 Task: Open a blank google sheet and write heading  Budget GuruAdd Categories in a column and its values below  'Housing, Transportation, Groceries, Utilities, Entertainment, Dining Out, Health, Miscellaneous, Savings & Total. 'Add Budgeted amount in next column and its values below  $1,500, $300, $400, $200, $150, $250, $100, $200, $500 & $4,600. Add Actual amountin next column and its values below   $1,400, $280, $420, $180, $170, $230, $120, $180, $520 & $4,500. Add Difference  in next column and its values below   -$100, -$20, +$20, -$20, +$20, -$20, +$20, -$20, +$20 & -$100Save page Data Analysis Template
Action: Mouse moved to (311, 136)
Screenshot: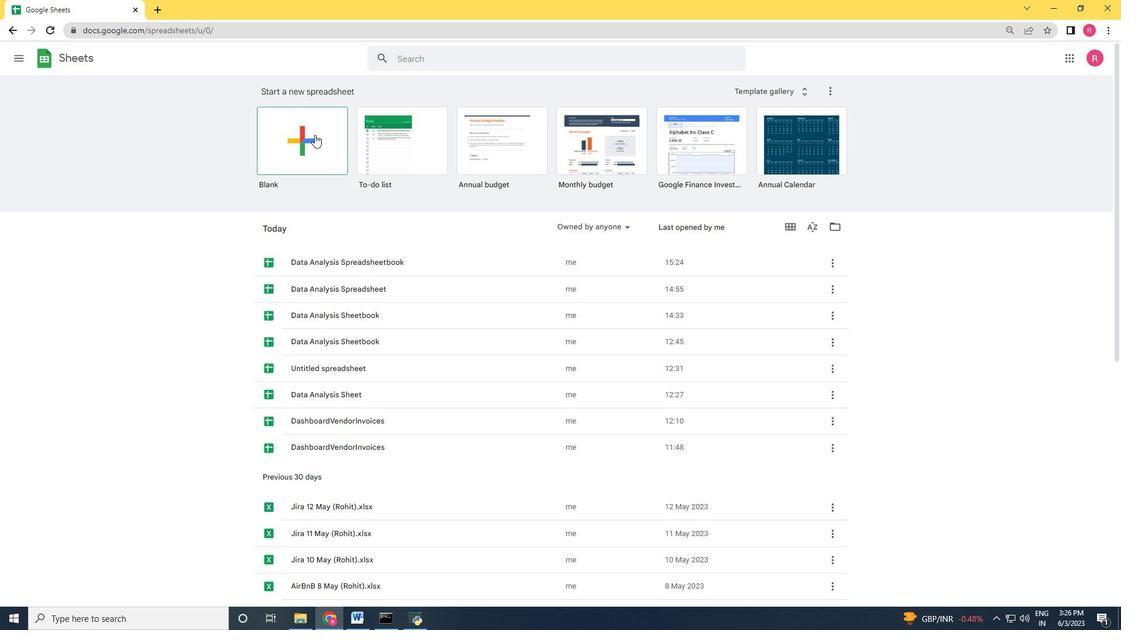 
Action: Mouse pressed left at (311, 136)
Screenshot: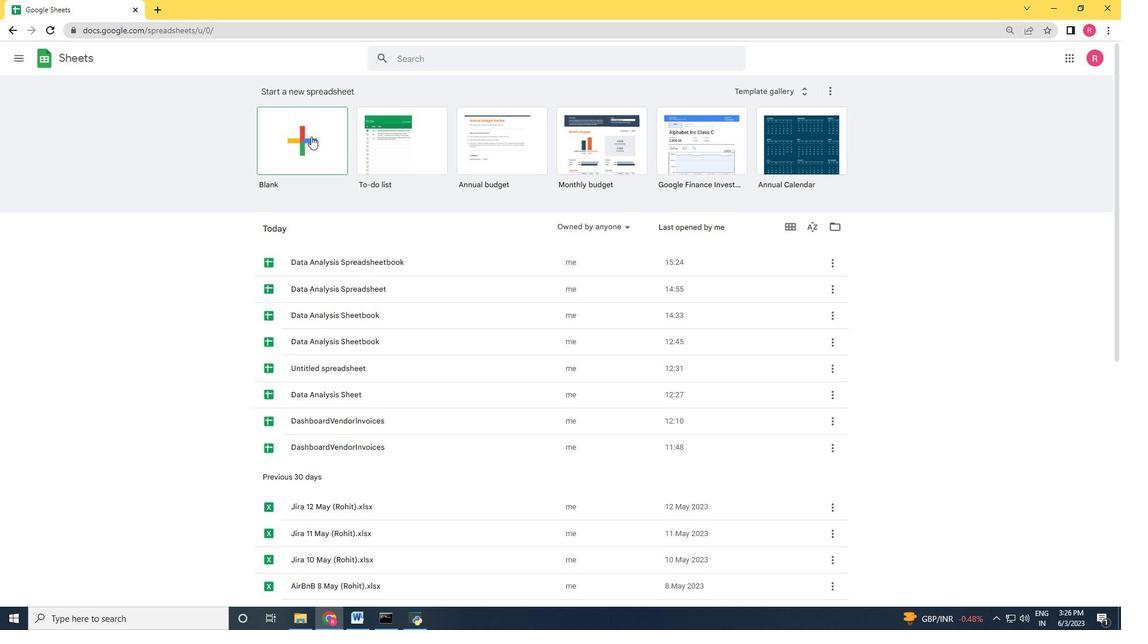 
Action: Mouse moved to (46, 137)
Screenshot: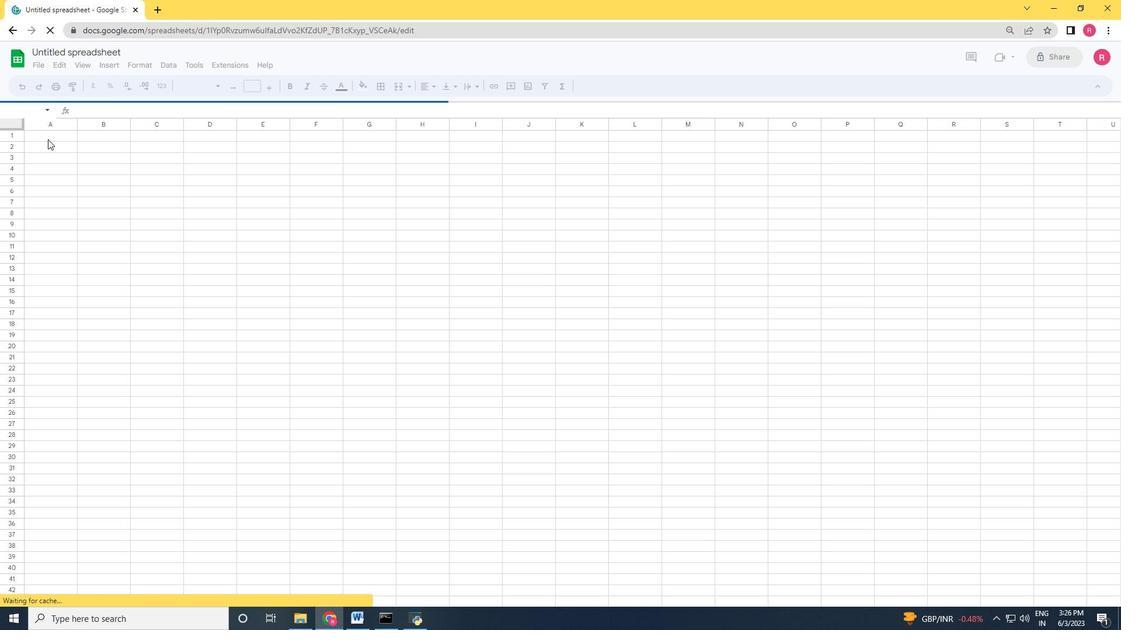 
Action: Mouse pressed left at (46, 137)
Screenshot: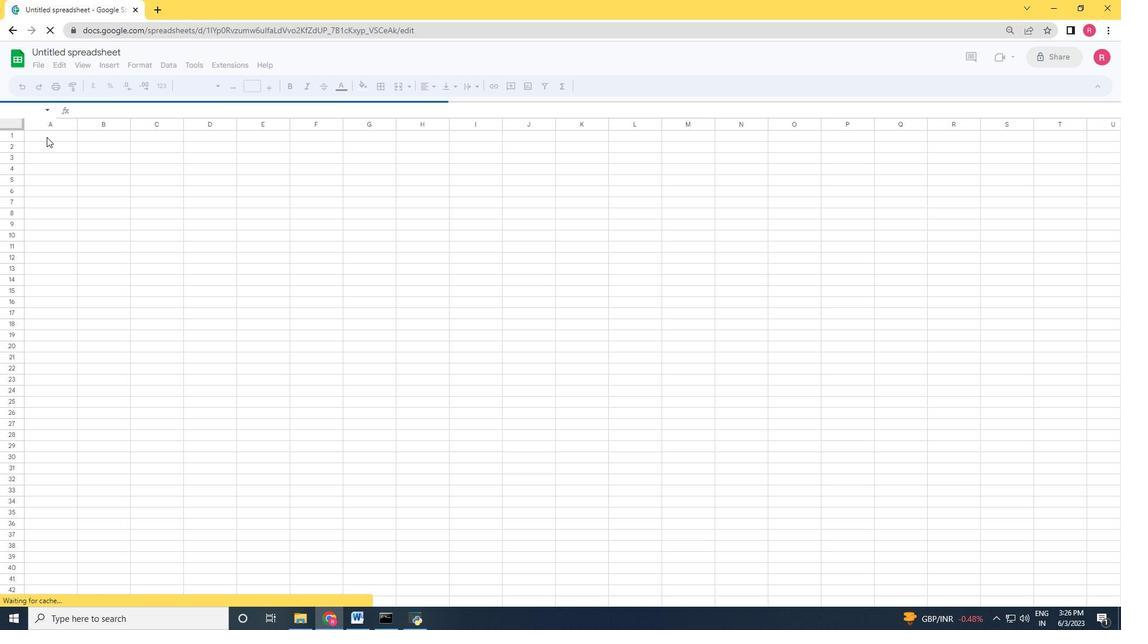 
Action: Key pressed <Key.shift>Budget<Key.space><Key.shift>Guru
Screenshot: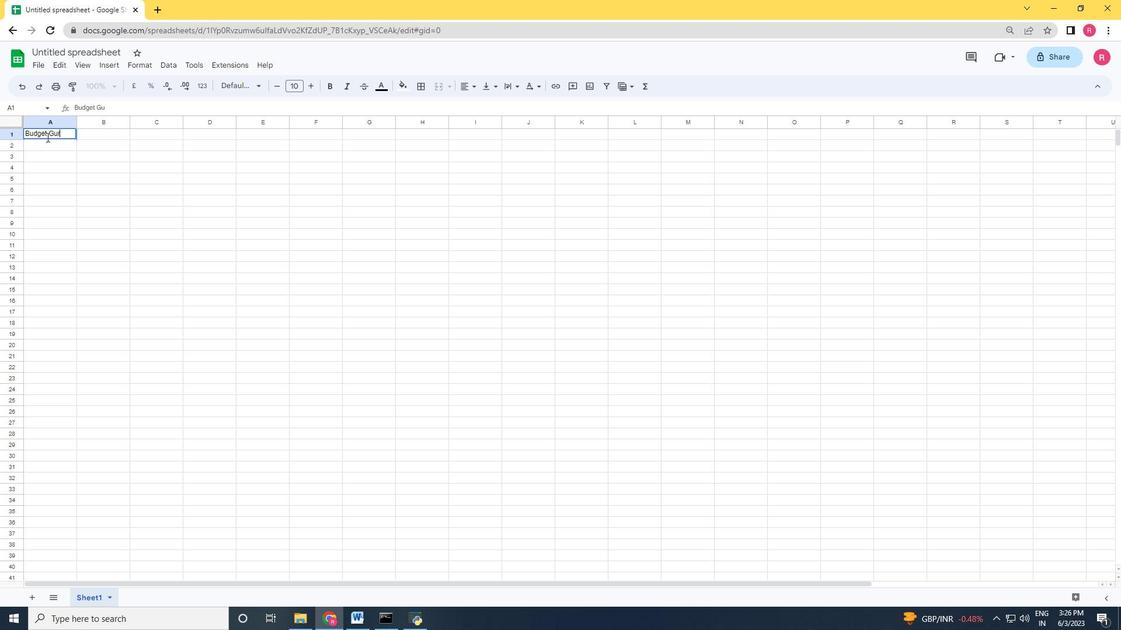 
Action: Mouse moved to (59, 145)
Screenshot: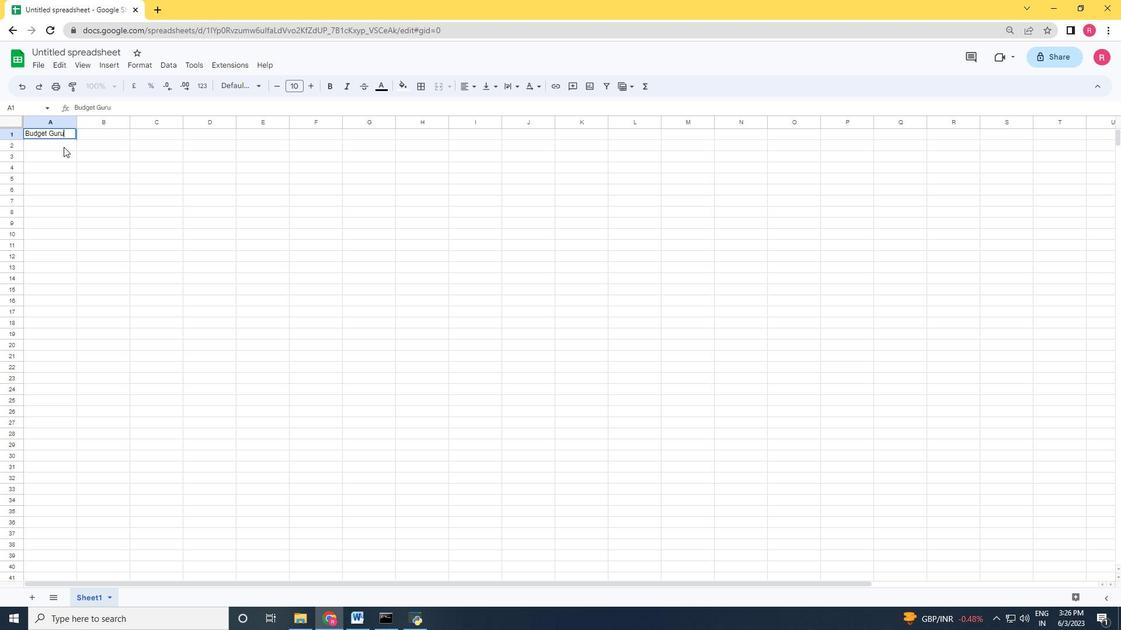 
Action: Mouse pressed left at (59, 145)
Screenshot: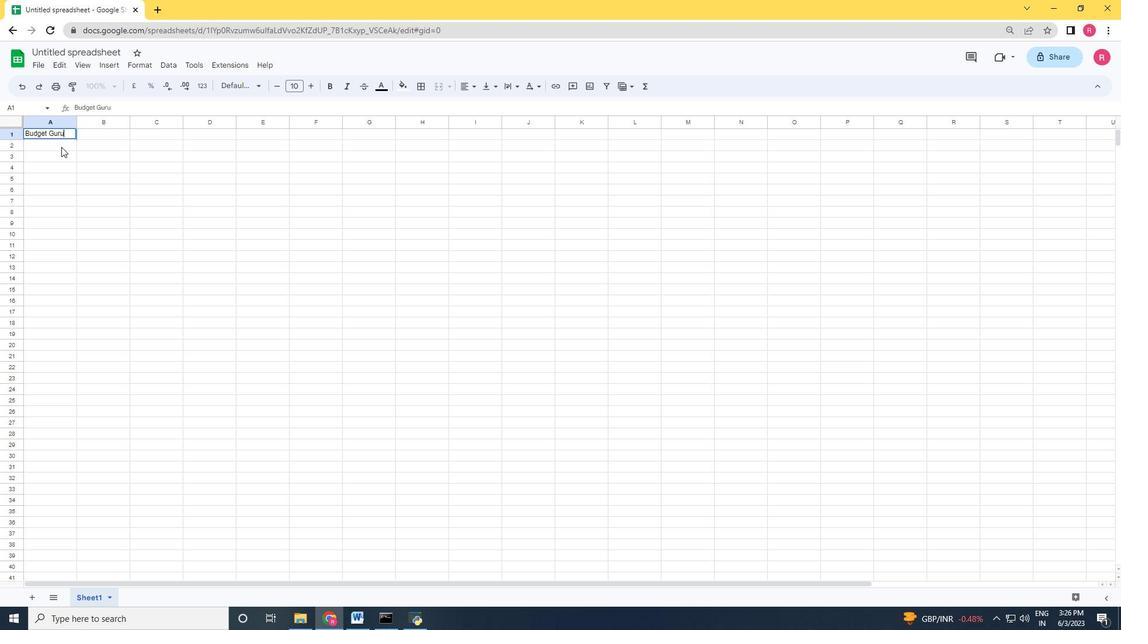 
Action: Mouse moved to (57, 164)
Screenshot: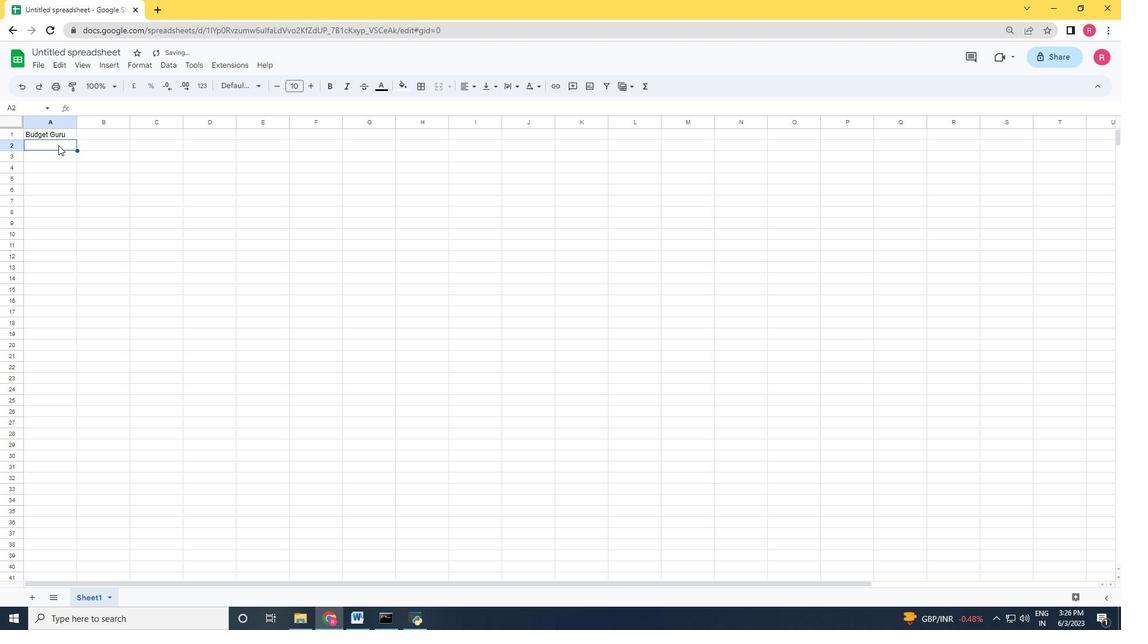 
Action: Key pressed <Key.shift><Key.shift><Key.shift><Key.shift><Key.shift><Key.shift><Key.shift><Key.shift><Key.shift><Key.shift>Categories<Key.enter><Key.shift>Housing<Key.space><Key.enter><Key.shift>Transportation<Key.enter><Key.shift>groceries<Key.left><Key.left><Key.left><Key.left><Key.left><Key.left><Key.left><Key.left><Key.left><Key.left><Key.left>
Screenshot: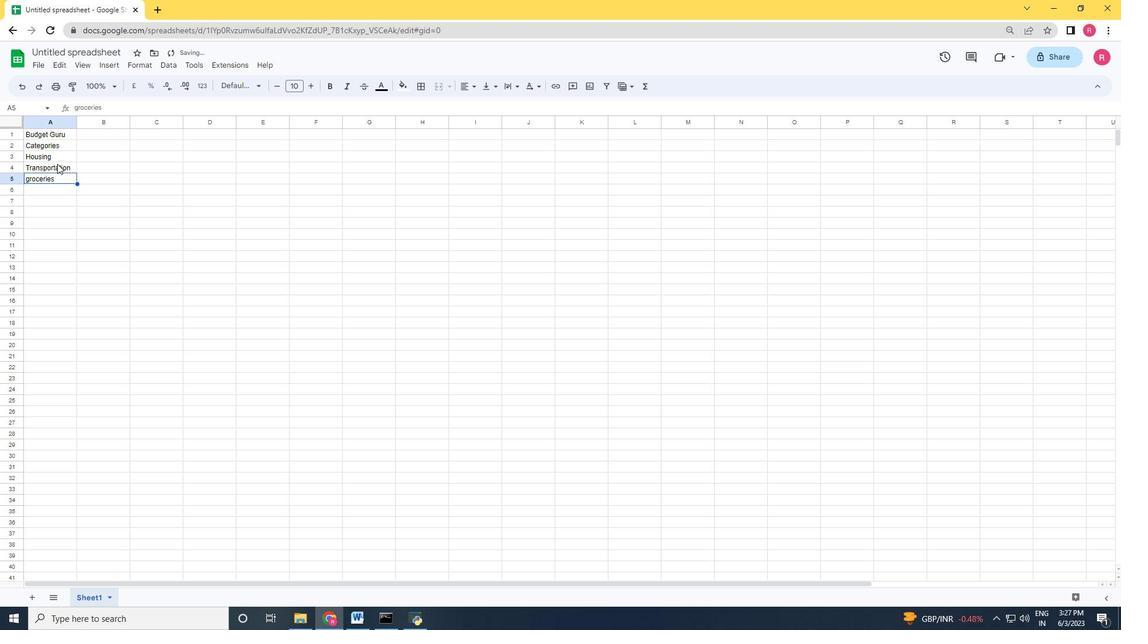 
Action: Mouse moved to (32, 178)
Screenshot: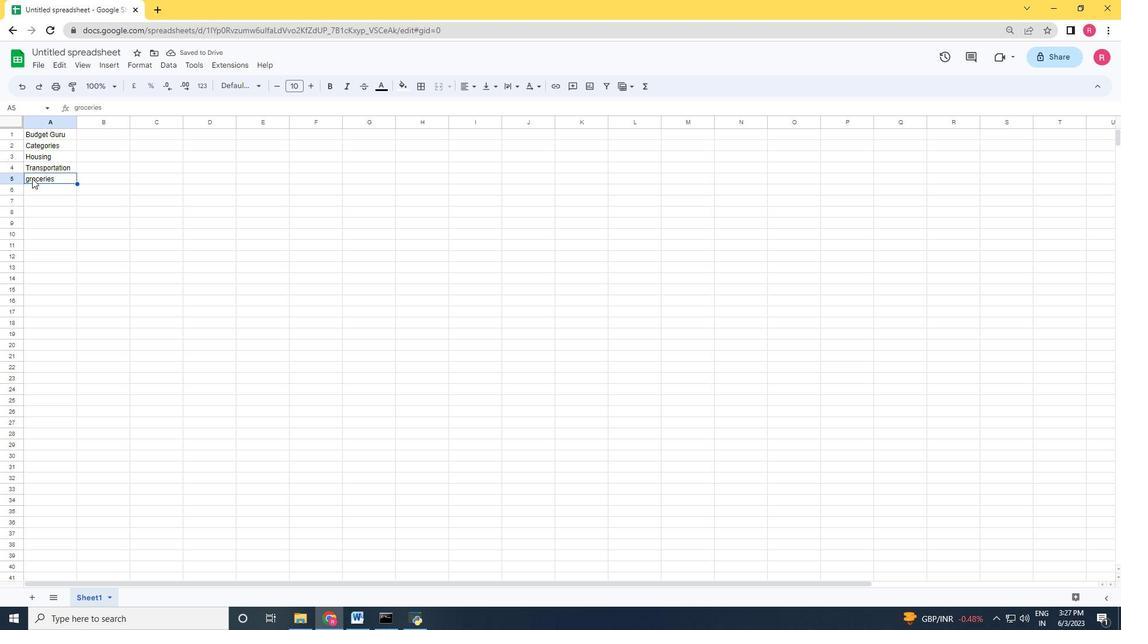 
Action: Mouse pressed left at (32, 178)
Screenshot: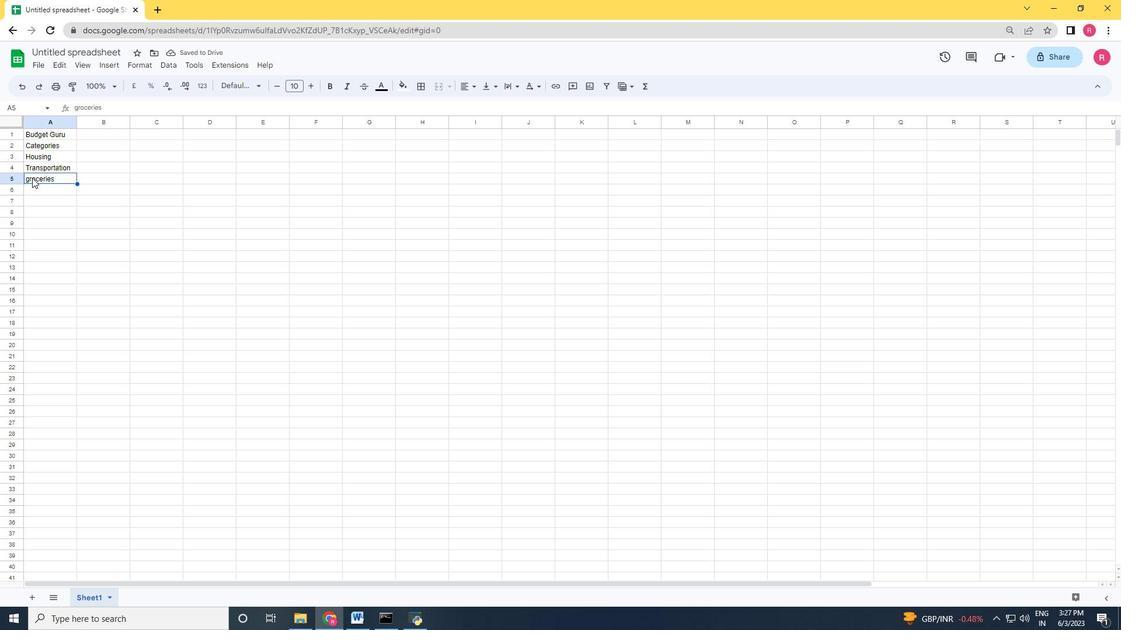 
Action: Mouse pressed left at (32, 178)
Screenshot: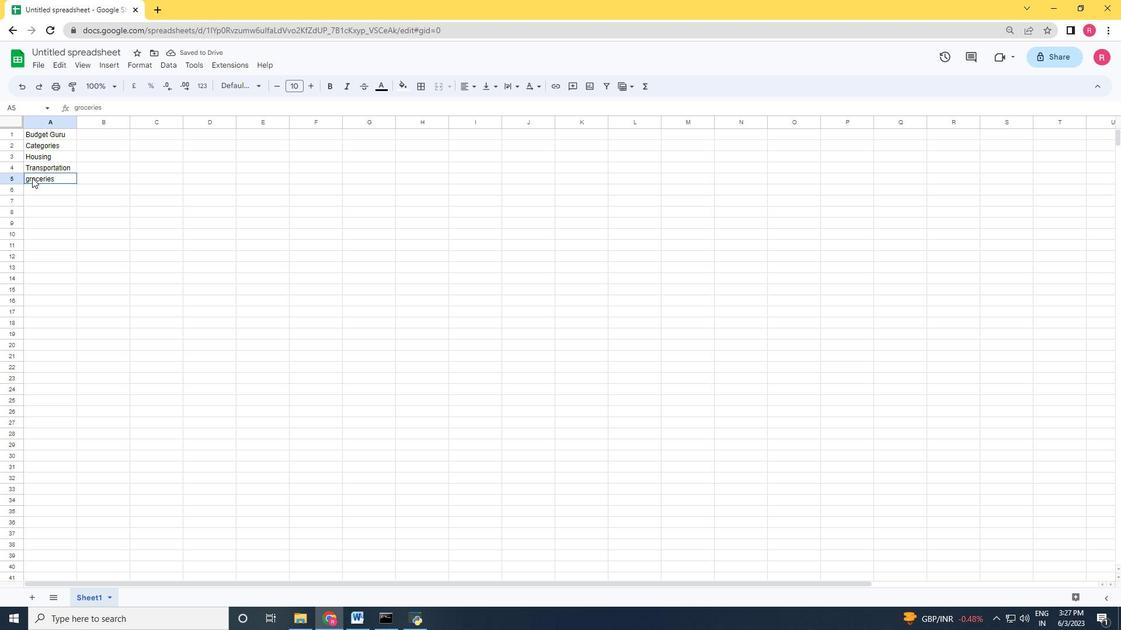 
Action: Mouse moved to (28, 178)
Screenshot: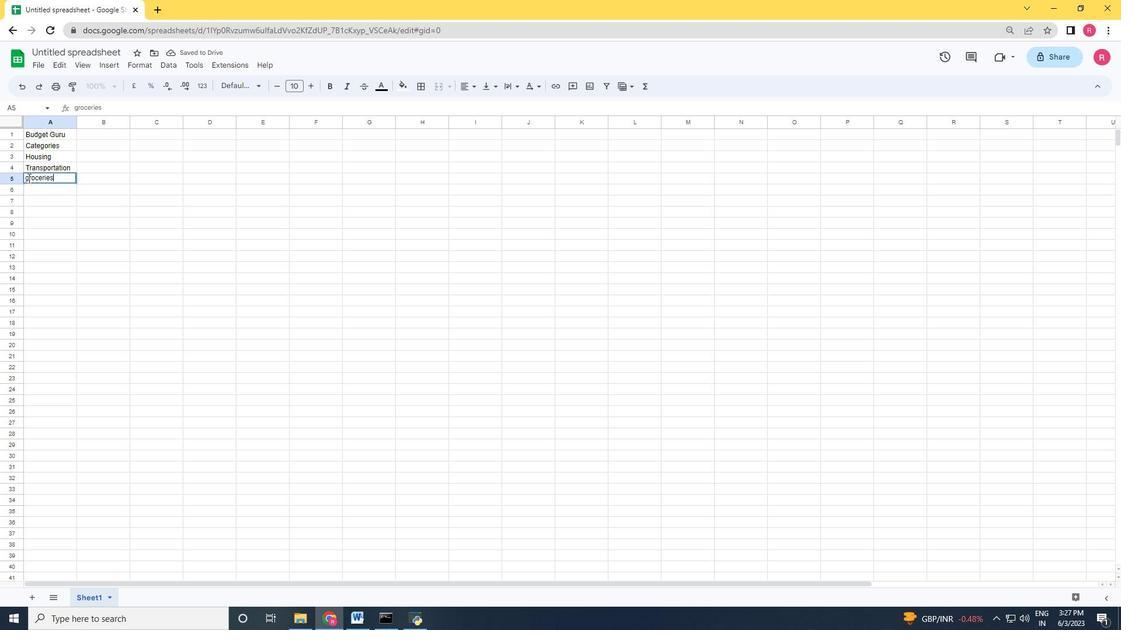 
Action: Mouse pressed left at (28, 178)
Screenshot: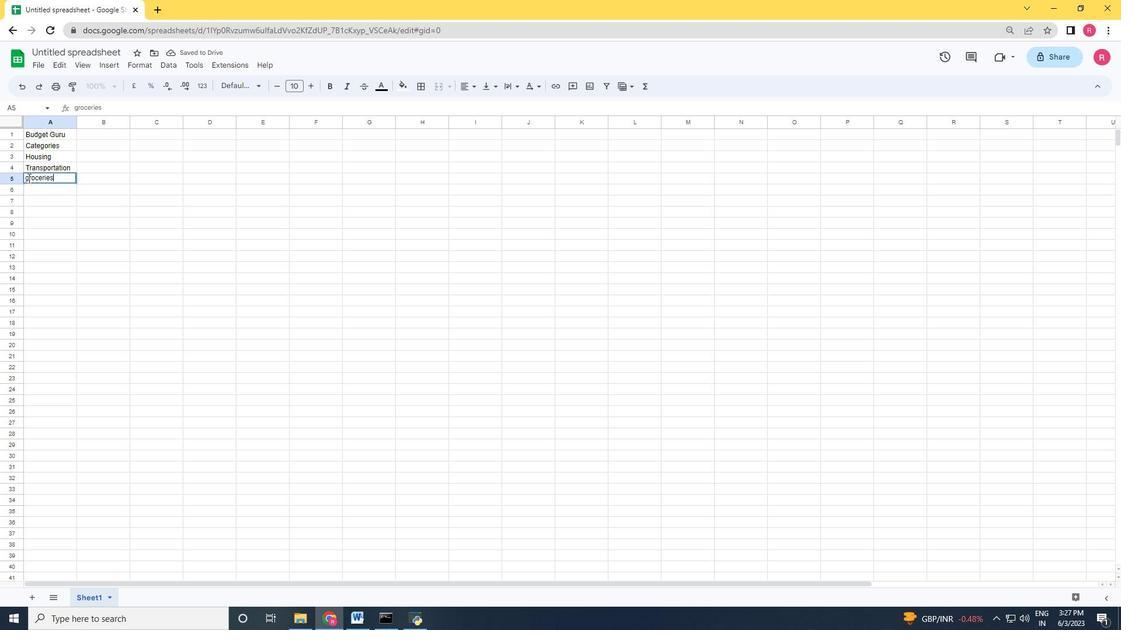 
Action: Key pressed <Key.backspace><Key.shift>G<Key.enter>
Screenshot: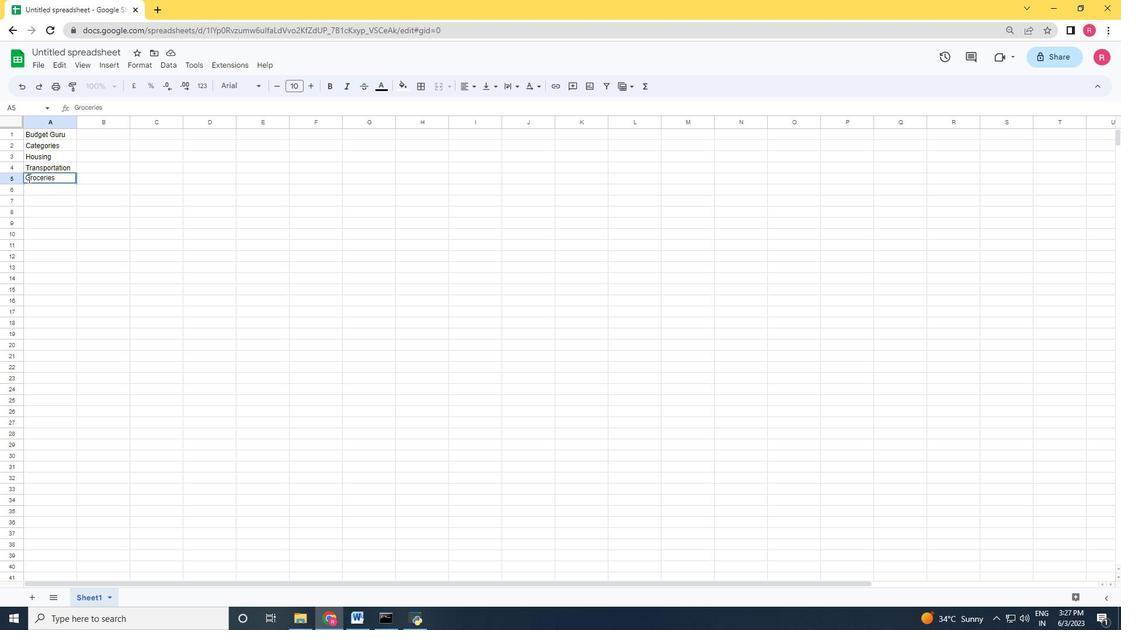 
Action: Mouse moved to (261, 231)
Screenshot: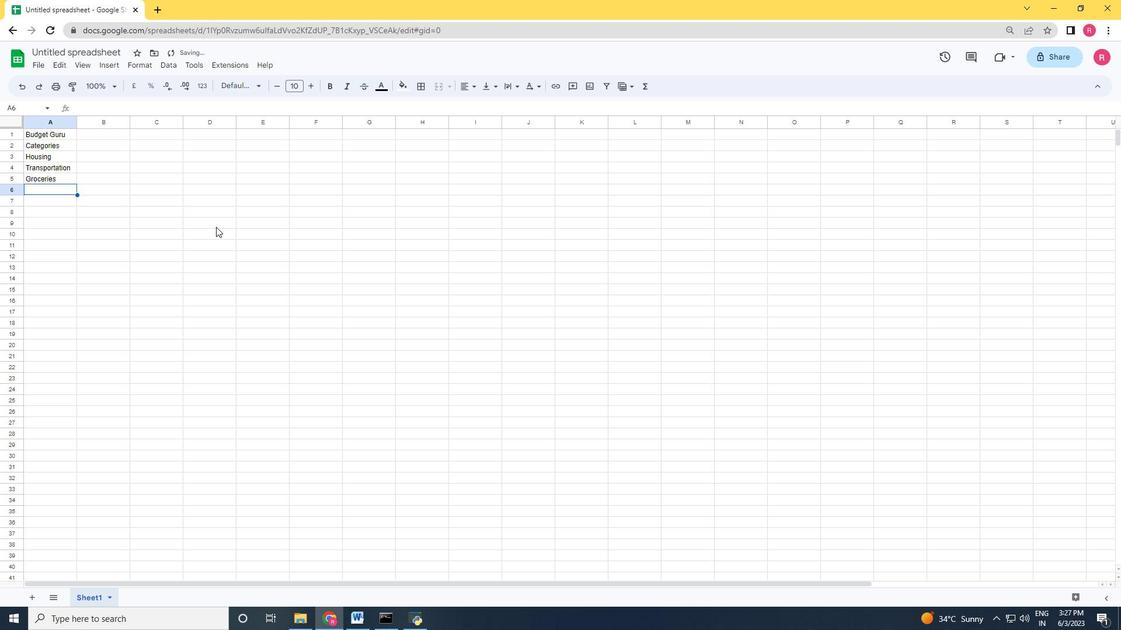 
Action: Key pressed <Key.shift>Utilities<Key.enter><Key.shift><Key.shift><Key.shift><Key.shift><Key.shift><Key.shift><Key.shift>Entertainment<Key.enter><Key.shift>Dining<Key.space><Key.shift>Out<Key.enter><Key.shift>Health<Key.enter><Key.shift>Miscellaneous\<Key.enter><Key.up>
Screenshot: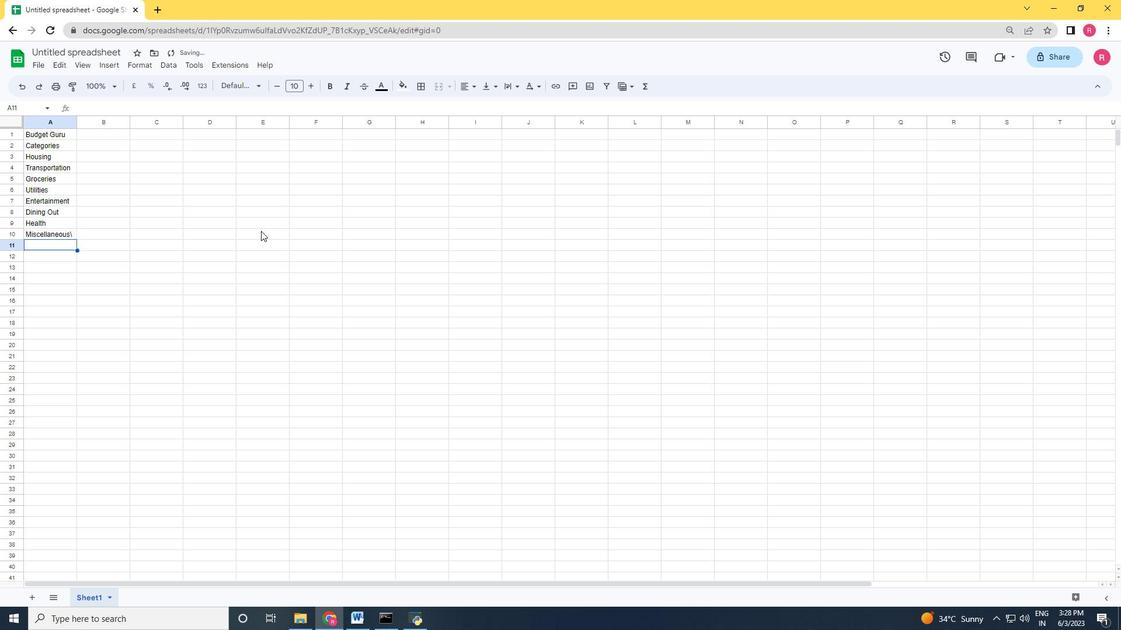 
Action: Mouse moved to (68, 233)
Screenshot: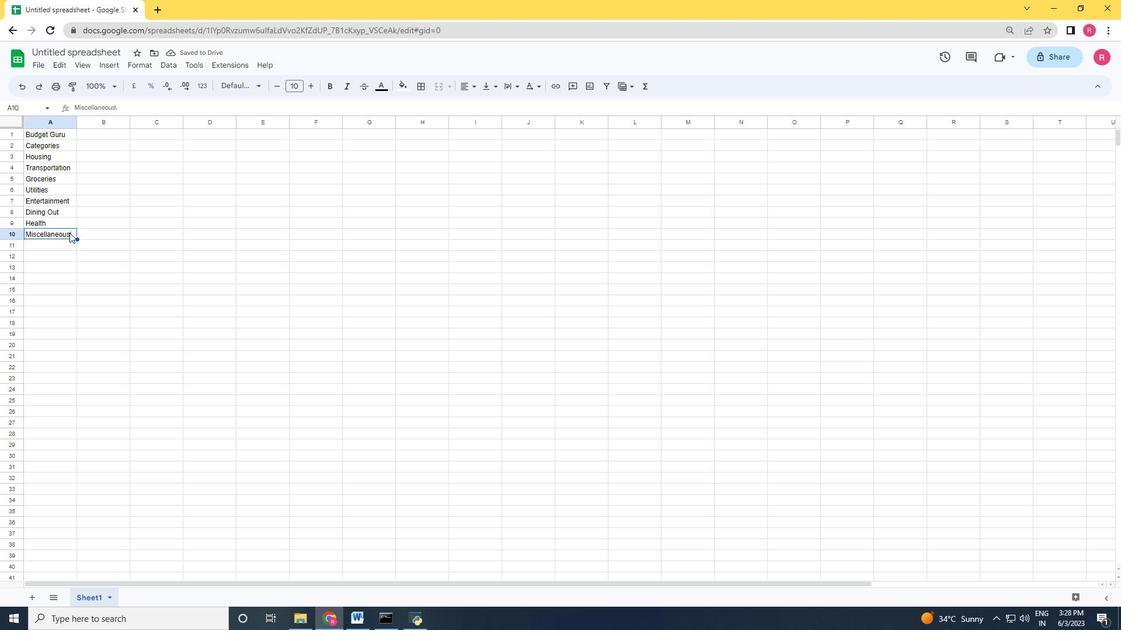 
Action: Mouse pressed left at (68, 233)
Screenshot: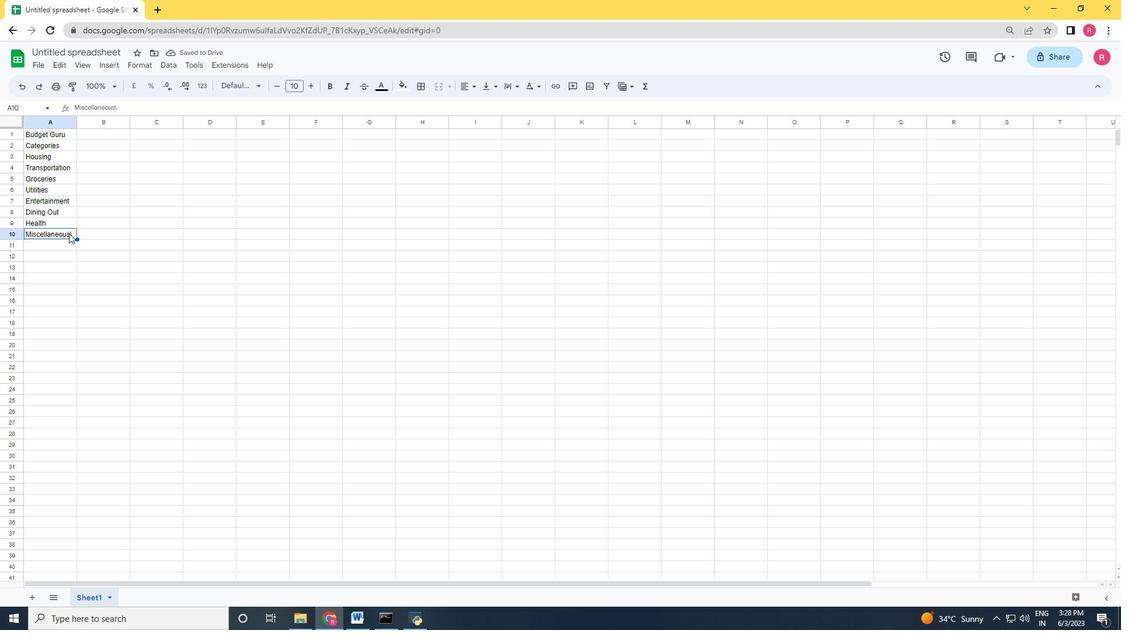 
Action: Mouse moved to (68, 233)
Screenshot: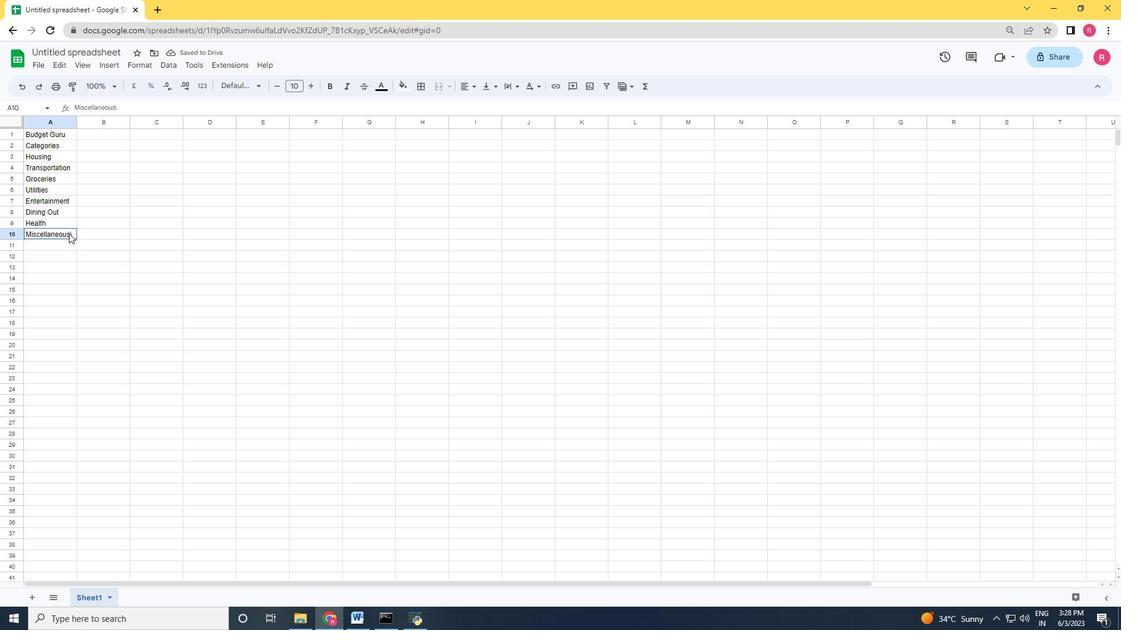 
Action: Mouse pressed left at (68, 233)
Screenshot: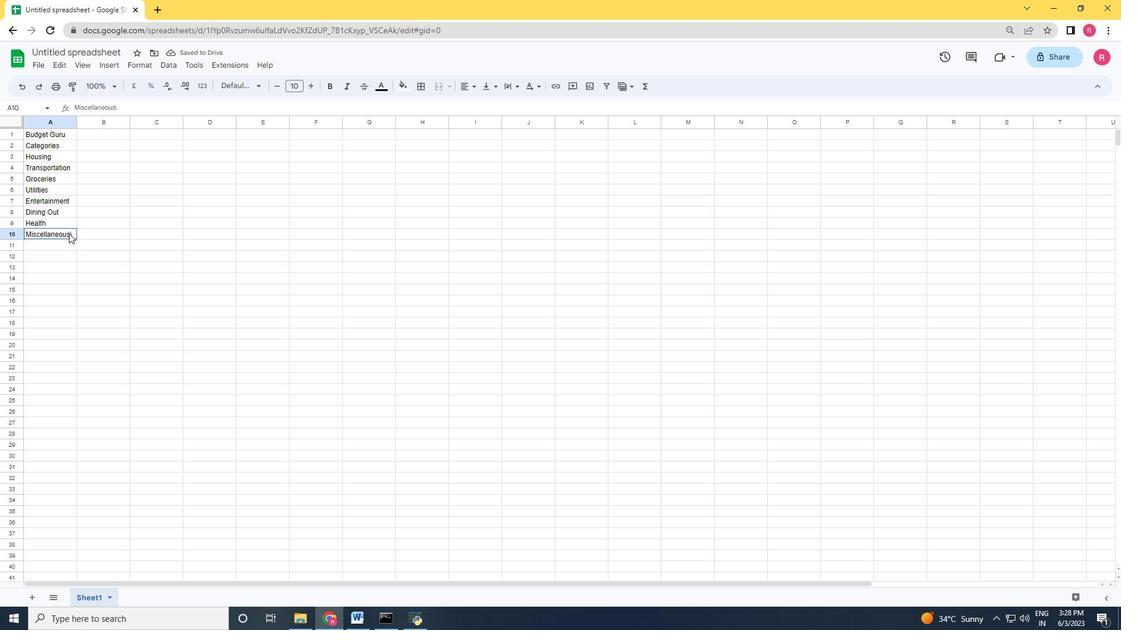 
Action: Mouse moved to (70, 233)
Screenshot: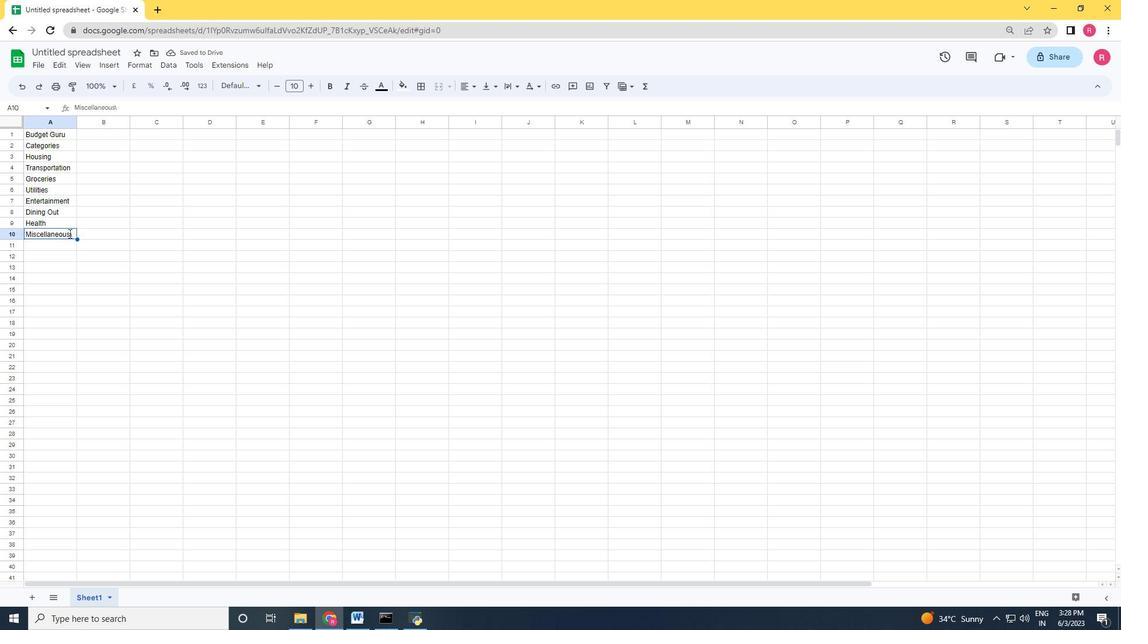 
Action: Mouse pressed left at (70, 233)
Screenshot: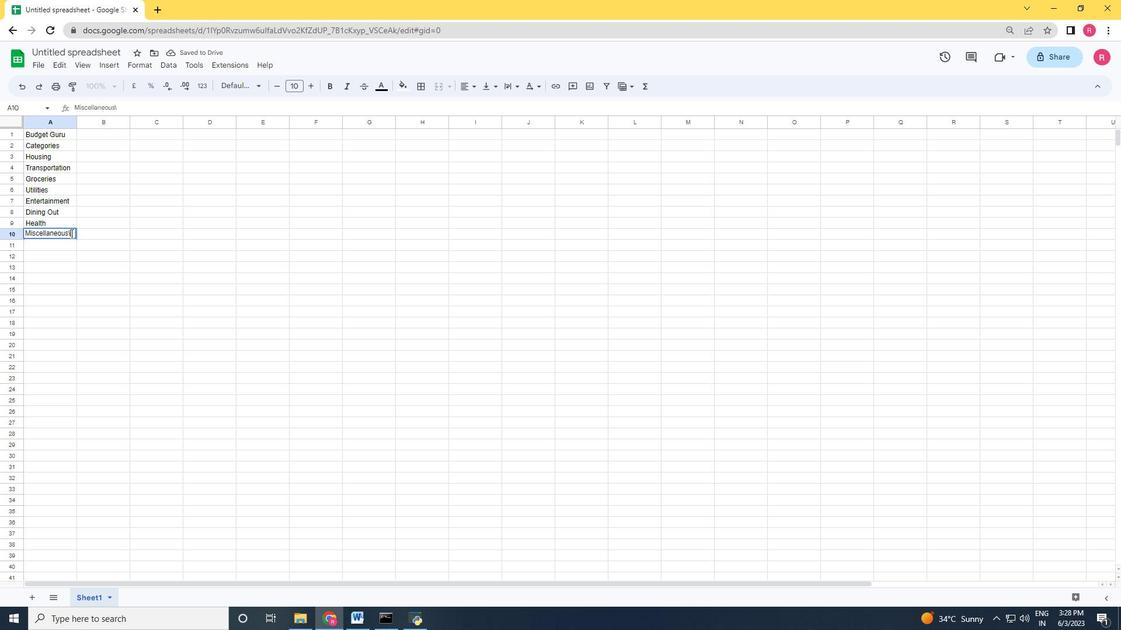 
Action: Key pressed <Key.backspace><Key.enter><Key.shift><Key.shift><Key.shift><Key.shift><Key.shift><Key.shift><Key.shift><Key.shift><Key.shift><Key.shift><Key.shift><Key.shift><Key.shift><Key.shift><Key.shift><Key.shift><Key.shift><Key.shift><Key.shift><Key.shift><Key.shift><Key.shift><Key.shift>Saving<Key.enter><Key.shift>Total
Screenshot: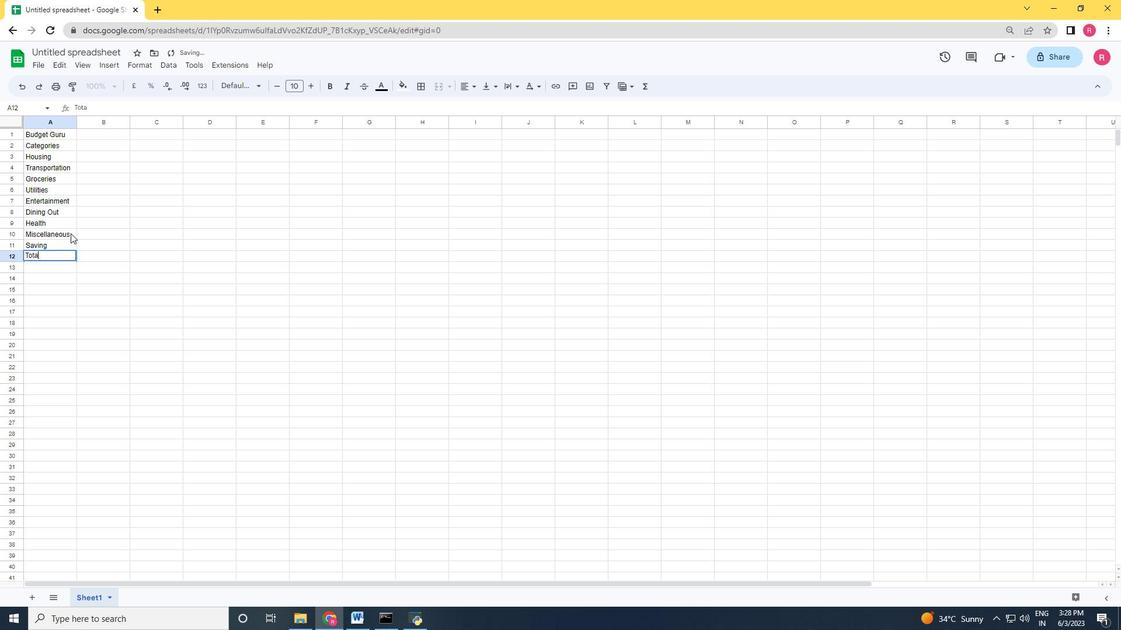 
Action: Mouse moved to (96, 138)
Screenshot: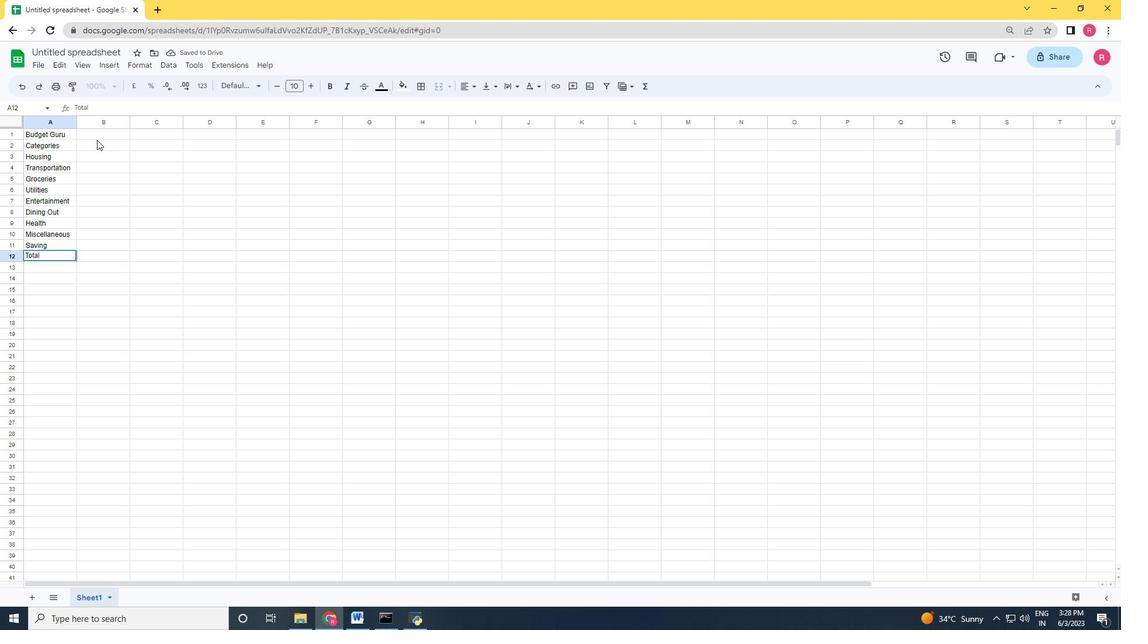 
Action: Mouse pressed left at (96, 138)
Screenshot: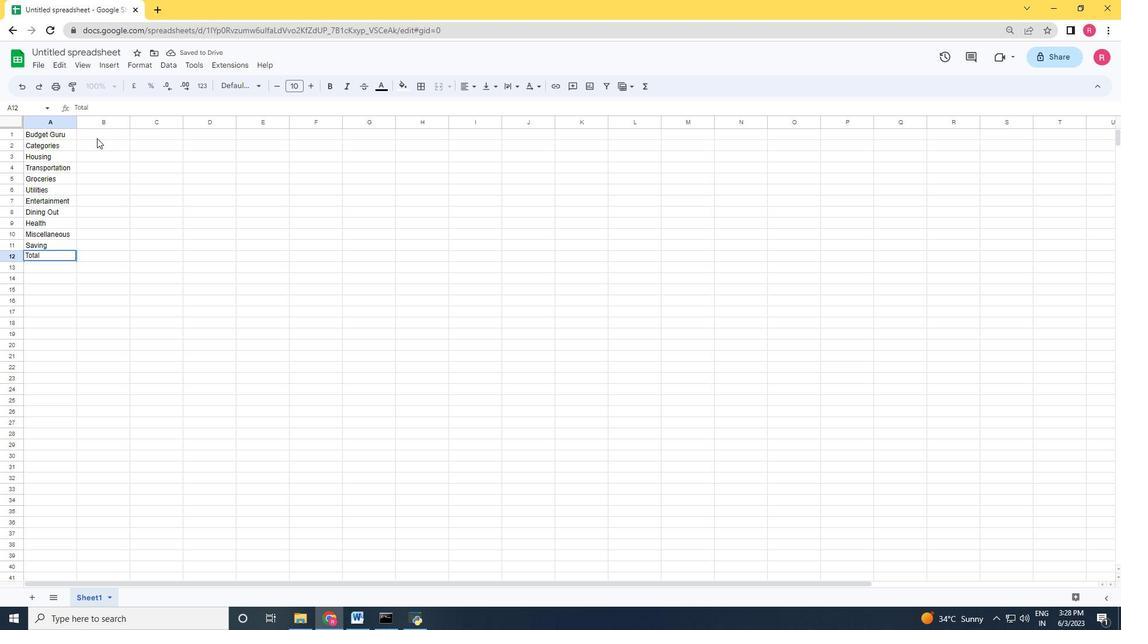 
Action: Mouse scrolled (96, 139) with delta (0, 0)
Screenshot: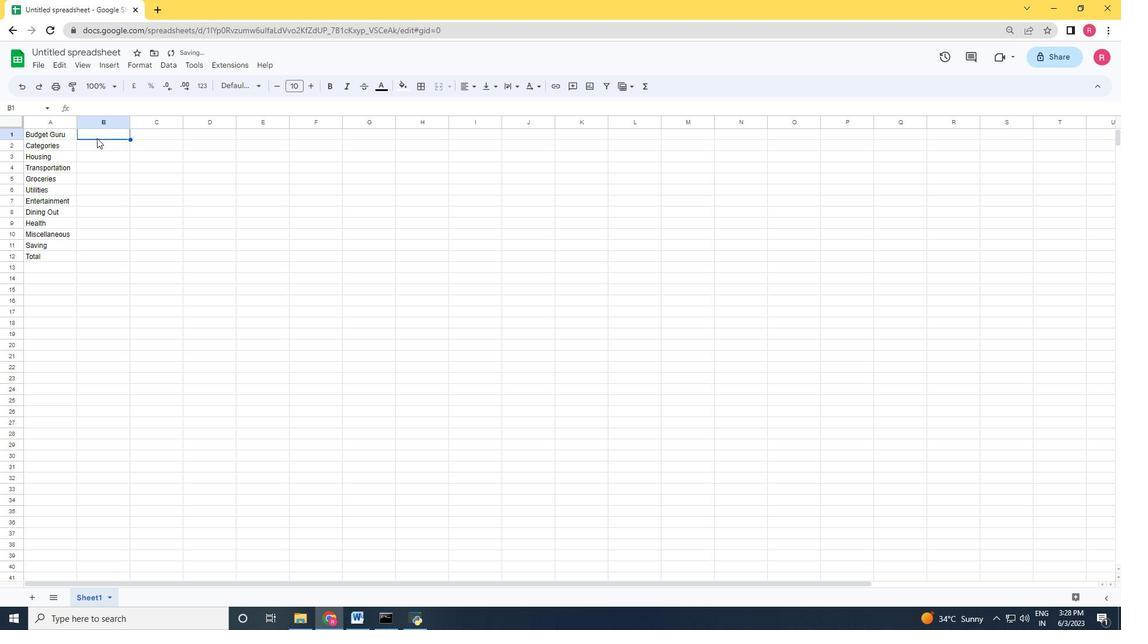 
Action: Mouse scrolled (96, 139) with delta (0, 0)
Screenshot: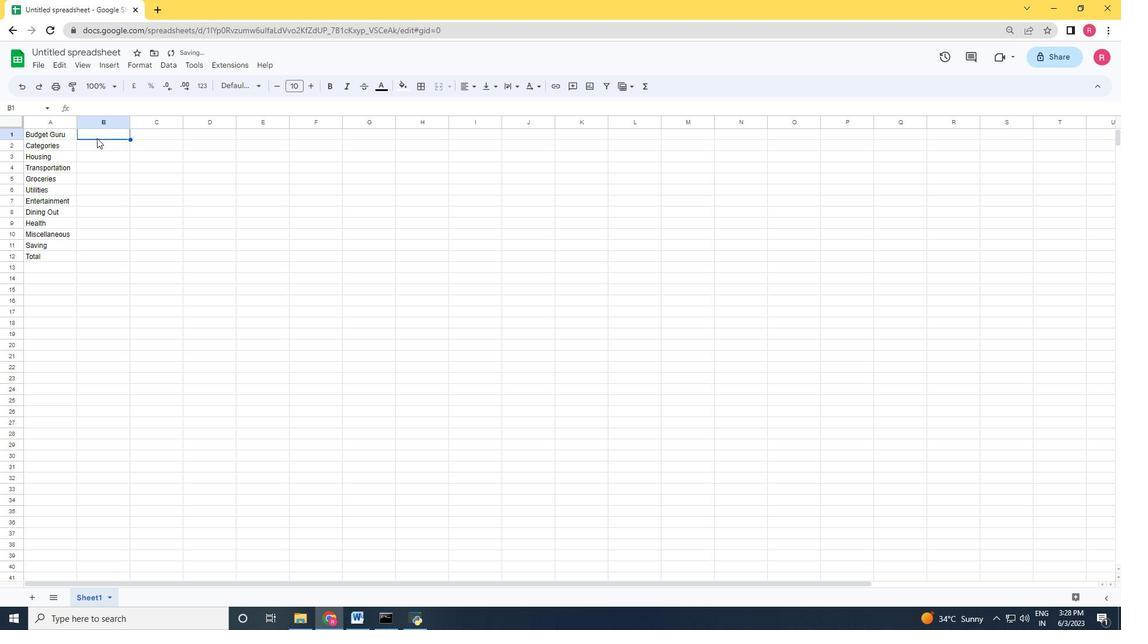 
Action: Mouse moved to (96, 149)
Screenshot: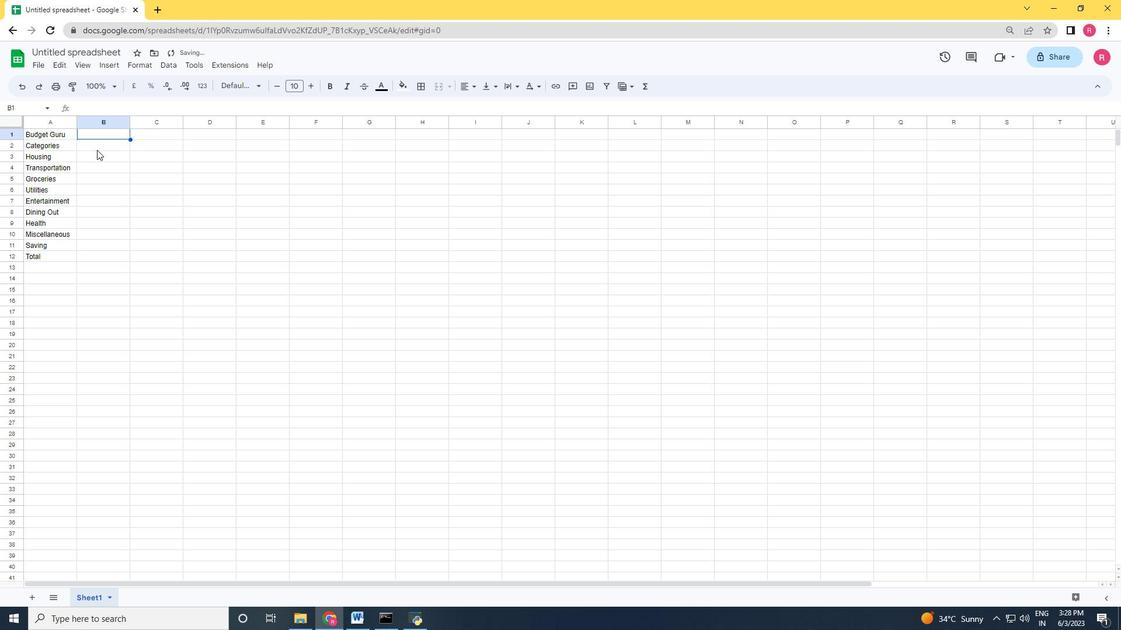 
Action: Mouse pressed left at (96, 149)
Screenshot: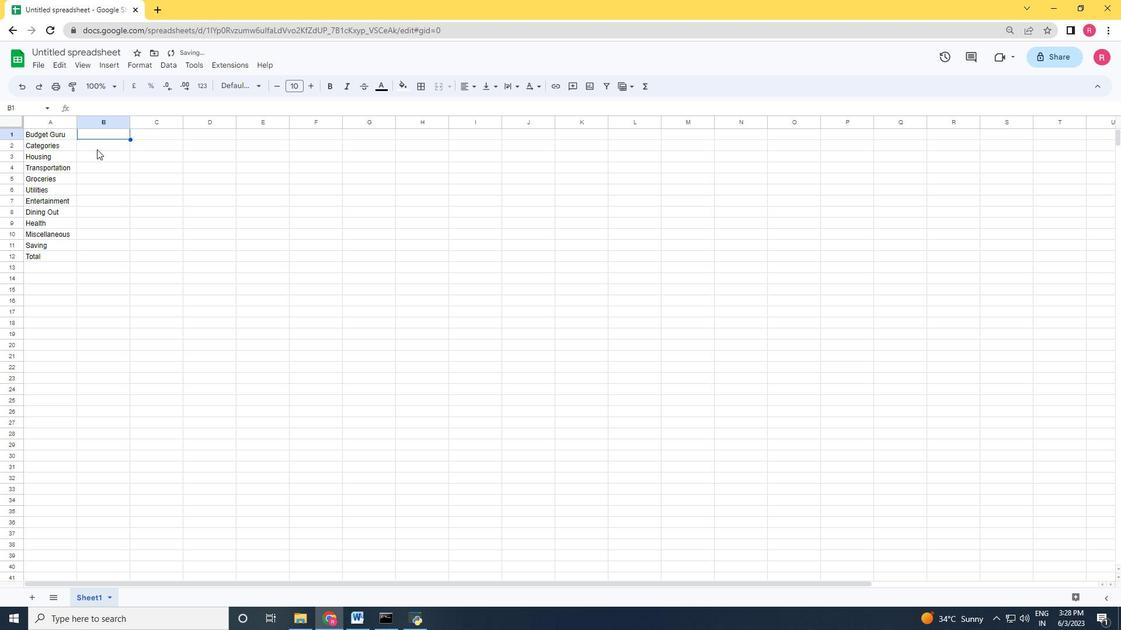 
Action: Key pressed <Key.shift>Budgeted<Key.enter><Key.shift><Key.shift><Key.shift><Key.shift><Key.shift><Key.shift><Key.shift><Key.shift><Key.shift><Key.shift><Key.shift><Key.shift><Key.shift><Key.shift><Key.shift><Key.shift><Key.shift><Key.shift><Key.shift><Key.shift><Key.shift><Key.shift>$1500
Screenshot: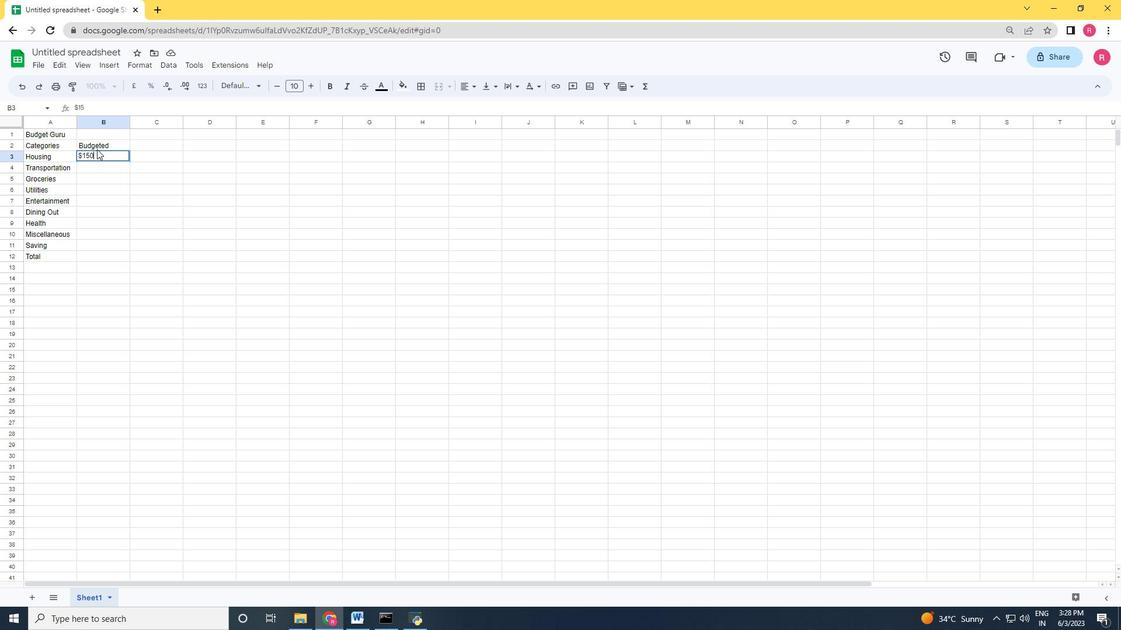 
Action: Mouse moved to (287, 228)
Screenshot: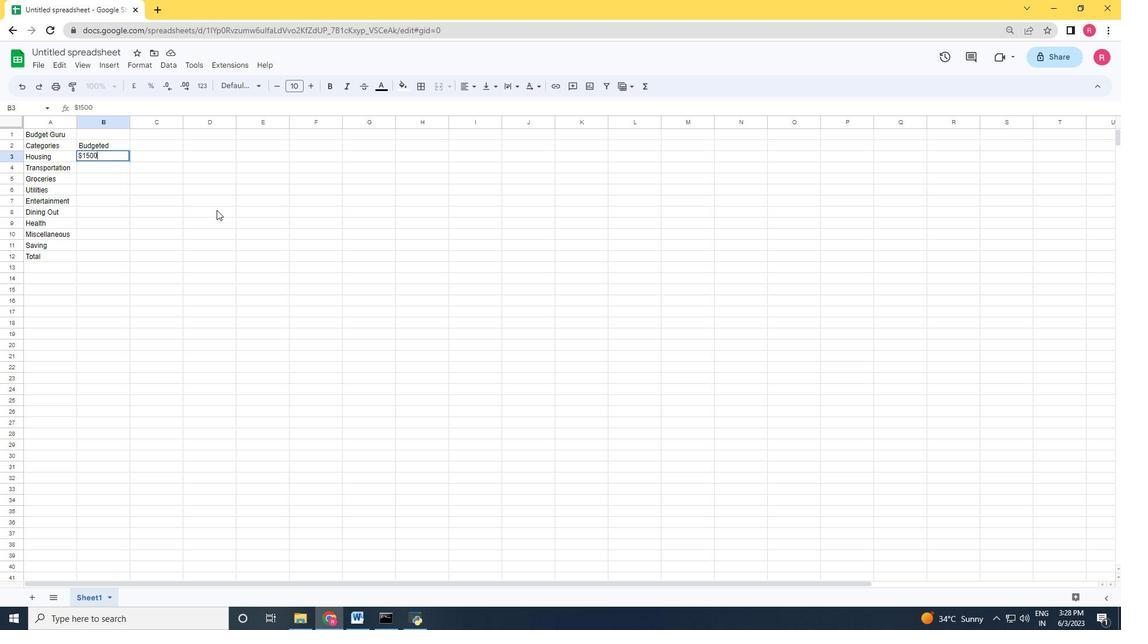 
Action: Key pressed <Key.enter><Key.shift>$300<Key.enter><Key.shift>$400<Key.enter><Key.shift><Key.shift><Key.shift>$200<Key.enter><Key.shift>$150
Screenshot: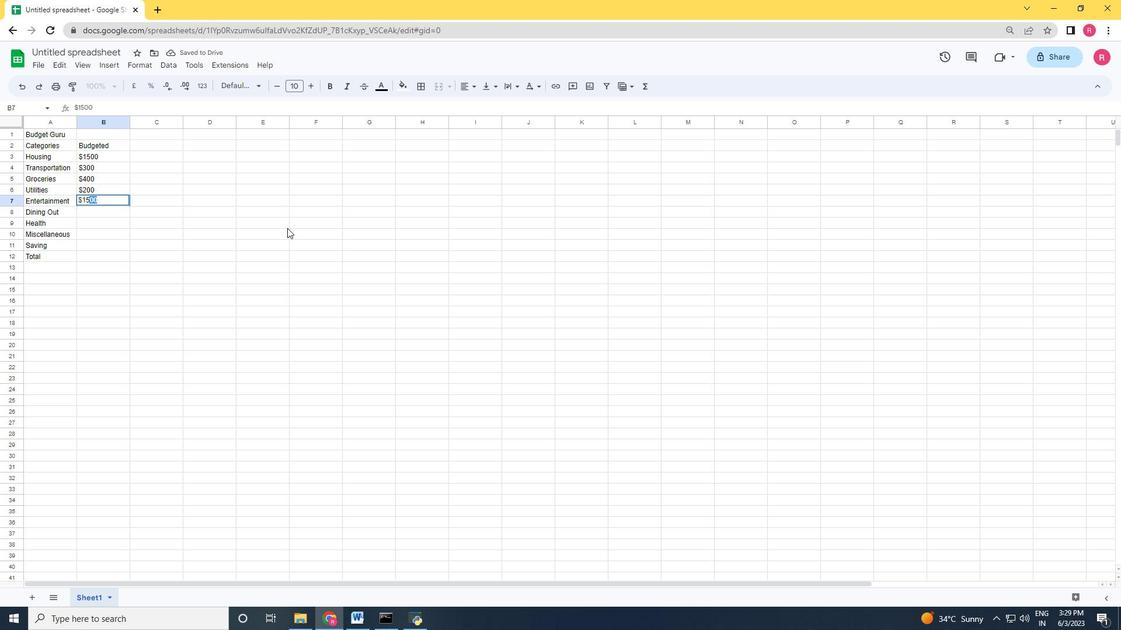 
Action: Mouse moved to (109, 195)
Screenshot: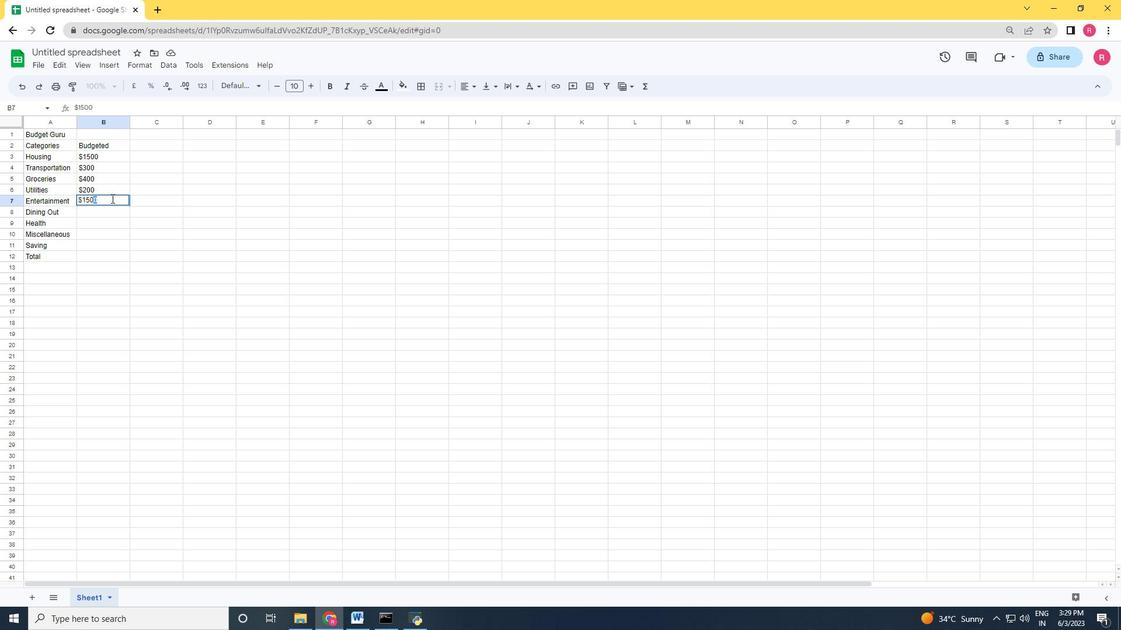 
Action: Mouse pressed left at (109, 195)
Screenshot: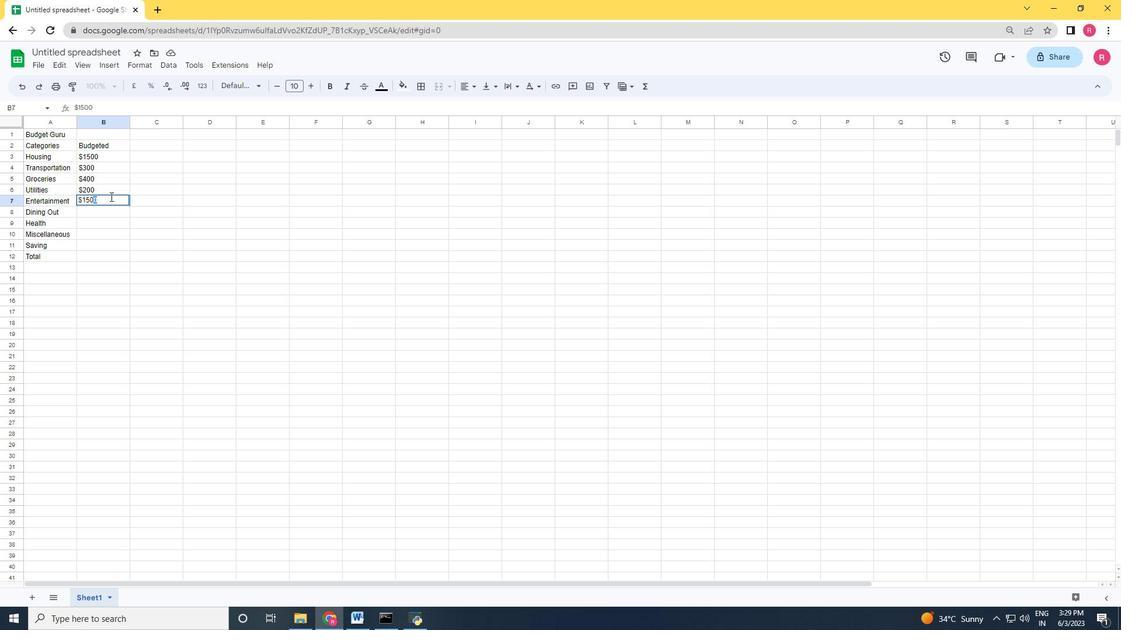 
Action: Mouse pressed left at (109, 195)
Screenshot: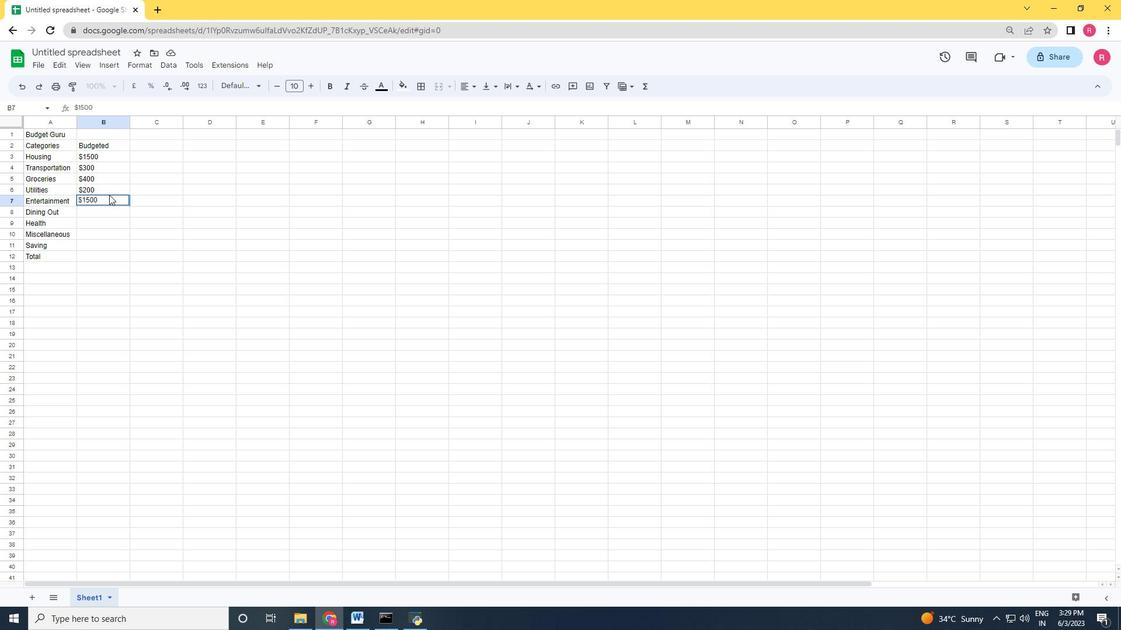
Action: Mouse moved to (109, 198)
Screenshot: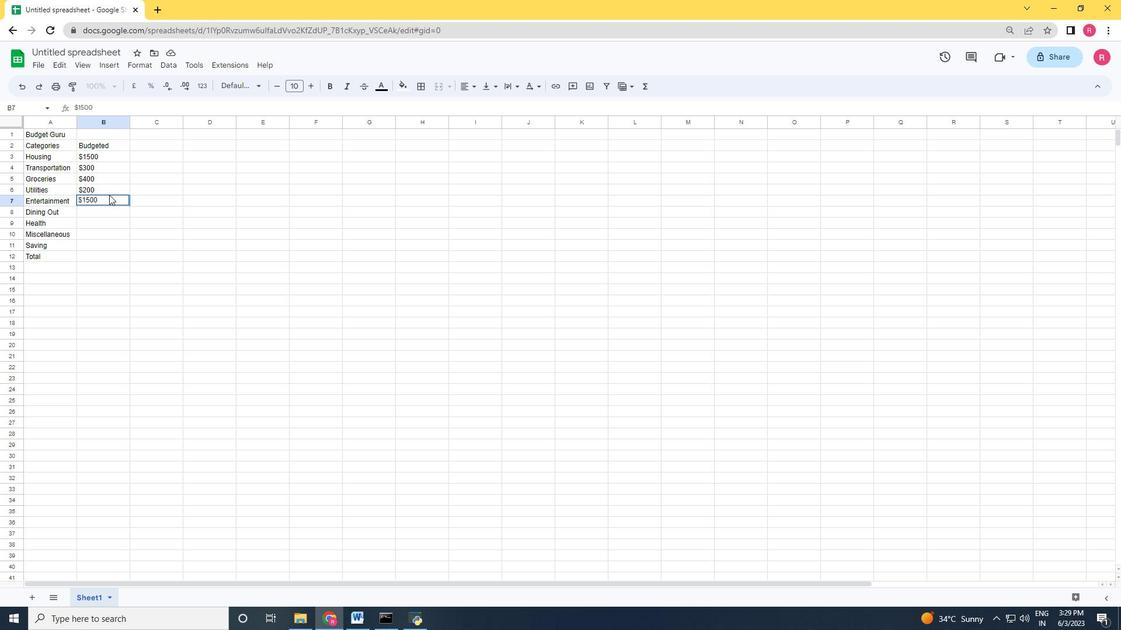 
Action: Mouse pressed left at (109, 198)
Screenshot: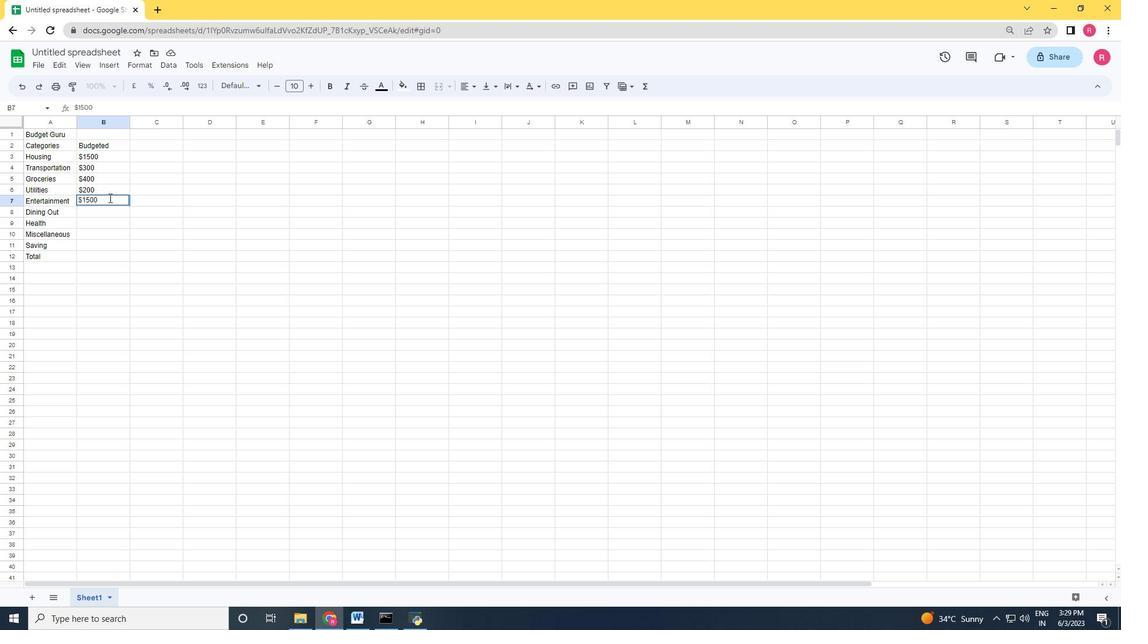 
Action: Mouse moved to (112, 198)
Screenshot: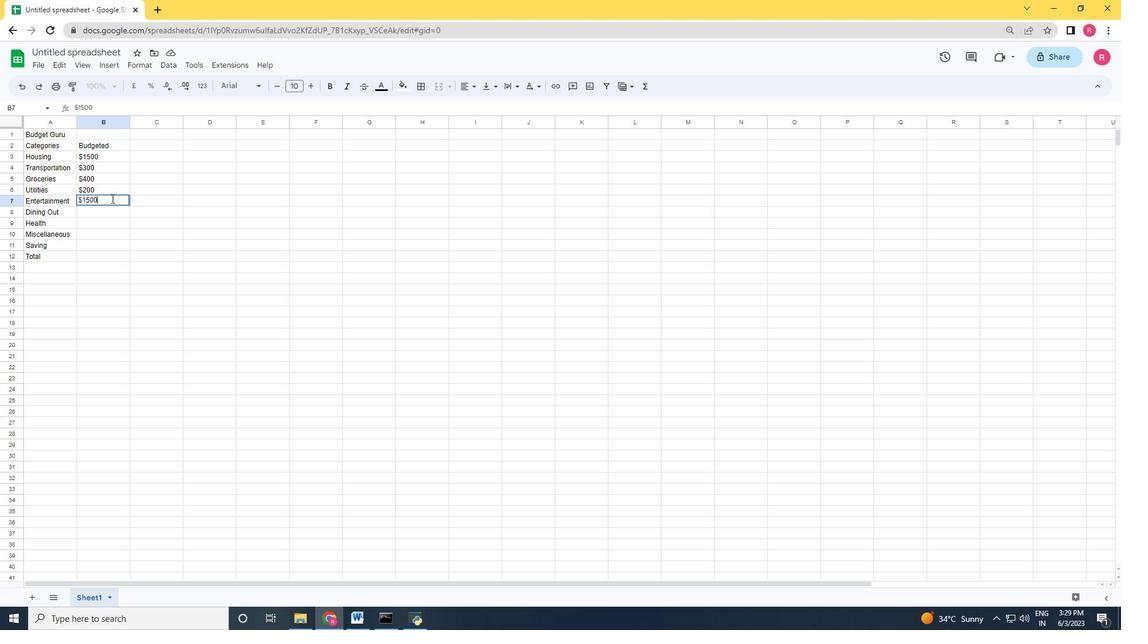 
Action: Key pressed <Key.backspace>
Screenshot: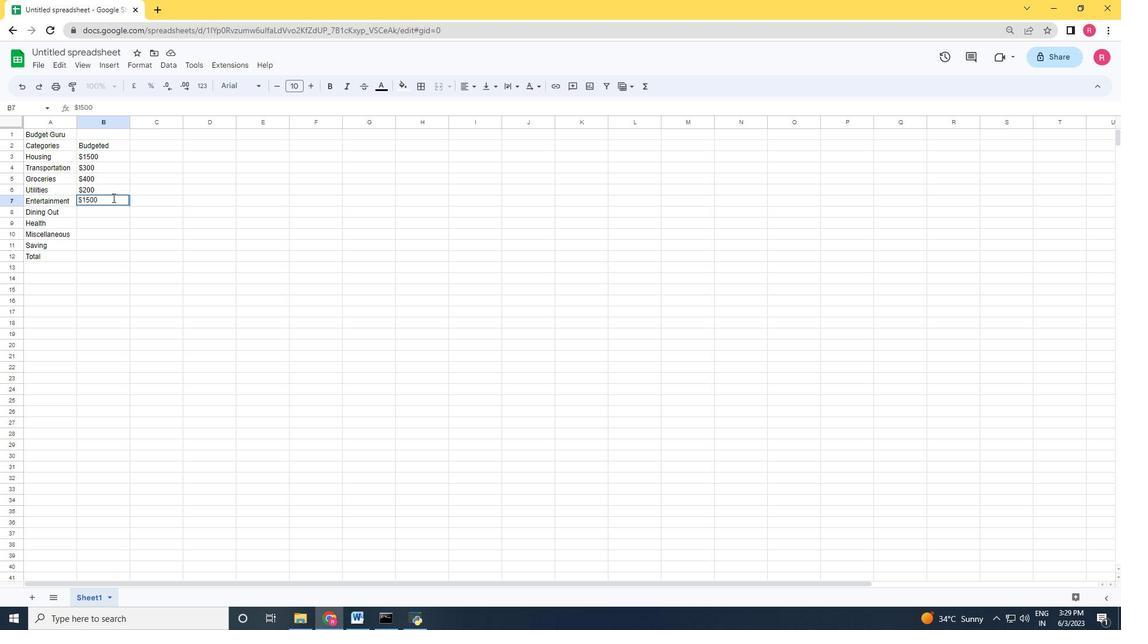 
Action: Mouse moved to (113, 198)
Screenshot: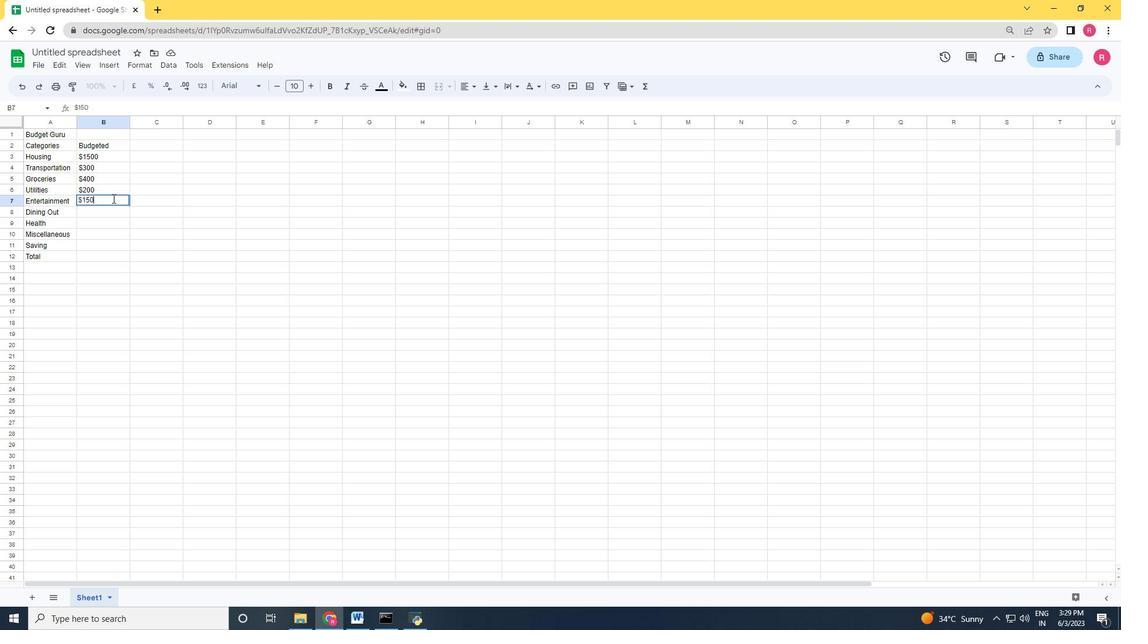 
Action: Key pressed <Key.enter>
Screenshot: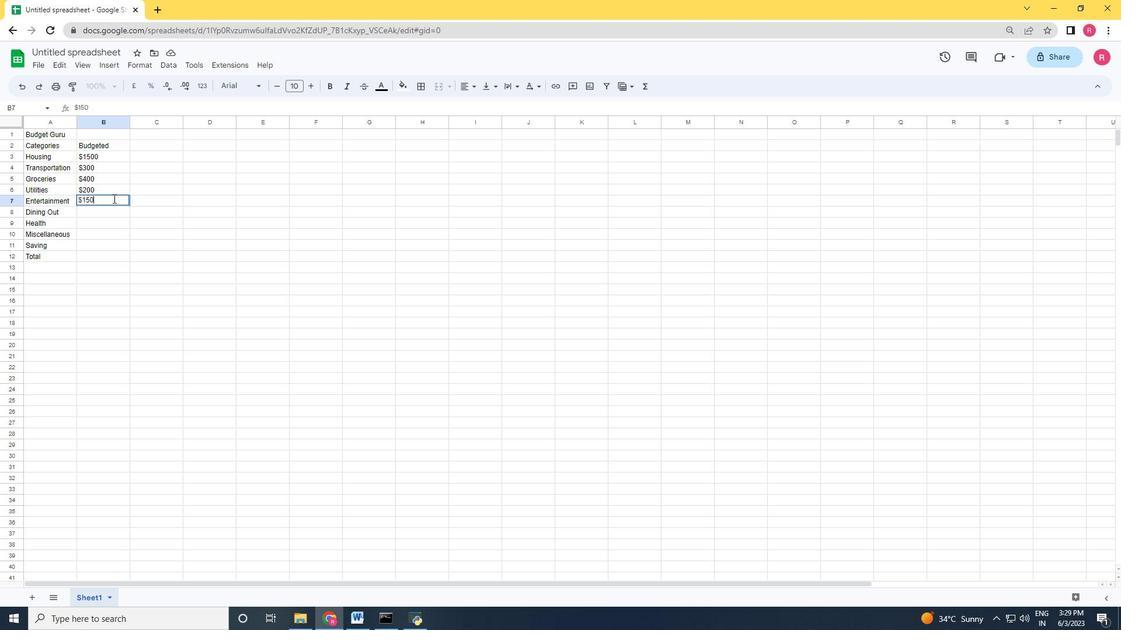 
Action: Mouse moved to (112, 211)
Screenshot: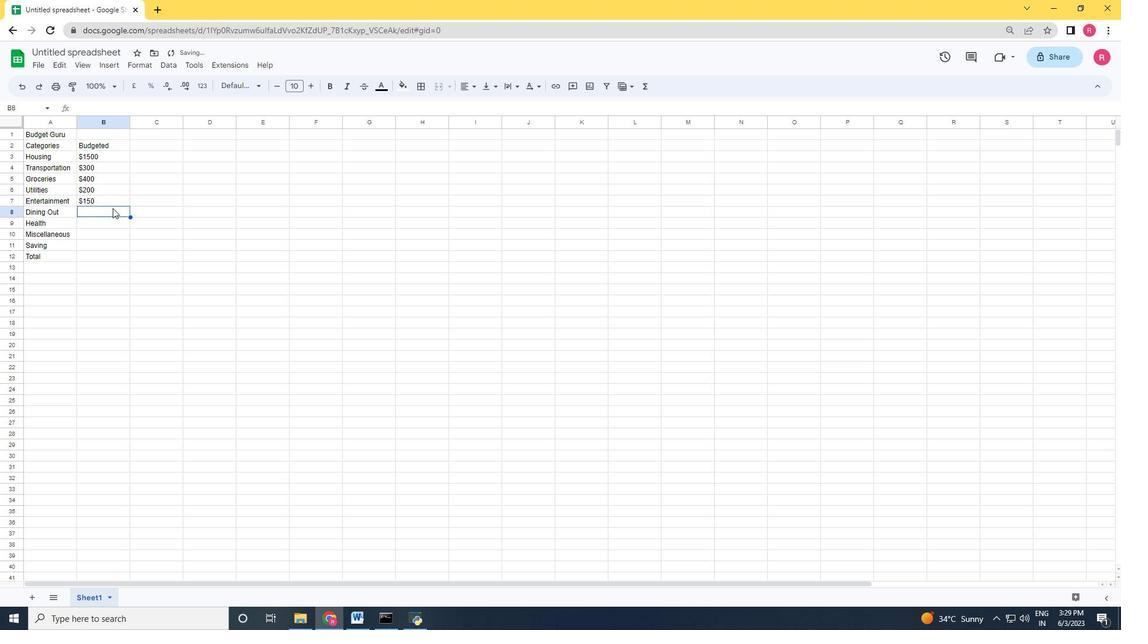 
Action: Key pressed <Key.shift>$200<Key.enter><Key.shift><Key.shift><Key.shift>$500<Key.enter><Key.shift>$
Screenshot: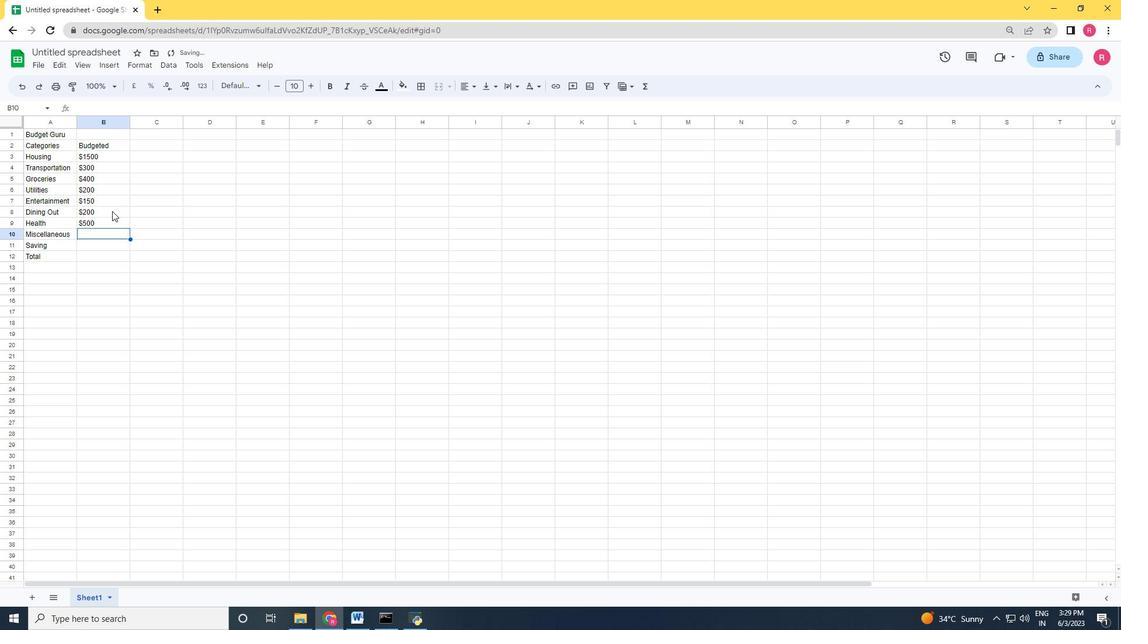 
Action: Mouse moved to (103, 151)
Screenshot: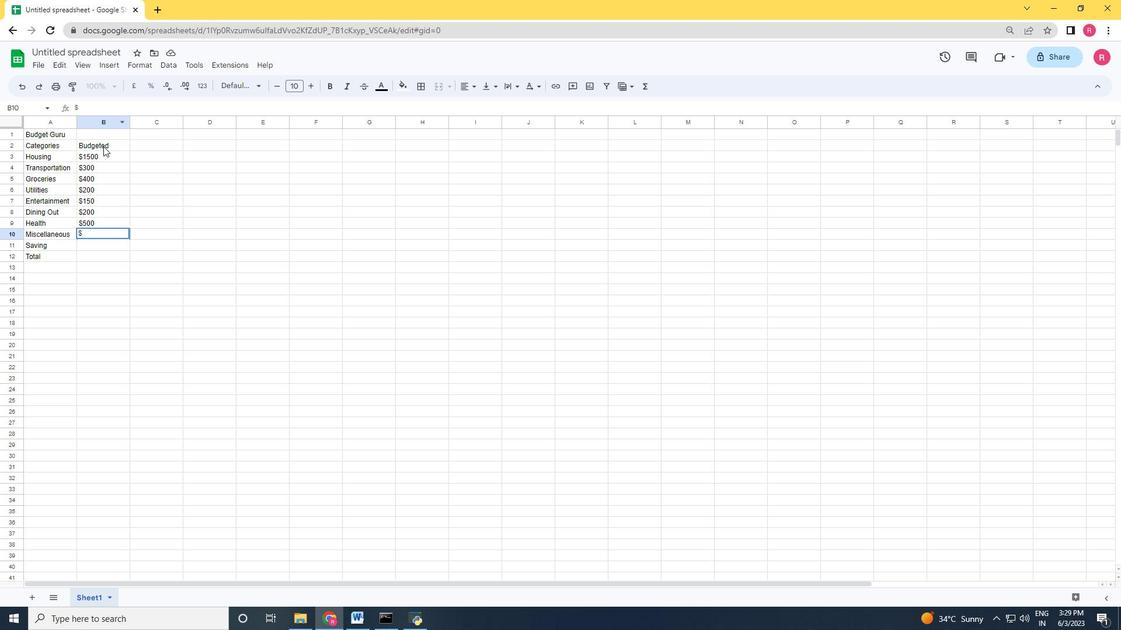 
Action: Mouse pressed left at (103, 151)
Screenshot: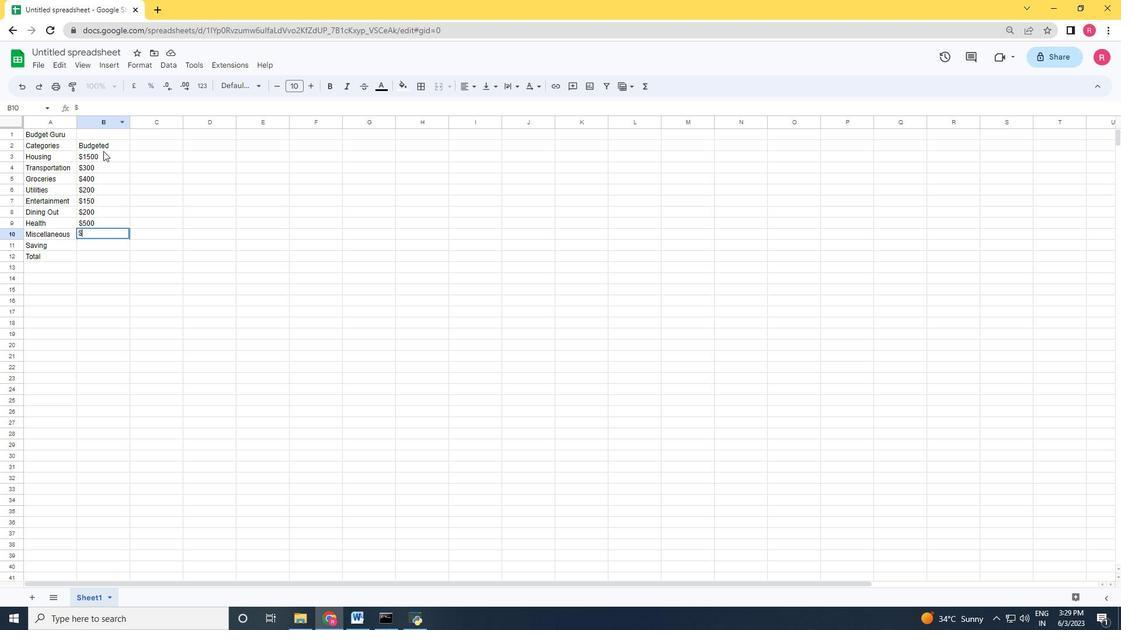 
Action: Mouse moved to (98, 168)
Screenshot: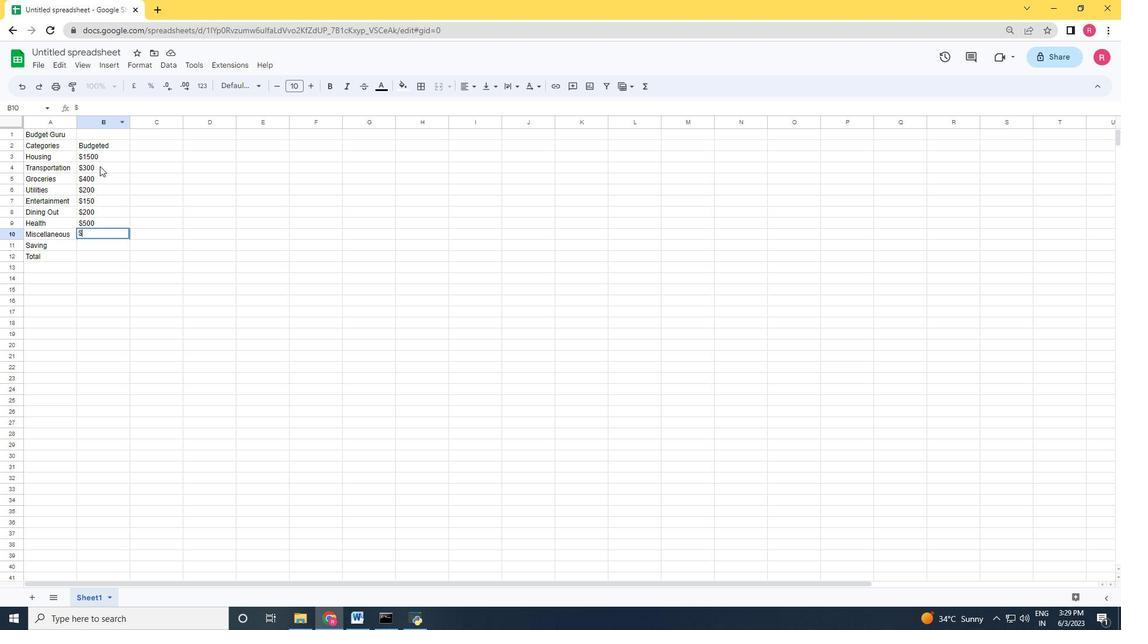 
Action: Mouse pressed left at (98, 168)
Screenshot: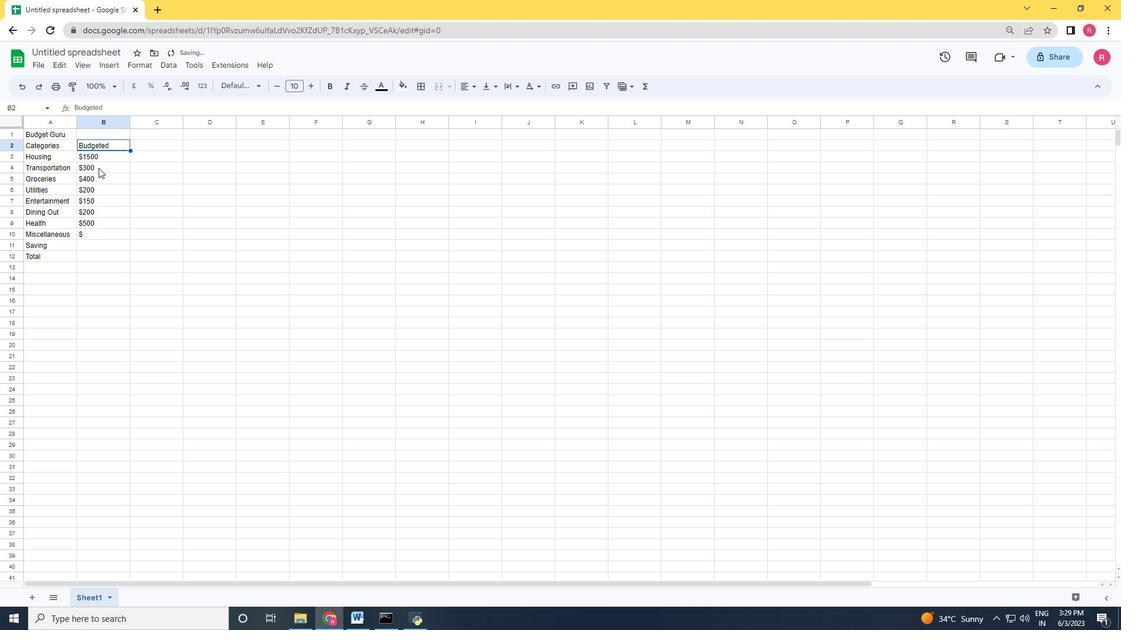 
Action: Mouse moved to (99, 182)
Screenshot: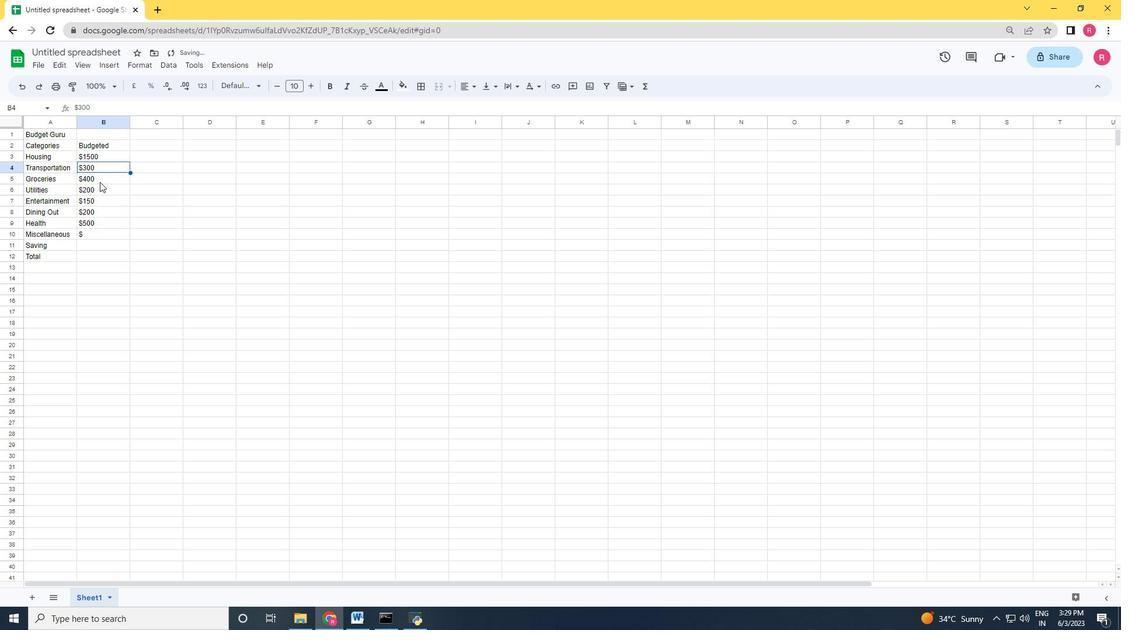 
Action: Mouse pressed left at (99, 182)
Screenshot: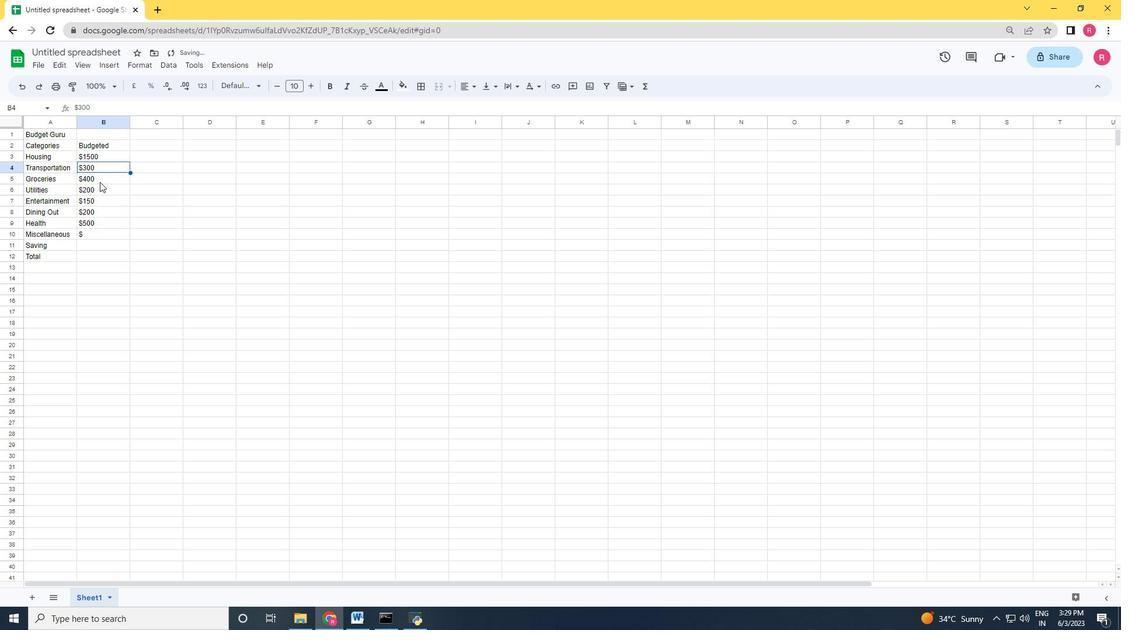 
Action: Mouse moved to (100, 192)
Screenshot: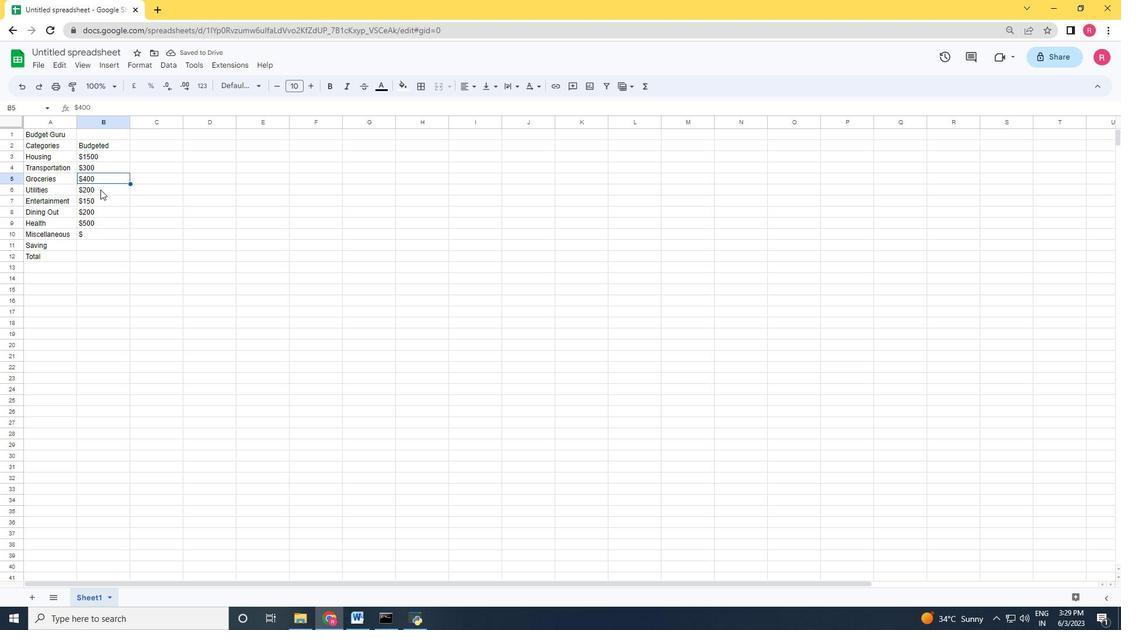 
Action: Mouse pressed left at (100, 192)
Screenshot: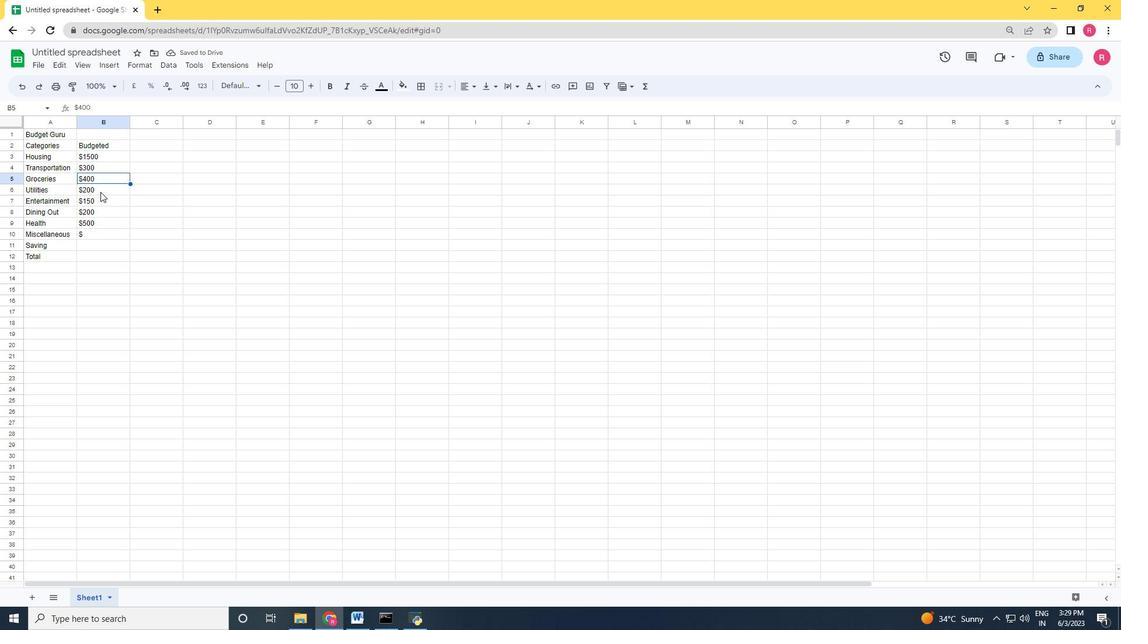 
Action: Mouse moved to (98, 203)
Screenshot: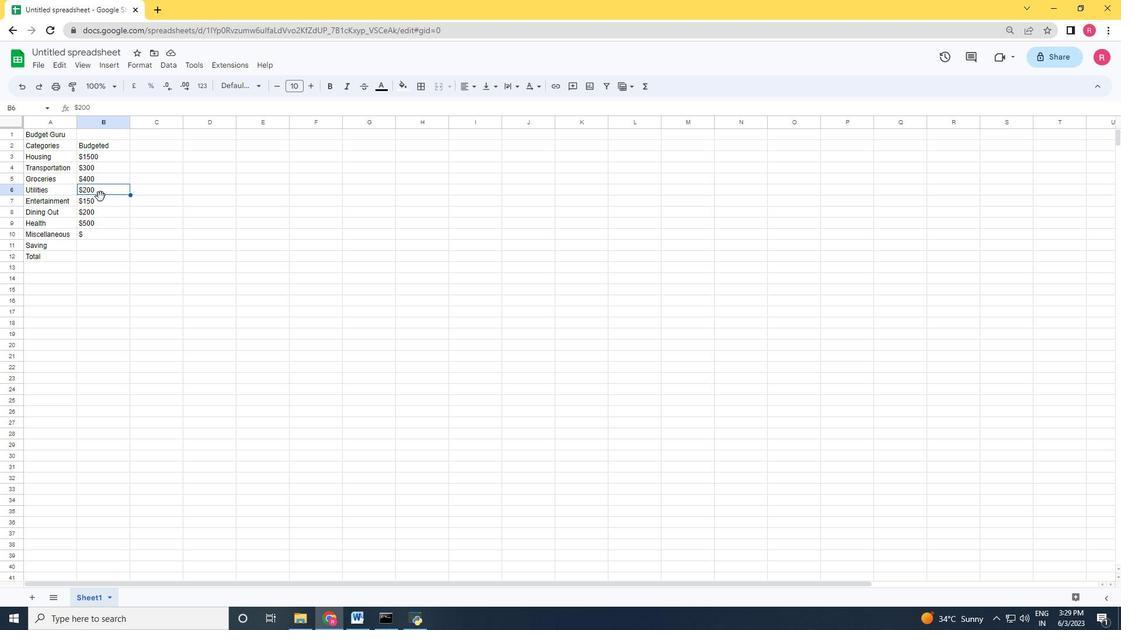 
Action: Mouse pressed left at (98, 203)
Screenshot: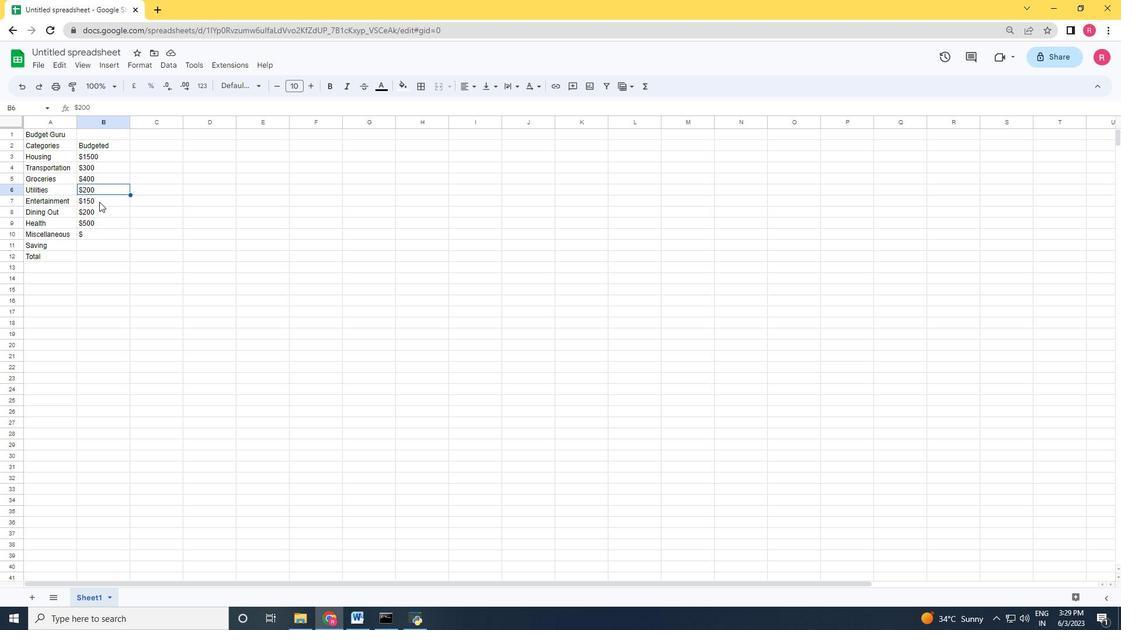 
Action: Mouse moved to (96, 210)
Screenshot: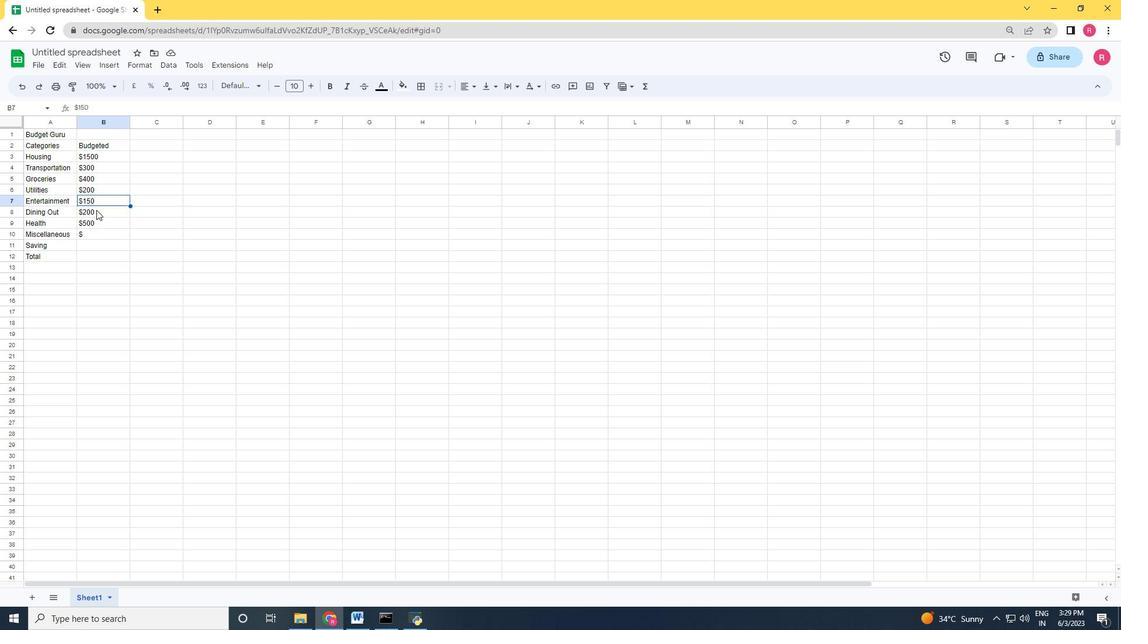 
Action: Mouse pressed left at (96, 210)
Screenshot: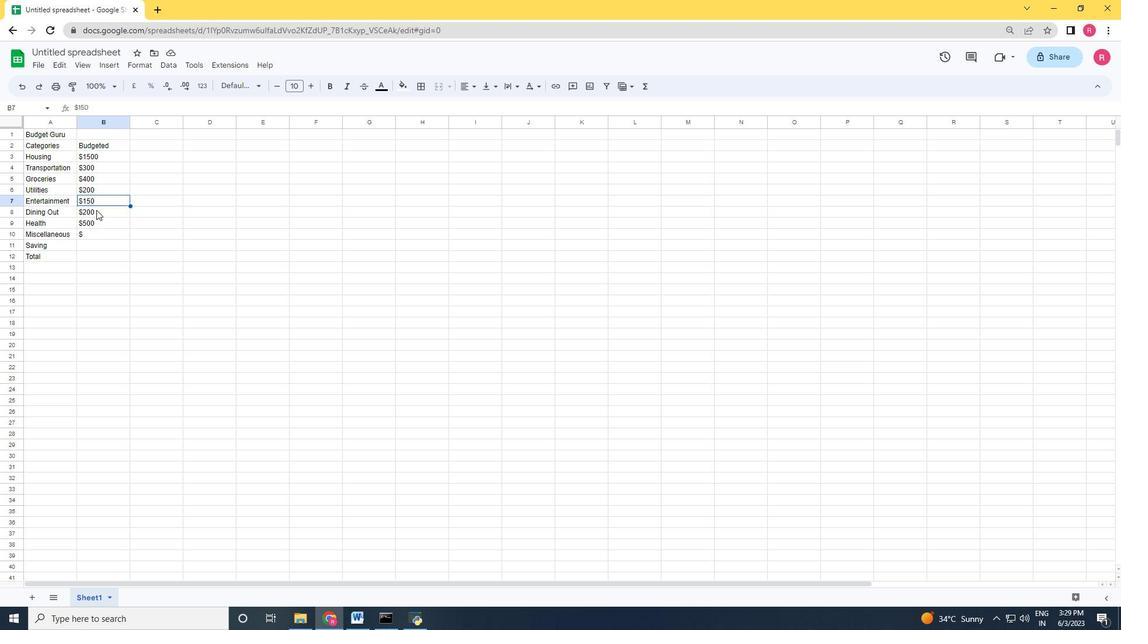 
Action: Mouse moved to (104, 214)
Screenshot: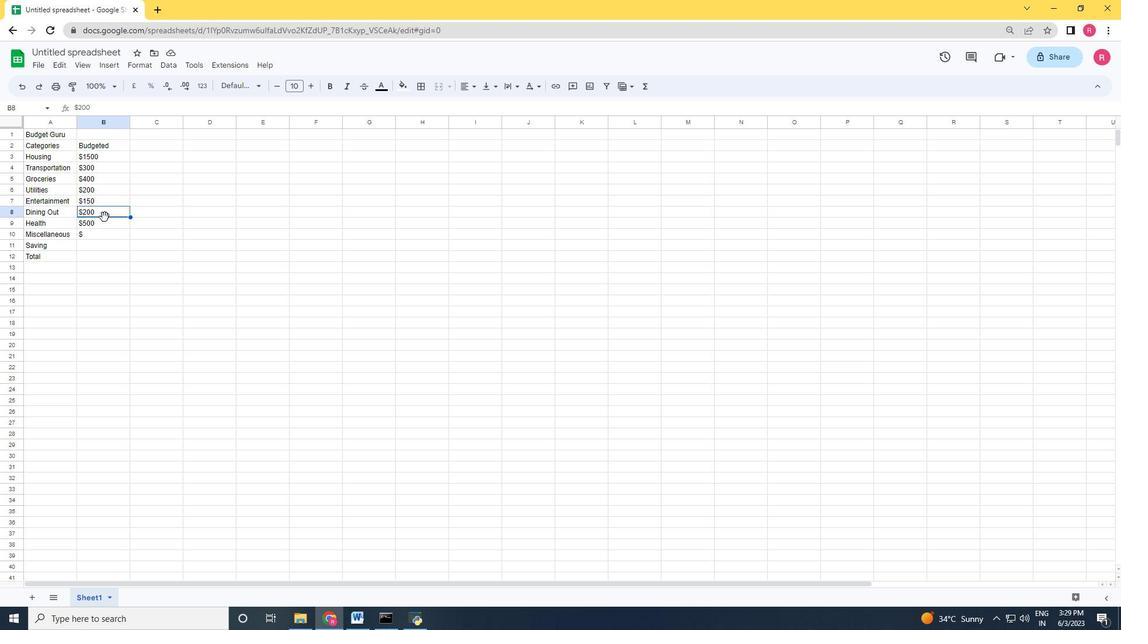 
Action: Mouse pressed left at (104, 214)
Screenshot: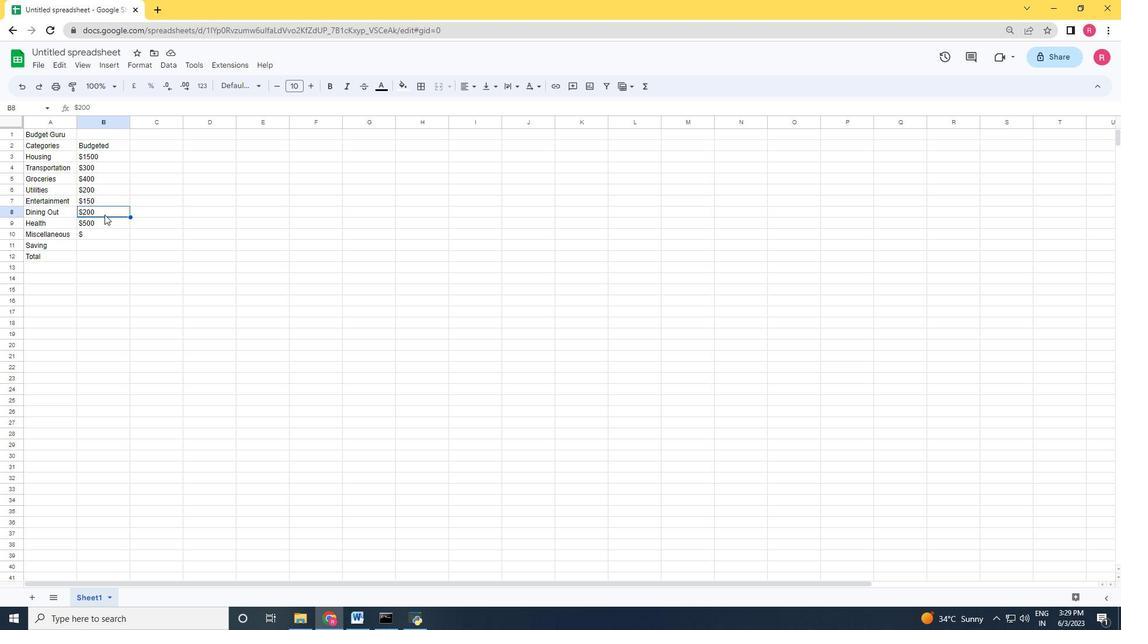 
Action: Mouse moved to (103, 214)
Screenshot: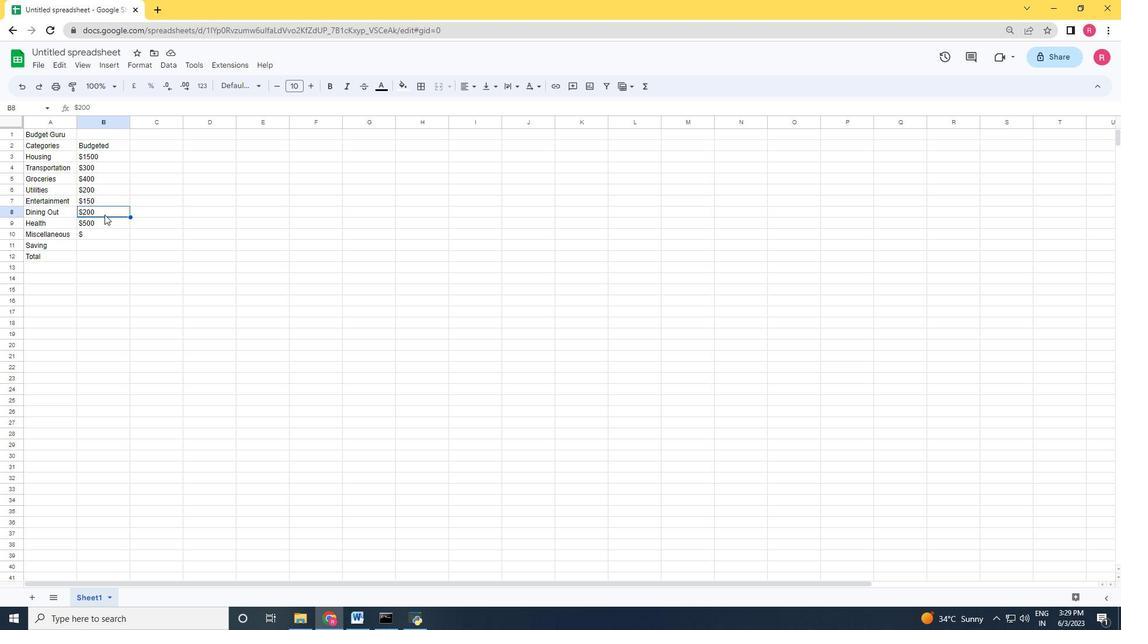 
Action: Mouse pressed left at (103, 214)
Screenshot: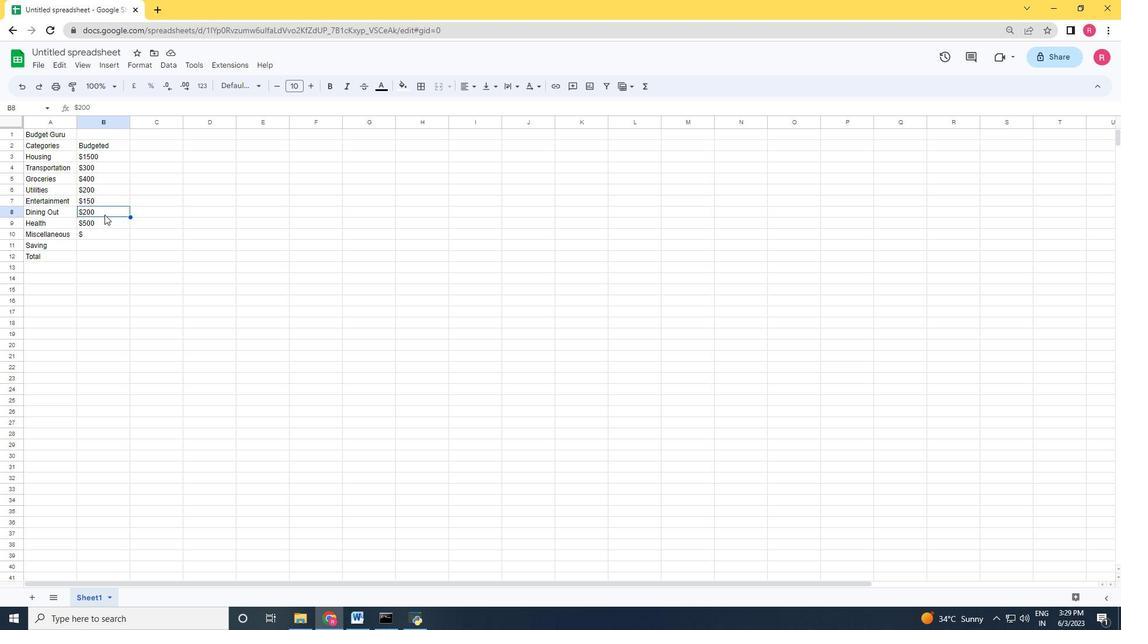 
Action: Key pressed <Key.backspace><Key.backspace>50
Screenshot: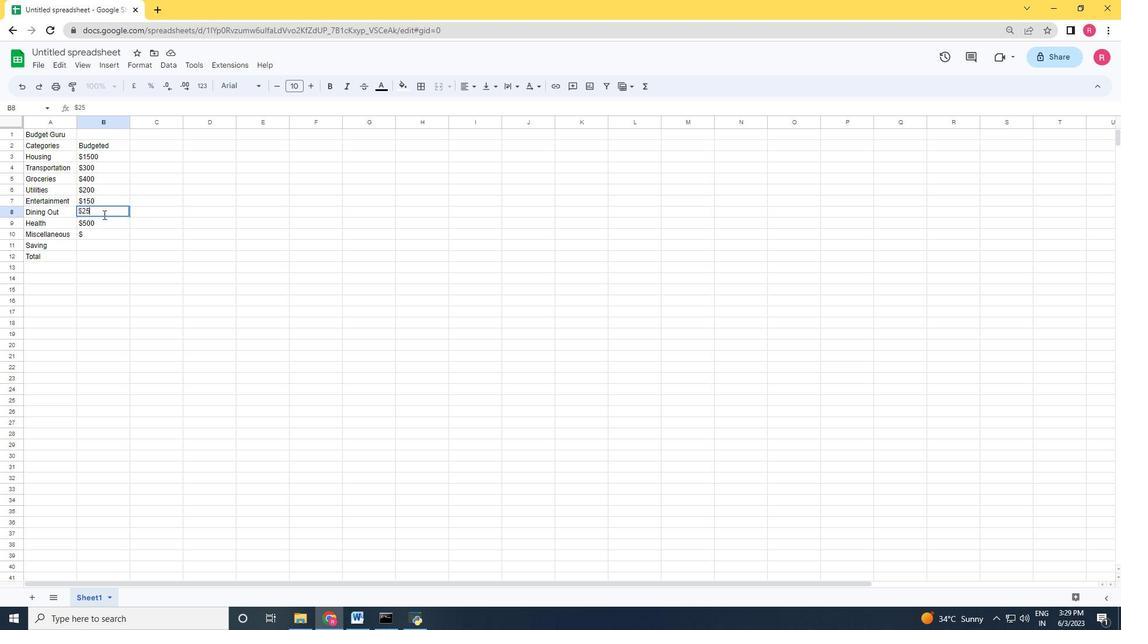 
Action: Mouse moved to (100, 222)
Screenshot: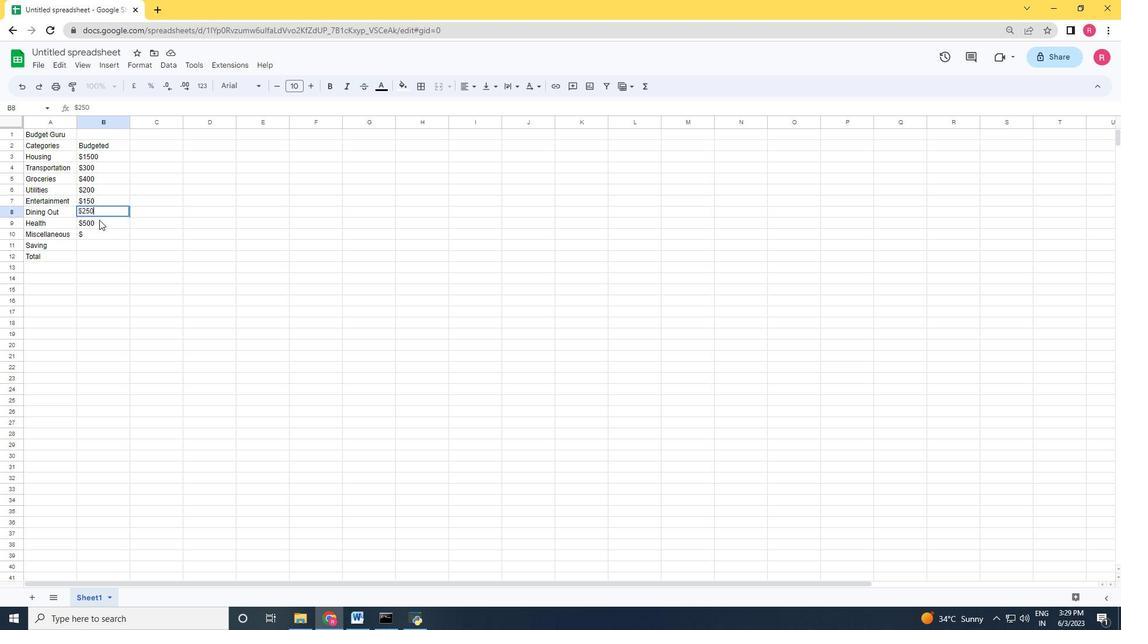 
Action: Mouse pressed left at (100, 222)
Screenshot: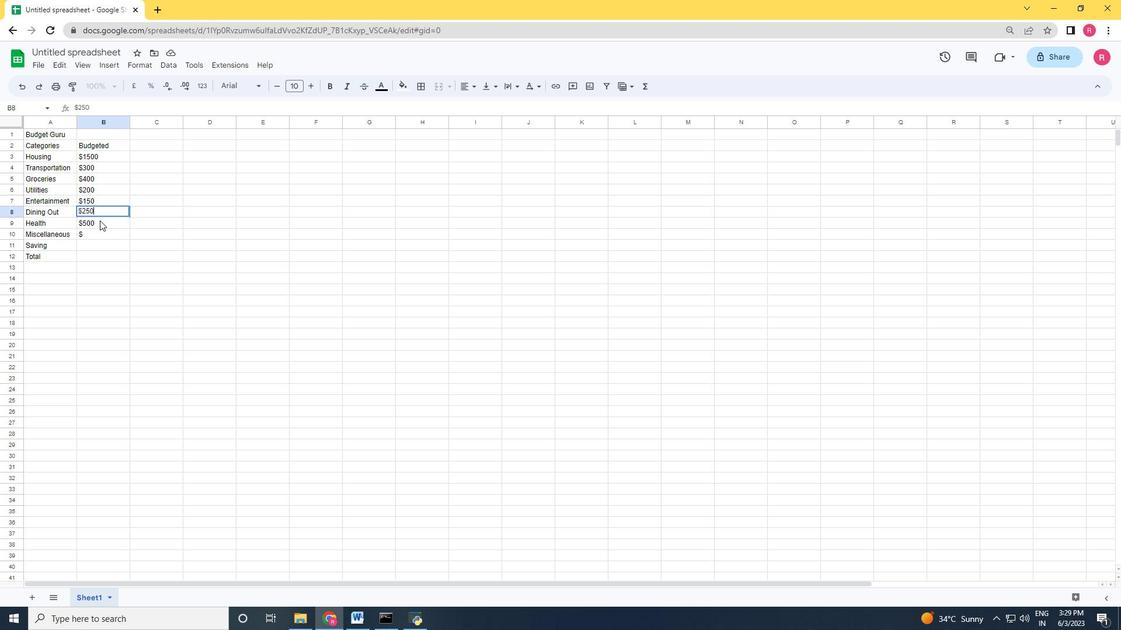 
Action: Mouse pressed left at (100, 222)
Screenshot: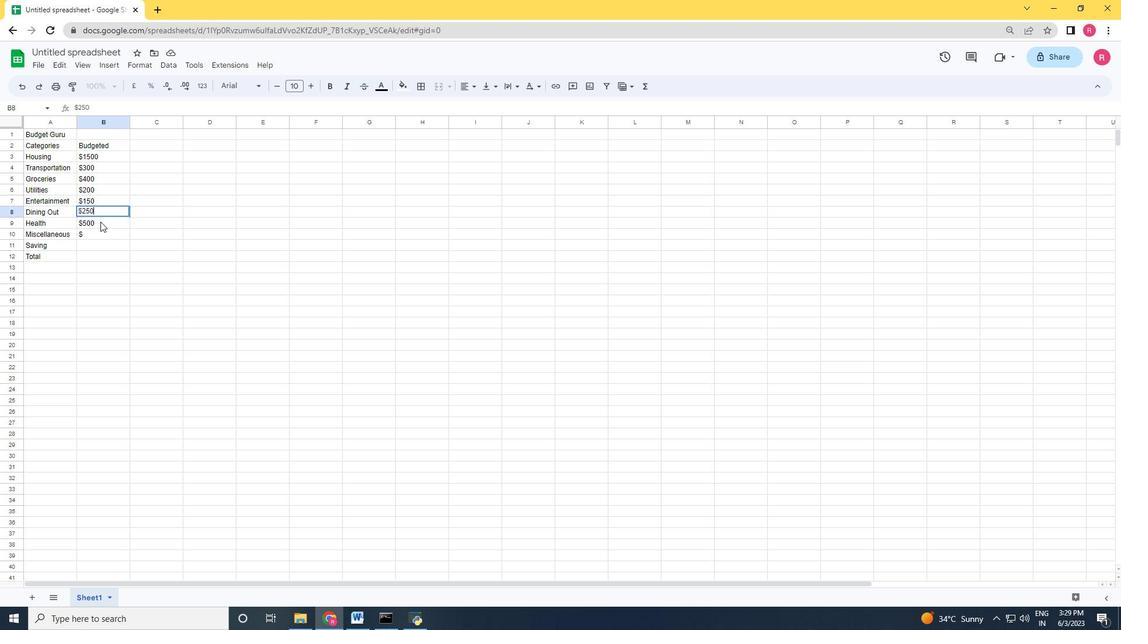 
Action: Mouse moved to (101, 224)
Screenshot: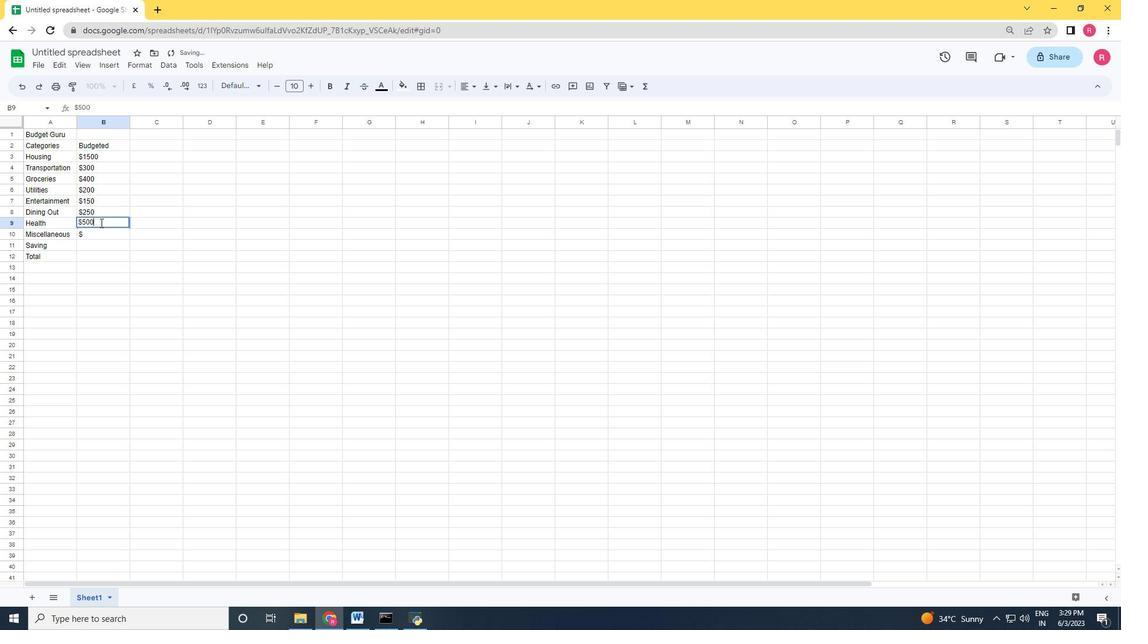 
Action: Key pressed <Key.backspace><Key.backspace><Key.backspace>100
Screenshot: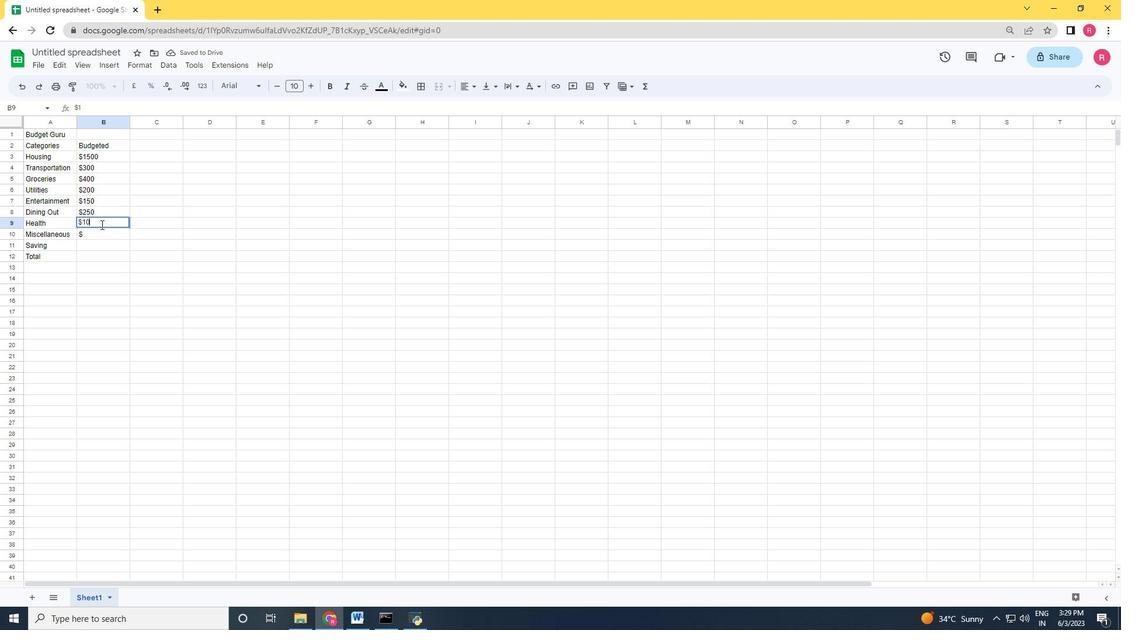
Action: Mouse moved to (103, 230)
Screenshot: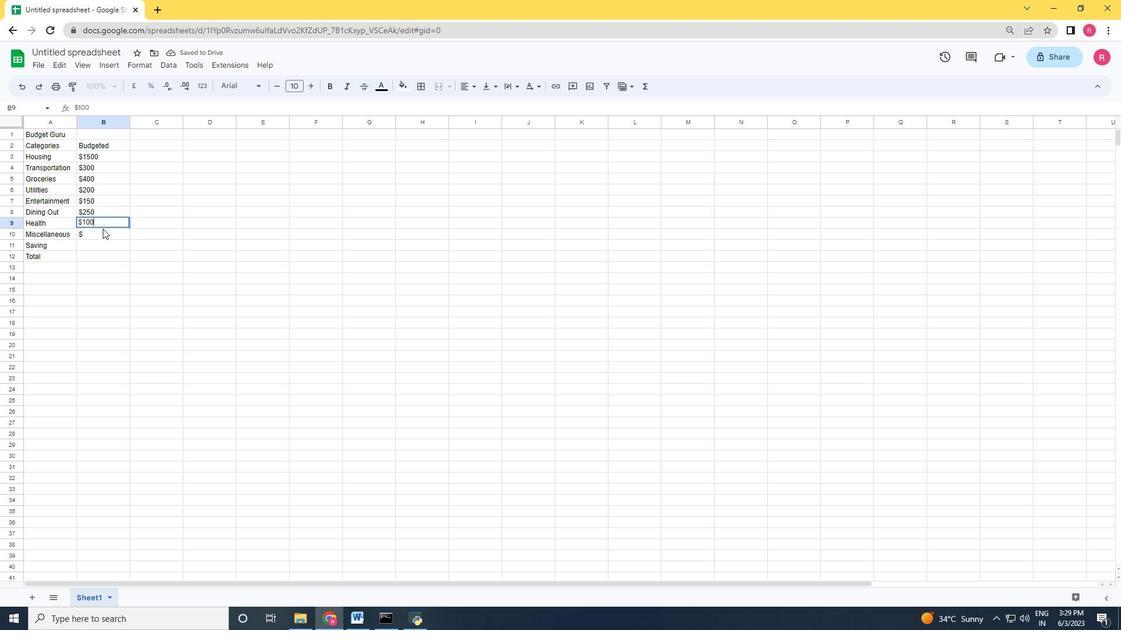 
Action: Mouse pressed left at (103, 230)
Screenshot: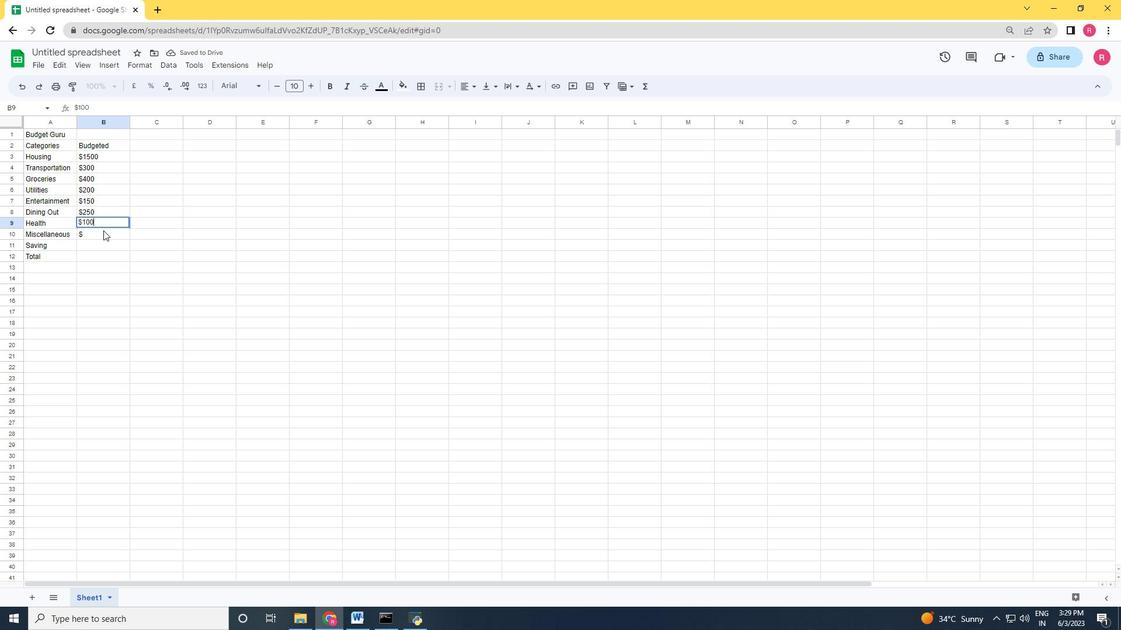 
Action: Mouse pressed left at (103, 230)
Screenshot: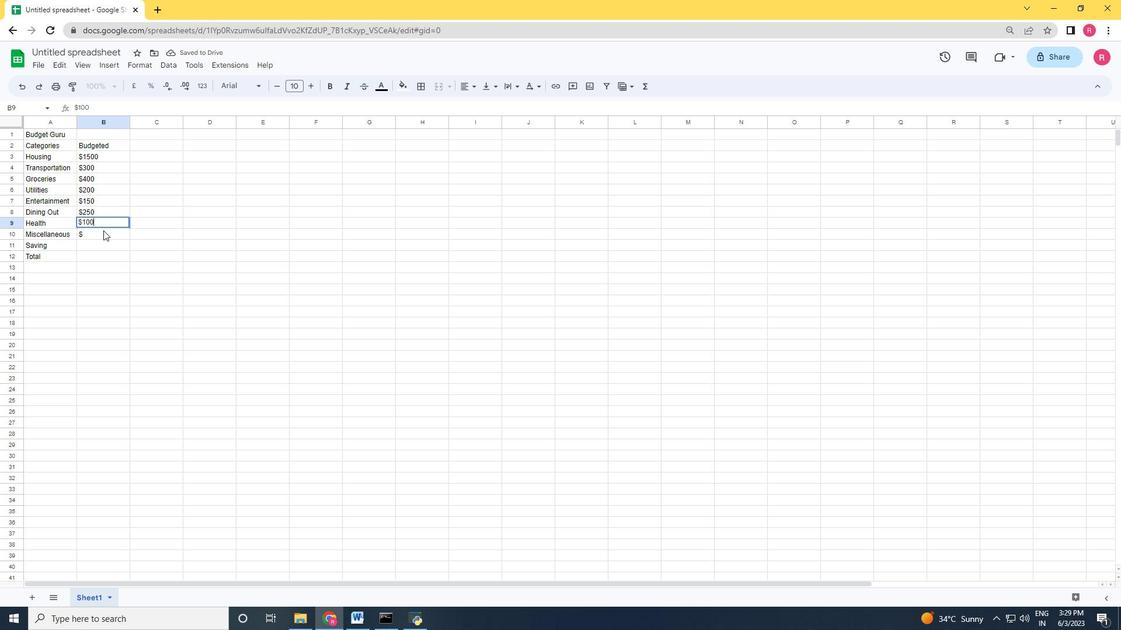 
Action: Key pressed 200
Screenshot: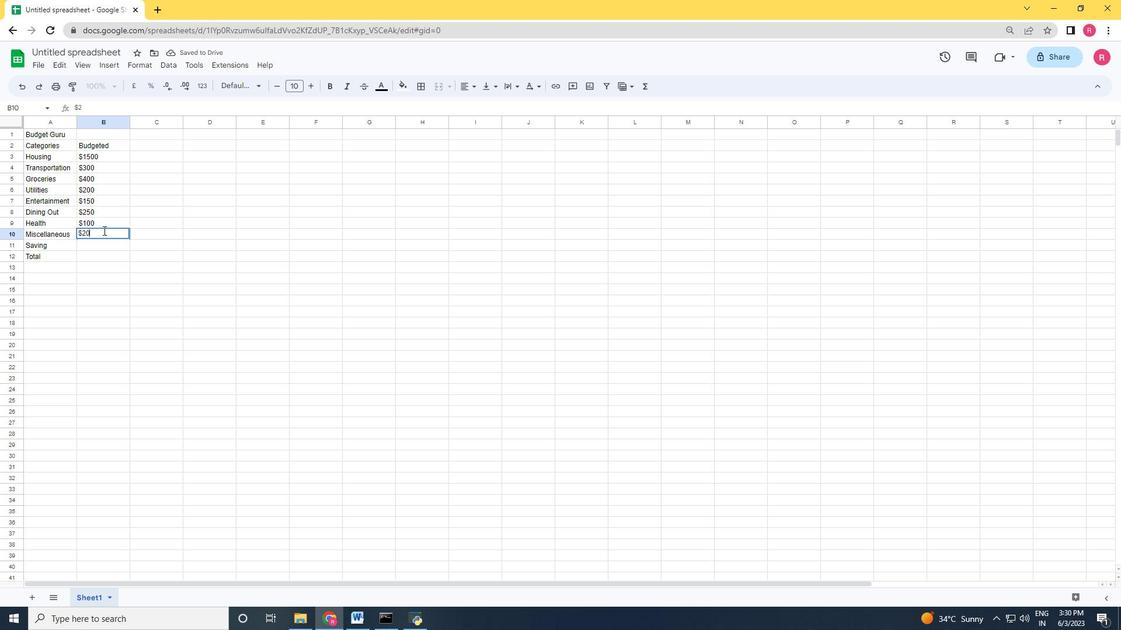 
Action: Mouse moved to (101, 243)
Screenshot: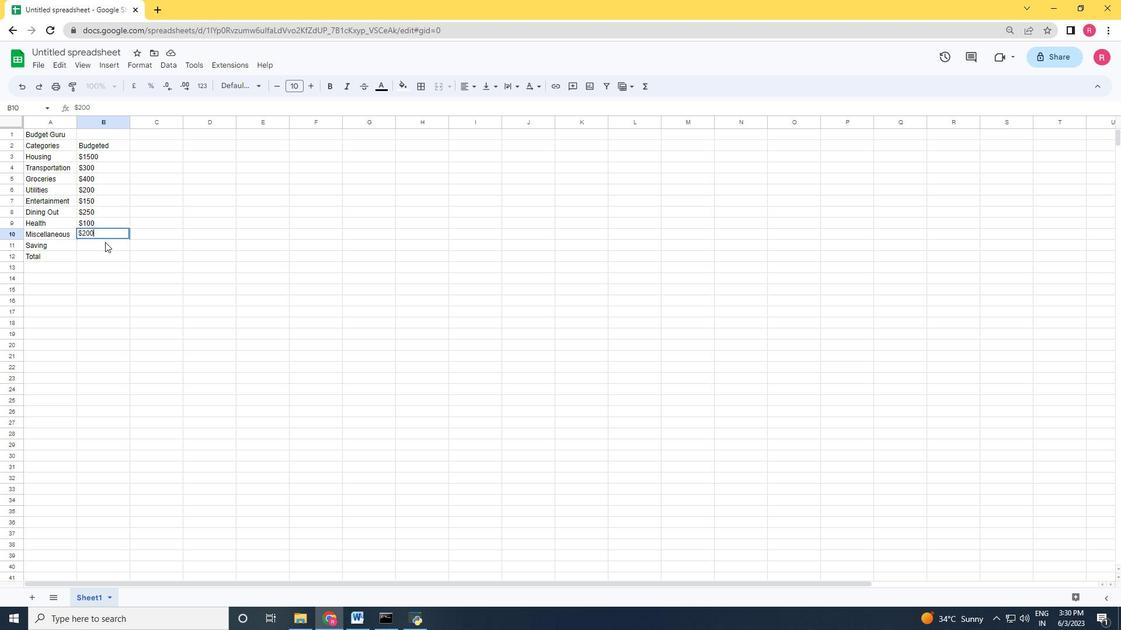 
Action: Mouse pressed left at (101, 243)
Screenshot: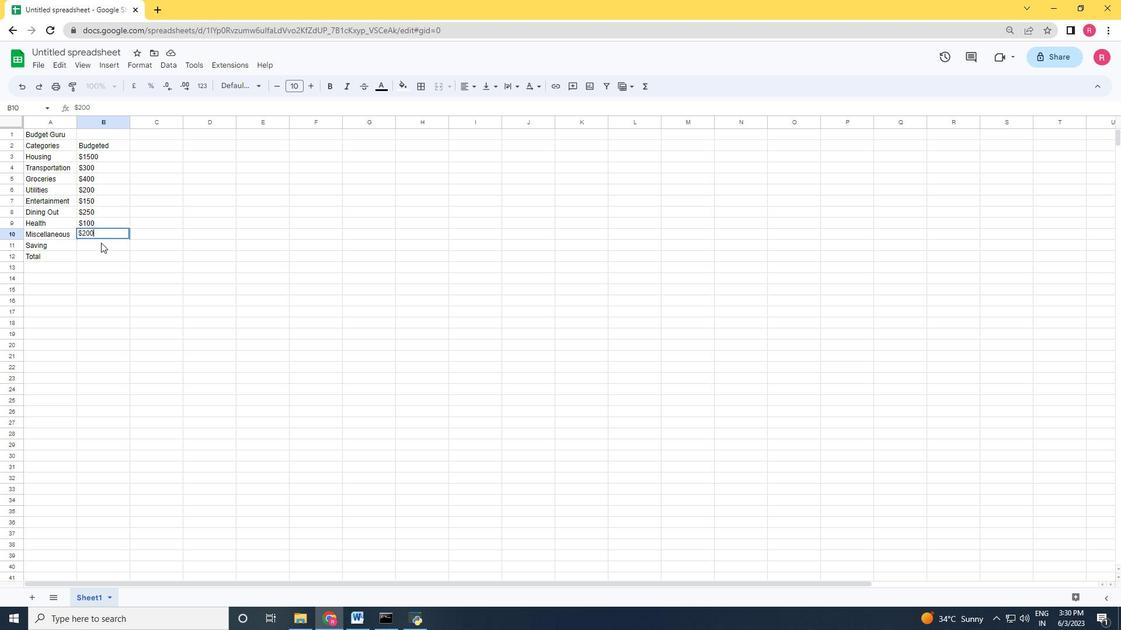 
Action: Mouse pressed left at (101, 243)
Screenshot: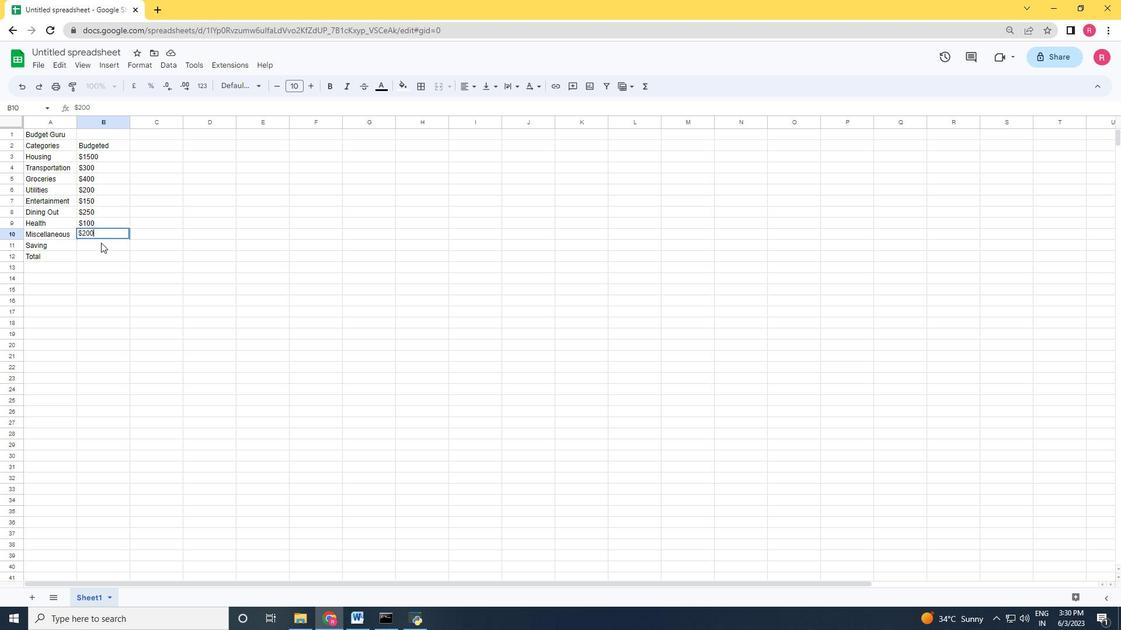 
Action: Key pressed <Key.shift><Key.shift>$500<Key.enter><Key.shift>$4600
Screenshot: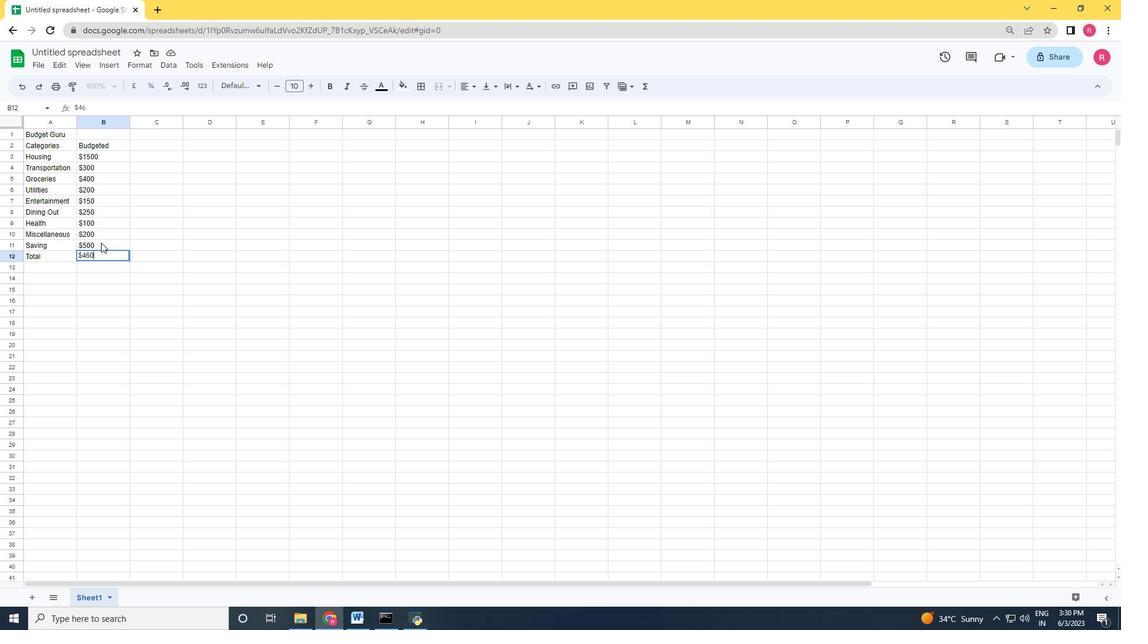 
Action: Mouse moved to (152, 146)
Screenshot: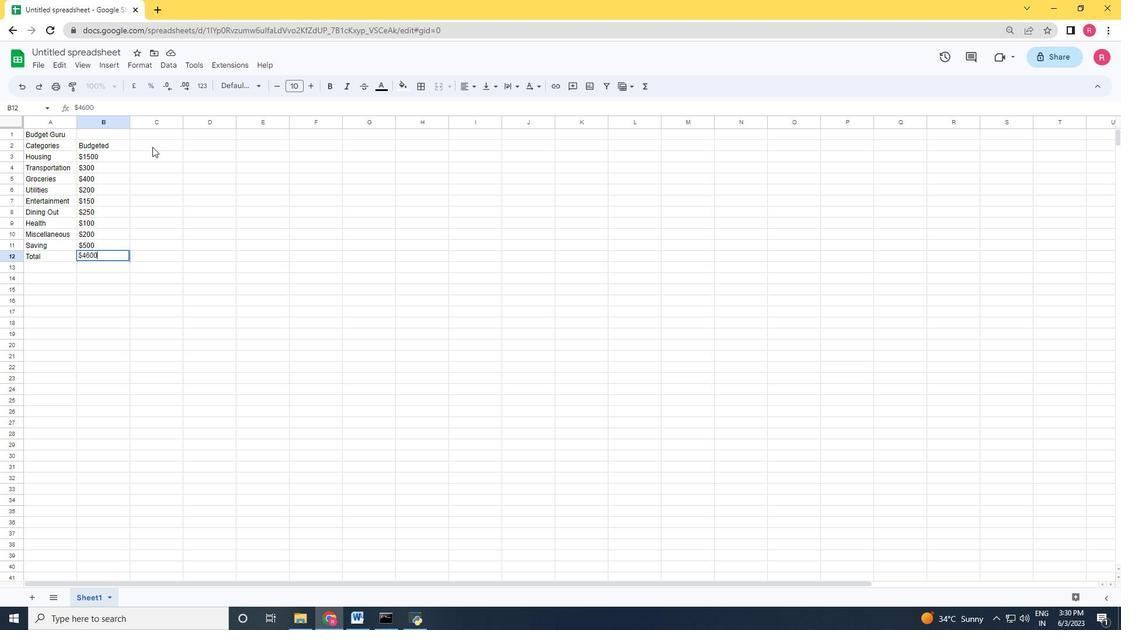 
Action: Mouse pressed left at (152, 146)
Screenshot: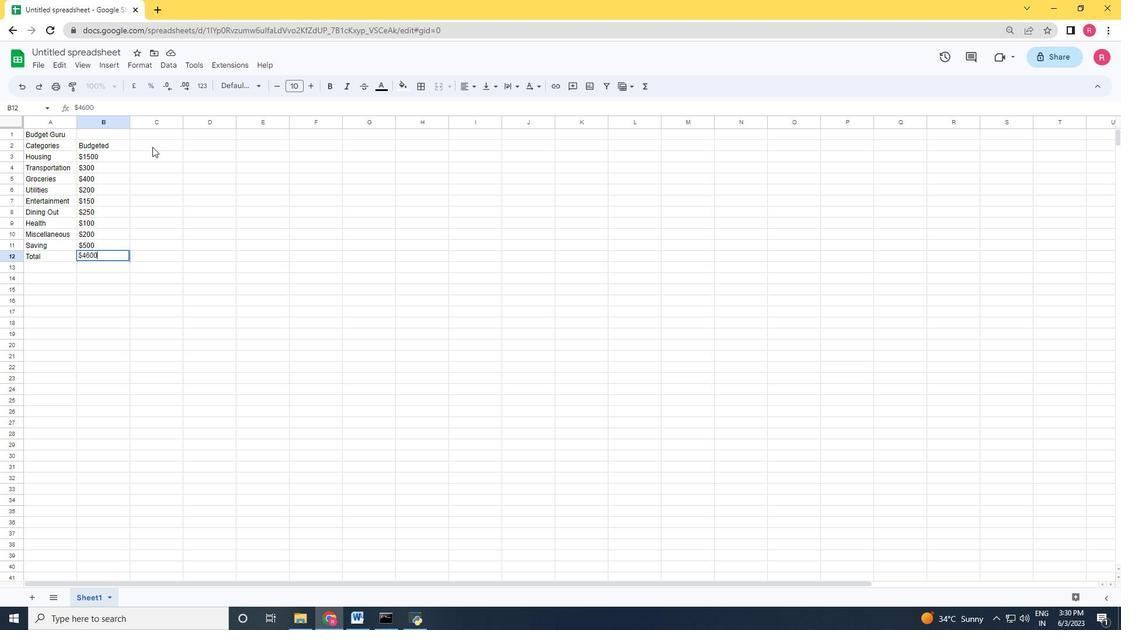 
Action: Mouse moved to (153, 158)
Screenshot: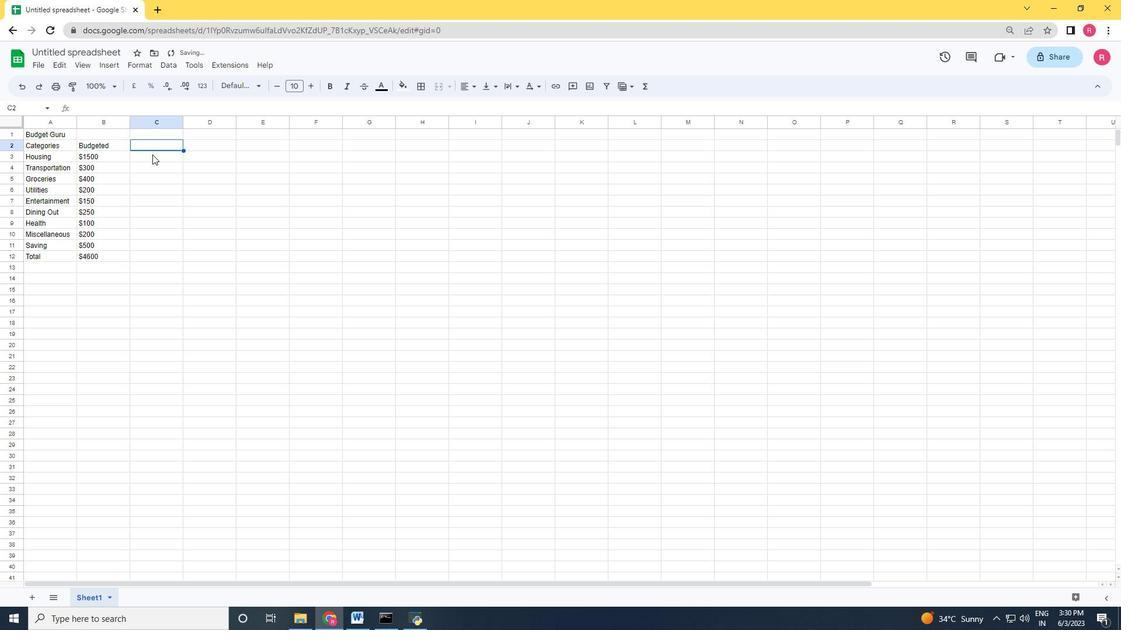 
Action: Key pressed <Key.shift>Actual<Key.space><Key.shift>Amount
Screenshot: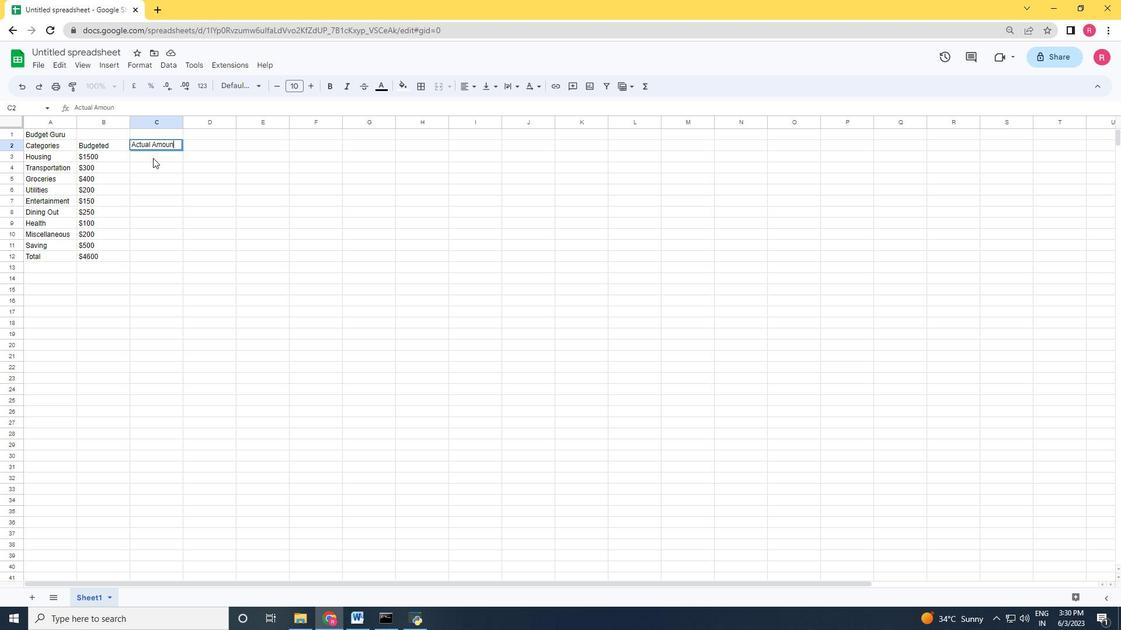 
Action: Mouse moved to (141, 150)
Screenshot: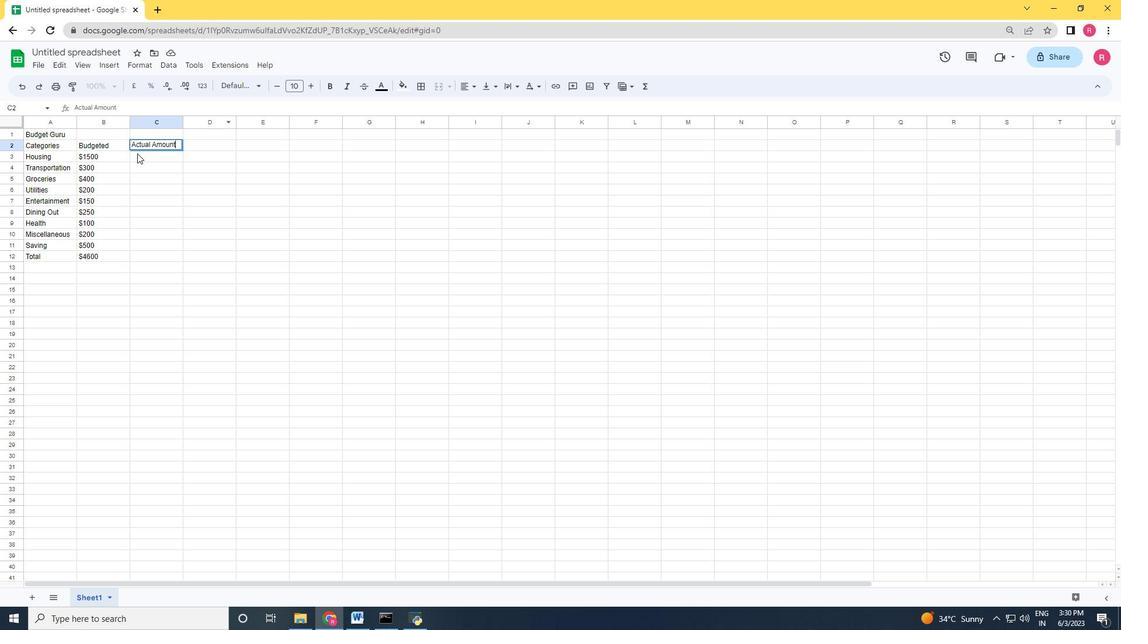 
Action: Mouse pressed left at (141, 150)
Screenshot: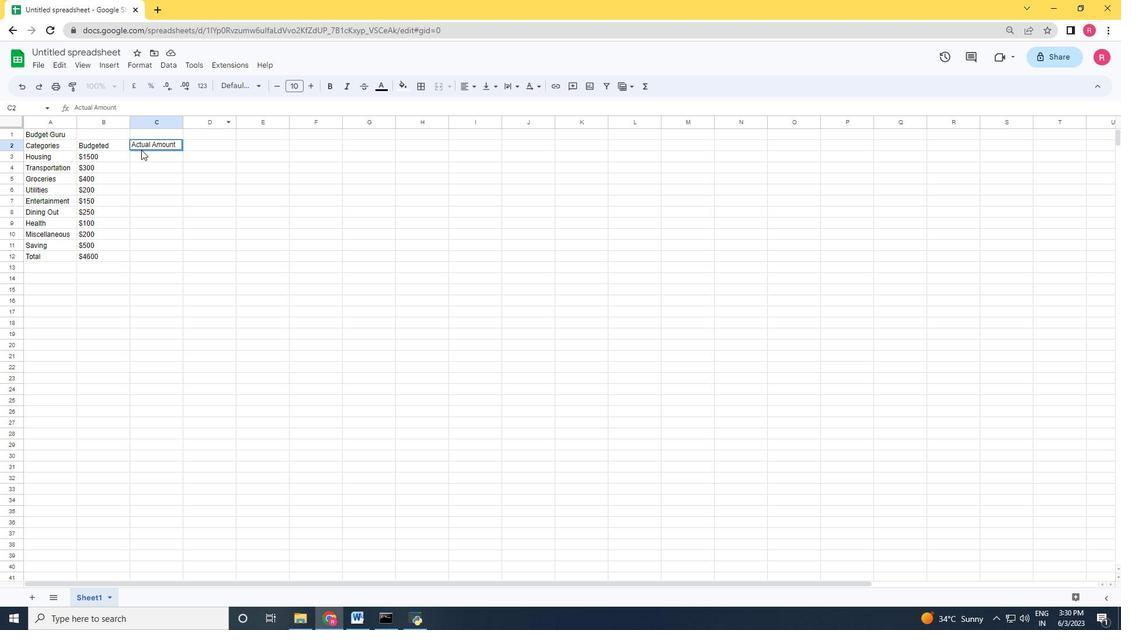 
Action: Mouse moved to (143, 154)
Screenshot: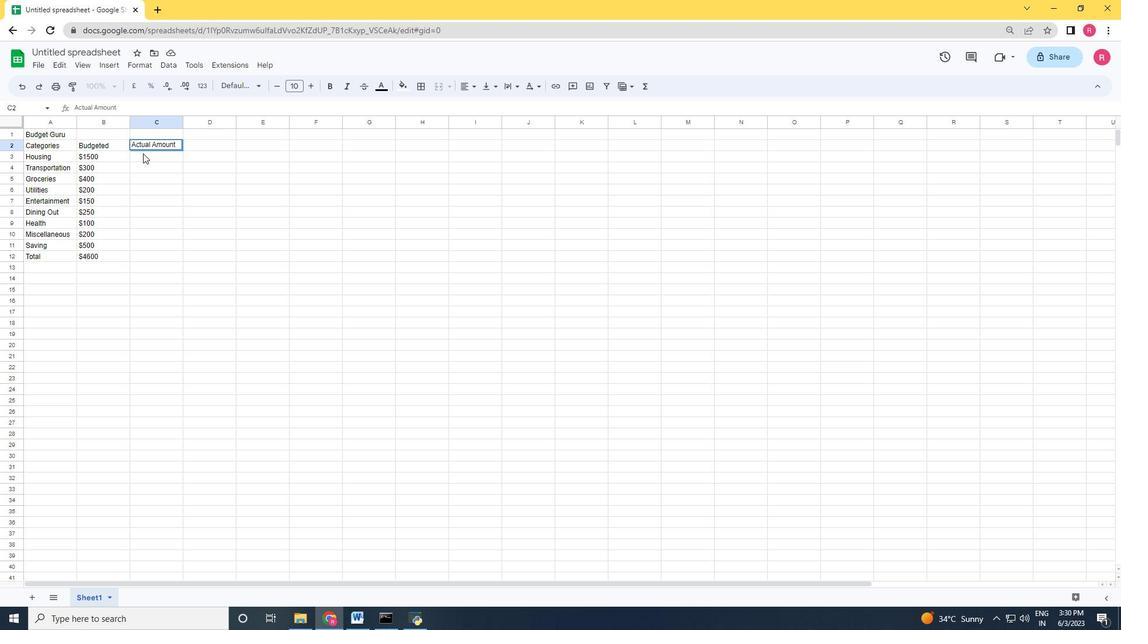 
Action: Mouse pressed left at (143, 154)
Screenshot: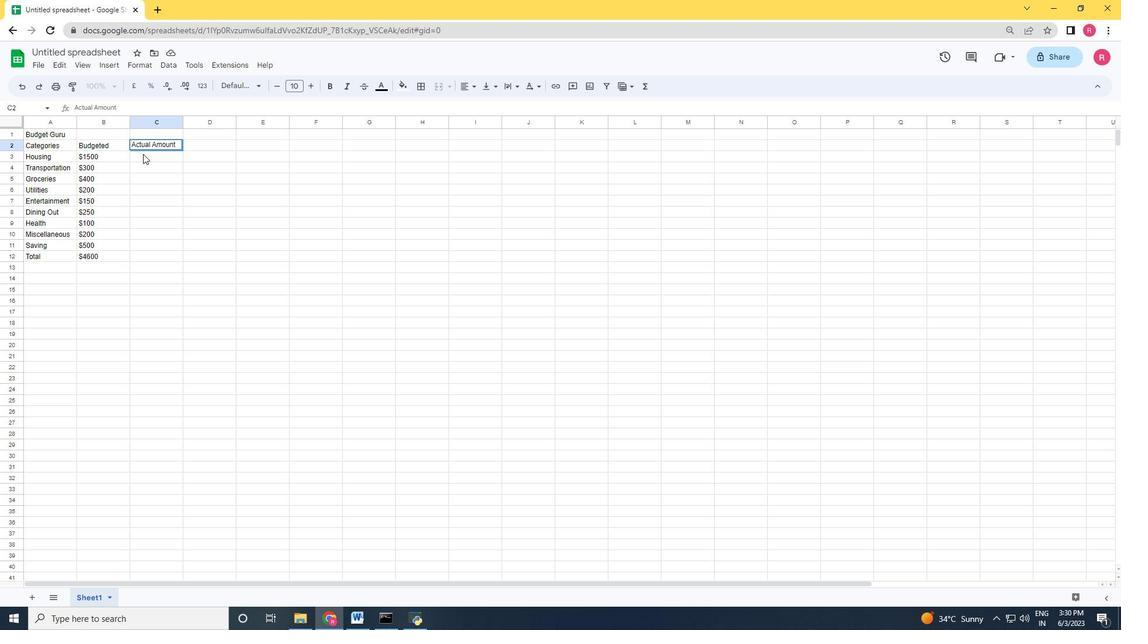 
Action: Mouse moved to (127, 147)
Screenshot: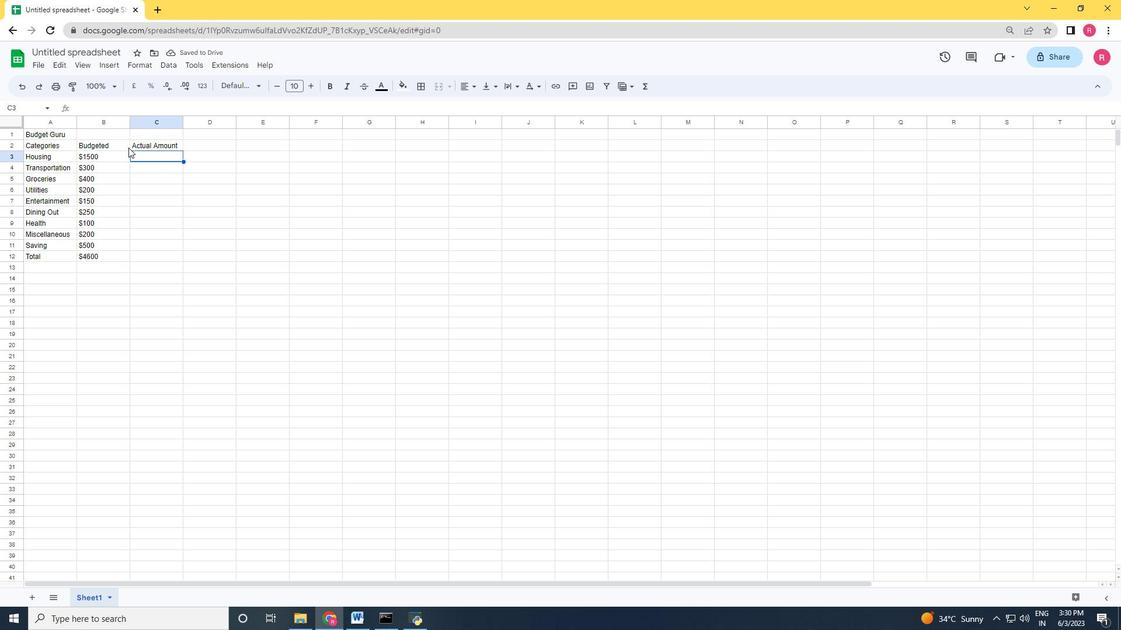 
Action: Key pressed <Key.shift>$1400
Screenshot: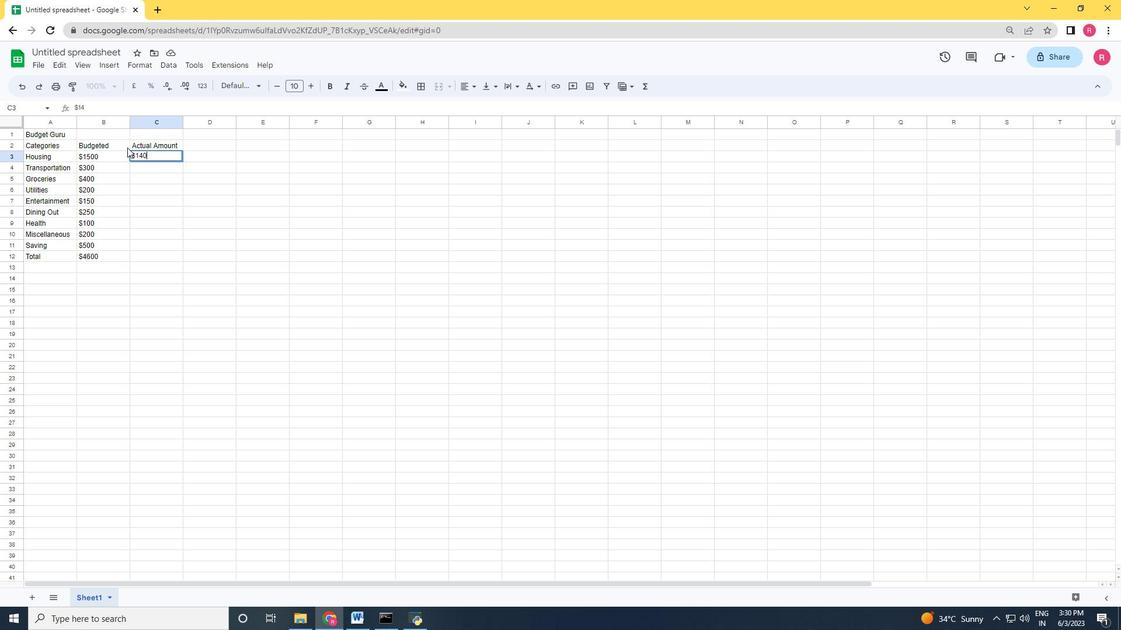 
Action: Mouse moved to (220, 191)
Screenshot: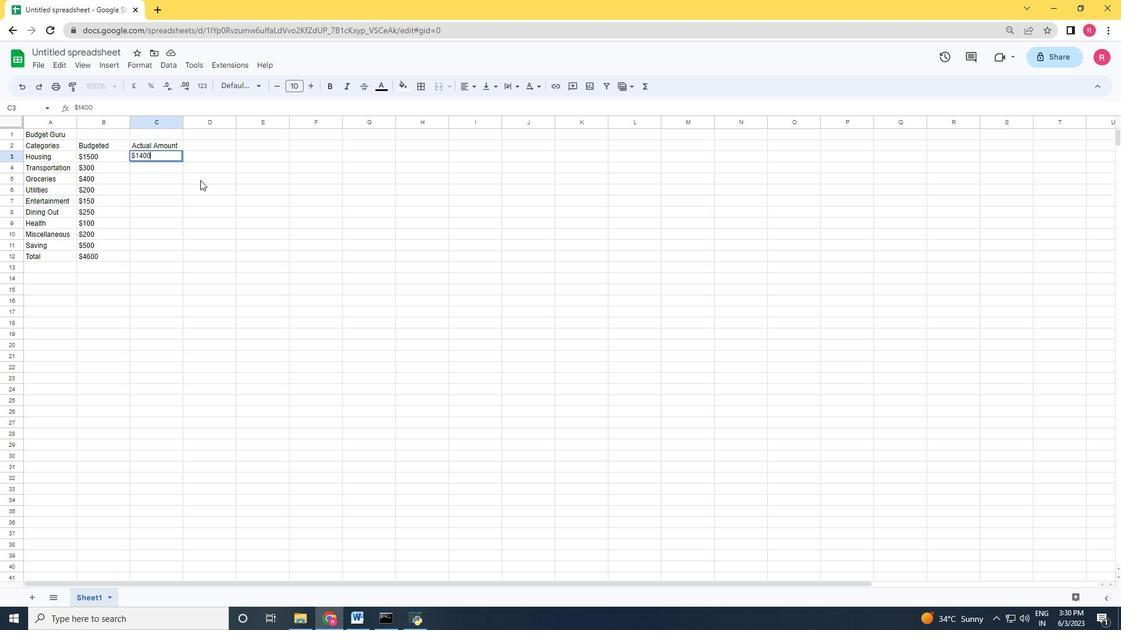 
Action: Key pressed <Key.enter><Key.shift>$280<Key.enter><Key.shift><Key.shift><Key.shift><Key.shift><Key.shift><Key.shift><Key.shift><Key.shift><Key.shift><Key.shift><Key.shift><Key.shift><Key.shift><Key.shift><Key.shift><Key.shift><Key.shift><Key.shift>$420<Key.enter><Key.shift><Key.shift><Key.shift><Key.shift><Key.shift><Key.shift><Key.shift><Key.shift><Key.shift><Key.shift><Key.shift><Key.shift><Key.shift><Key.shift><Key.shift>$180<Key.enter><Key.shift>$170<Key.enter><Key.shift><Key.shift><Key.shift><Key.shift><Key.shift><Key.shift><Key.shift><Key.shift><Key.shift><Key.shift><Key.shift><Key.shift><Key.shift><Key.shift><Key.shift><Key.shift>$3<Key.backspace>230<Key.enter><Key.shift><Key.shift><Key.shift><Key.shift><Key.shift><Key.shift><Key.shift><Key.shift><Key.shift><Key.shift><Key.shift><Key.shift><Key.shift>$120<Key.enter><Key.shift><Key.shift><Key.shift><Key.shift><Key.shift><Key.shift><Key.shift><Key.shift><Key.shift><Key.shift><Key.shift><Key.shift><Key.shift><Key.shift>$180<Key.enter><Key.shift><Key.shift><Key.shift><Key.shift><Key.shift><Key.shift><Key.shift><Key.shift><Key.shift><Key.shift>$520<Key.enter><Key.shift><Key.shift><Key.shift><Key.shift><Key.shift><Key.shift><Key.shift><Key.shift><Key.shift><Key.shift><Key.shift><Key.shift><Key.shift><Key.shift><Key.shift><Key.shift><Key.shift><Key.shift><Key.shift><Key.shift><Key.shift><Key.shift><Key.shift><Key.shift><Key.shift><Key.shift><Key.shift><Key.shift><Key.shift><Key.shift><Key.shift><Key.shift><Key.shift><Key.shift><Key.shift><Key.shift><Key.shift><Key.shift><Key.shift><Key.shift><Key.shift><Key.shift>$4500
Screenshot: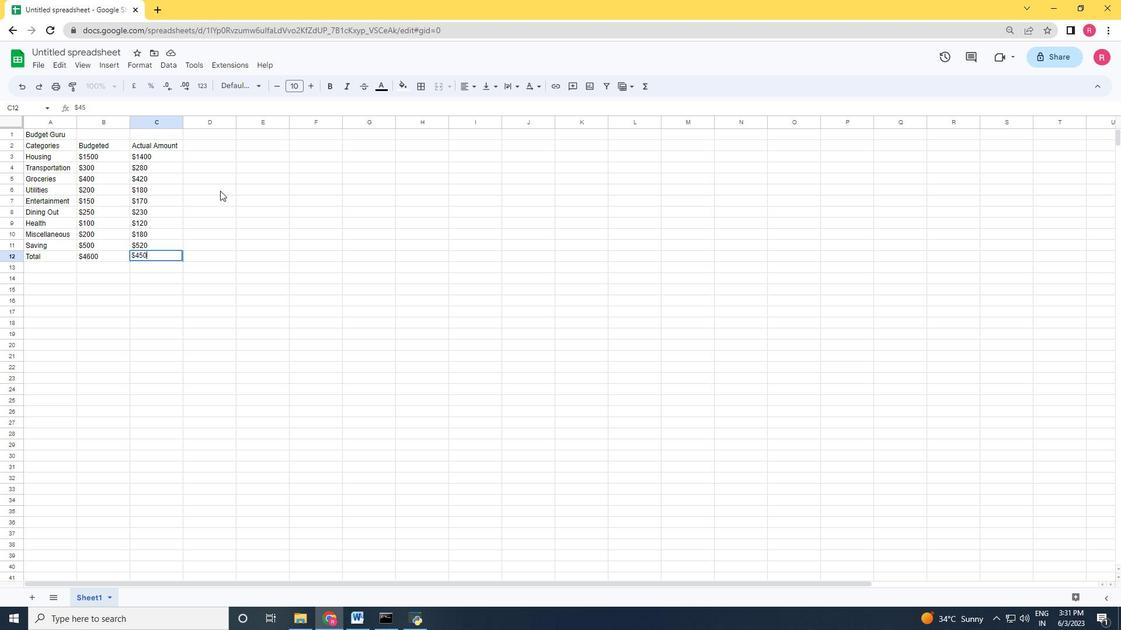 
Action: Mouse moved to (213, 142)
Screenshot: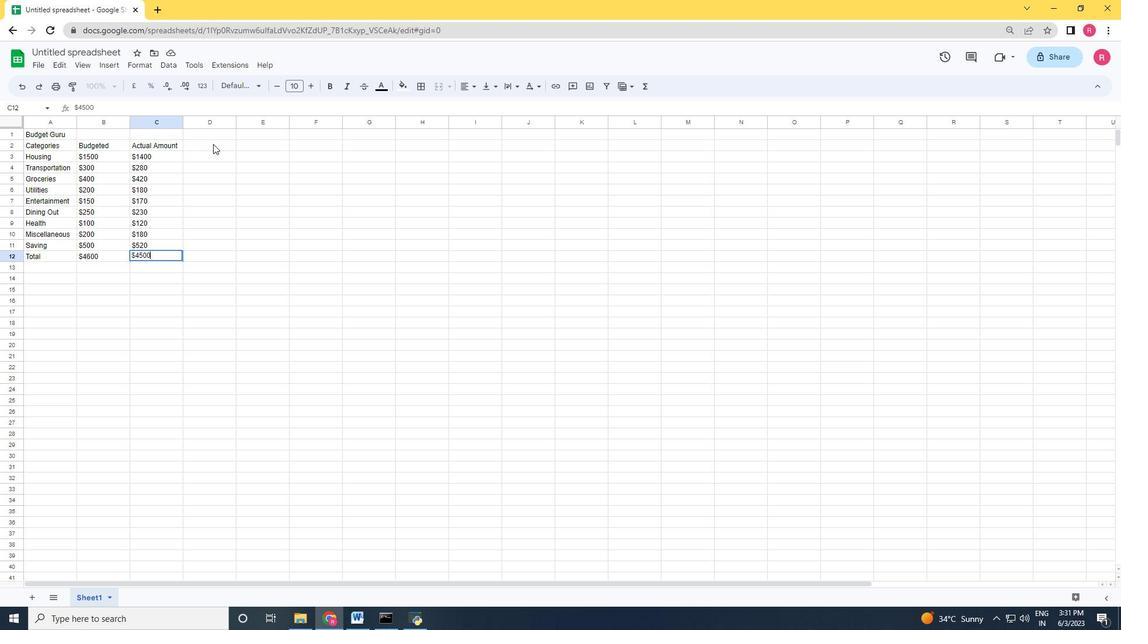 
Action: Mouse pressed left at (213, 142)
Screenshot: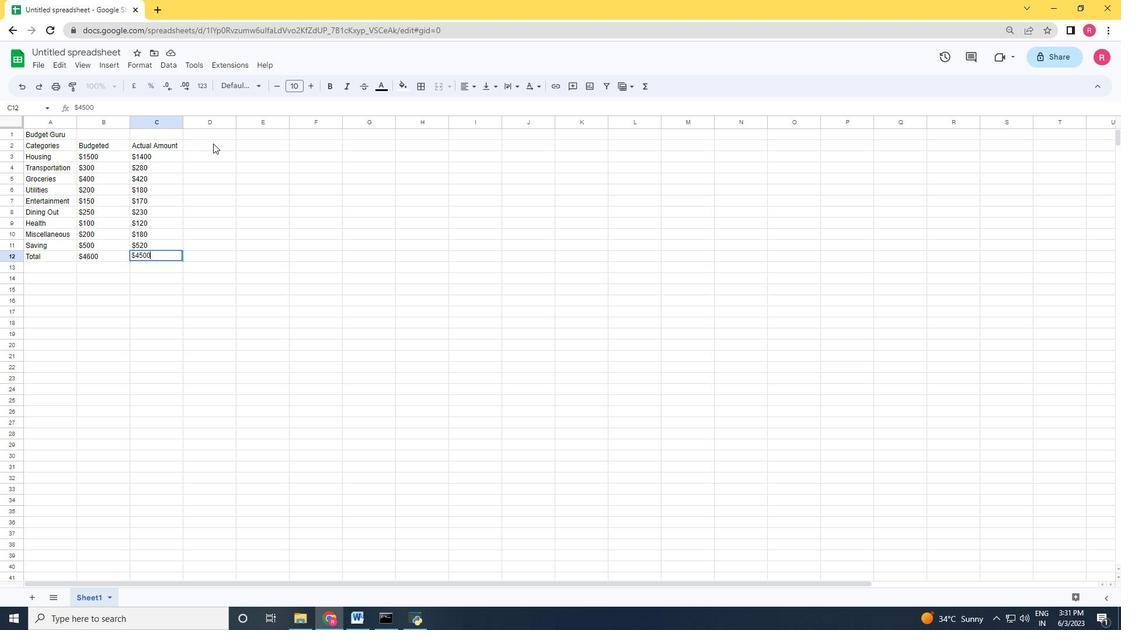 
Action: Key pressed <Key.shift>Difference<Key.enter>-<Key.shift><Key.shift>$100<Key.enter>-<Key.shift><Key.shift><Key.shift><Key.shift><Key.shift><Key.shift><Key.shift>$20<Key.enter>'<Key.shift>+<Key.shift><Key.shift>$20<Key.enter>-<Key.shift><Key.shift><Key.shift><Key.shift><Key.shift><Key.shift><Key.shift><Key.shift><Key.shift><Key.shift><Key.shift><Key.shift><Key.shift><Key.shift><Key.shift>$20<Key.enter>;<Key.backspace>'<Key.shift>+<Key.shift><Key.shift><Key.shift>$20<Key.enter>-<Key.shift><Key.shift><Key.shift><Key.shift><Key.shift><Key.shift><Key.shift><Key.shift><Key.shift><Key.shift>$20<Key.enter><Key.shift>'<Key.shift>+<Key.shift><Key.shift><Key.shift><Key.shift>$20<Key.enter>-<Key.shift><Key.shift><Key.shift><Key.shift><Key.shift><Key.shift><Key.shift>$20<Key.enter>'<Key.shift>+20<Key.backspace><Key.backspace><Key.shift><Key.shift><Key.shift><Key.shift><Key.shift><Key.shift><Key.shift><Key.shift><Key.shift><Key.shift><Key.shift><Key.shift><Key.shift><Key.shift><Key.shift><Key.shift><Key.shift><Key.shift><Key.shift><Key.shift><Key.shift>$20<Key.enter>-<Key.shift><Key.shift><Key.shift><Key.shift><Key.shift><Key.shift><Key.shift><Key.shift><Key.shift><Key.shift><Key.shift>$100
Screenshot: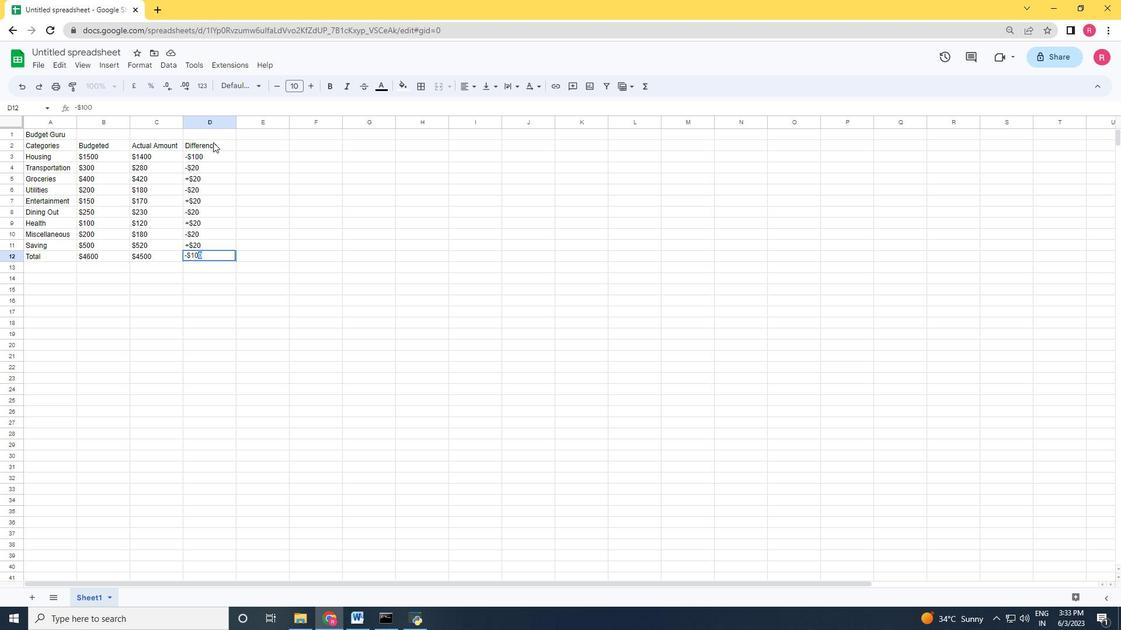 
Action: Mouse moved to (210, 276)
Screenshot: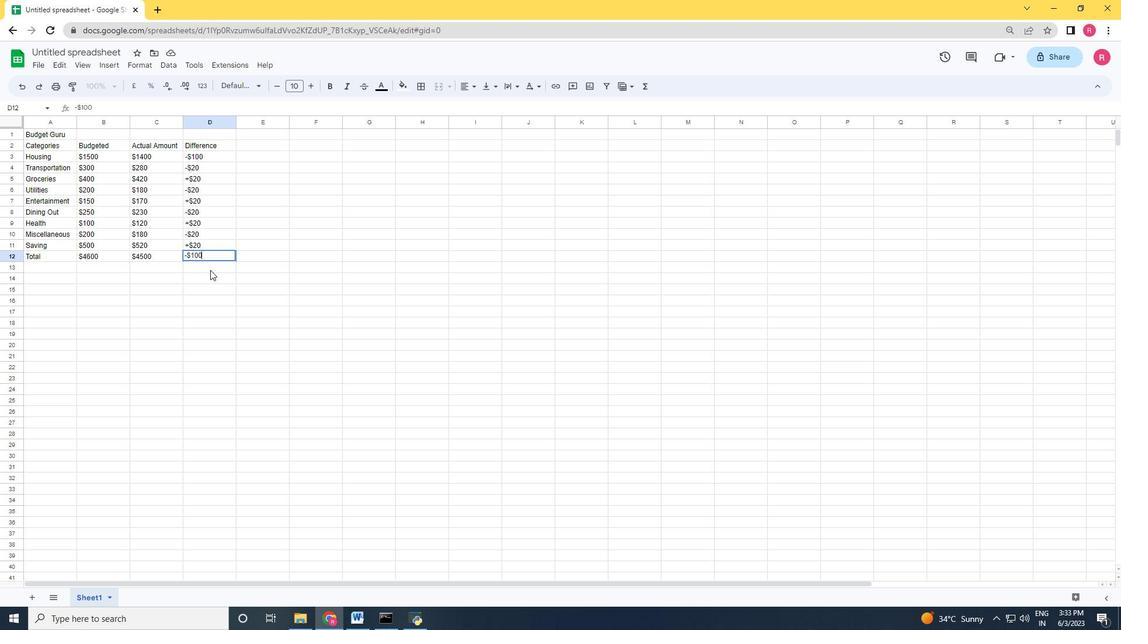 
Action: Mouse pressed left at (210, 276)
Screenshot: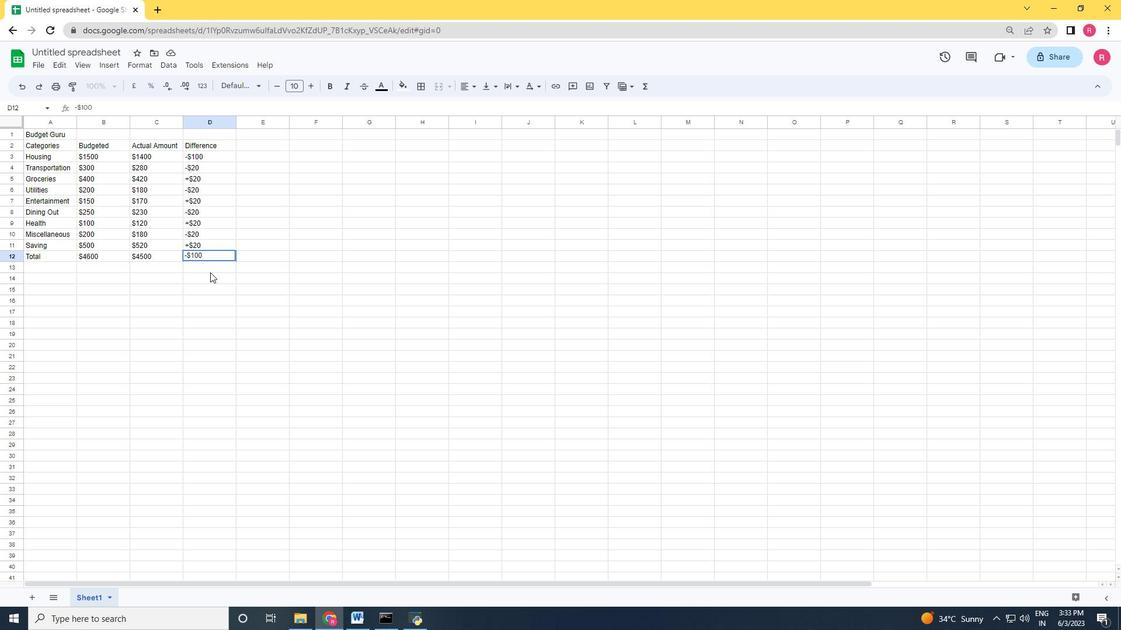 
Action: Mouse moved to (61, 49)
Screenshot: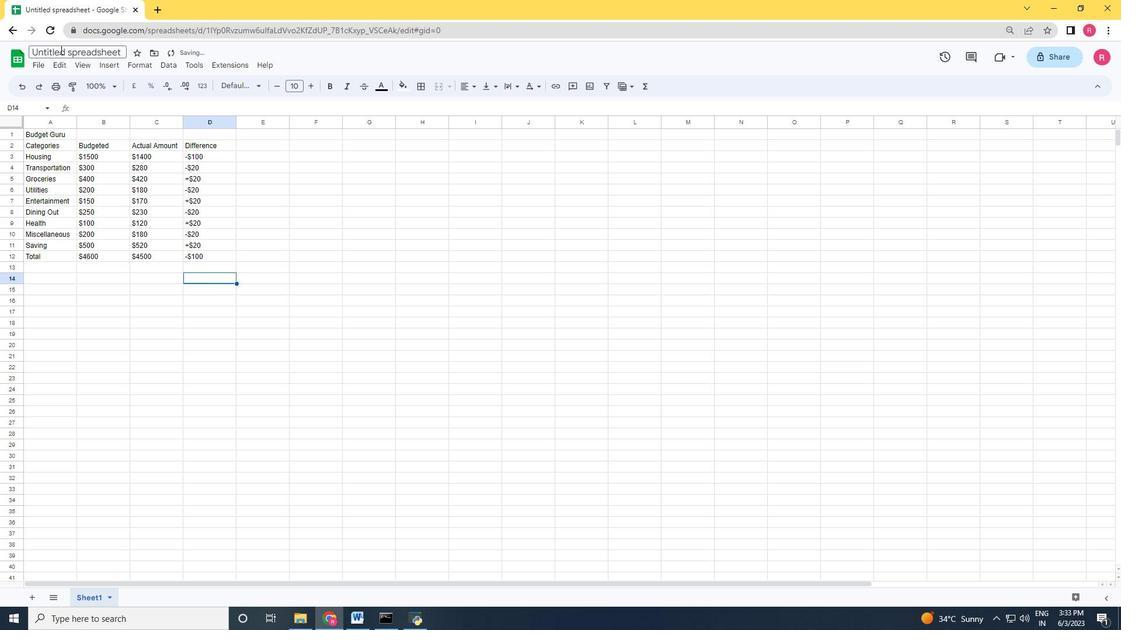 
Action: Mouse pressed left at (61, 49)
Screenshot: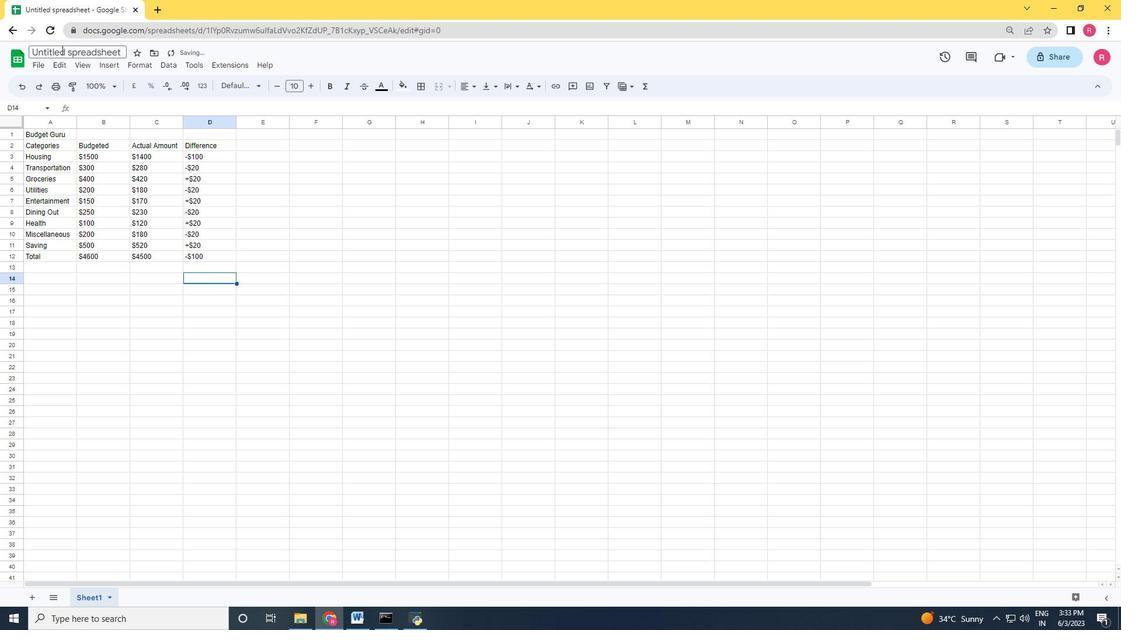 
Action: Key pressed <Key.shift>Data<Key.space><Key.shift>Analysis<Key.space><Key.shift>Template
Screenshot: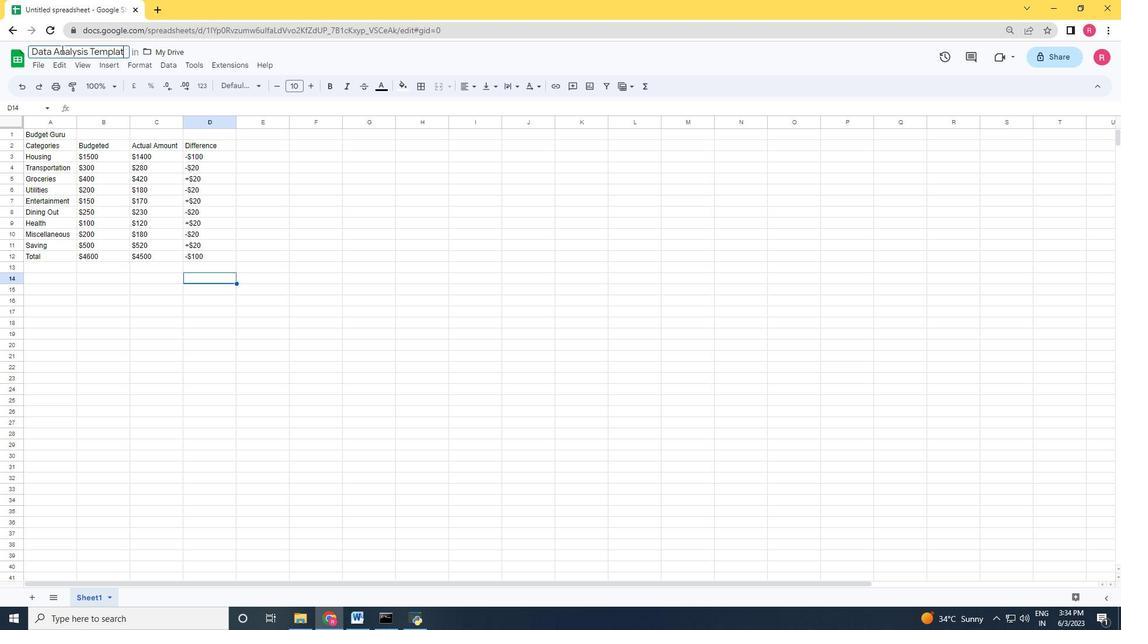 
Action: Mouse moved to (247, 354)
Screenshot: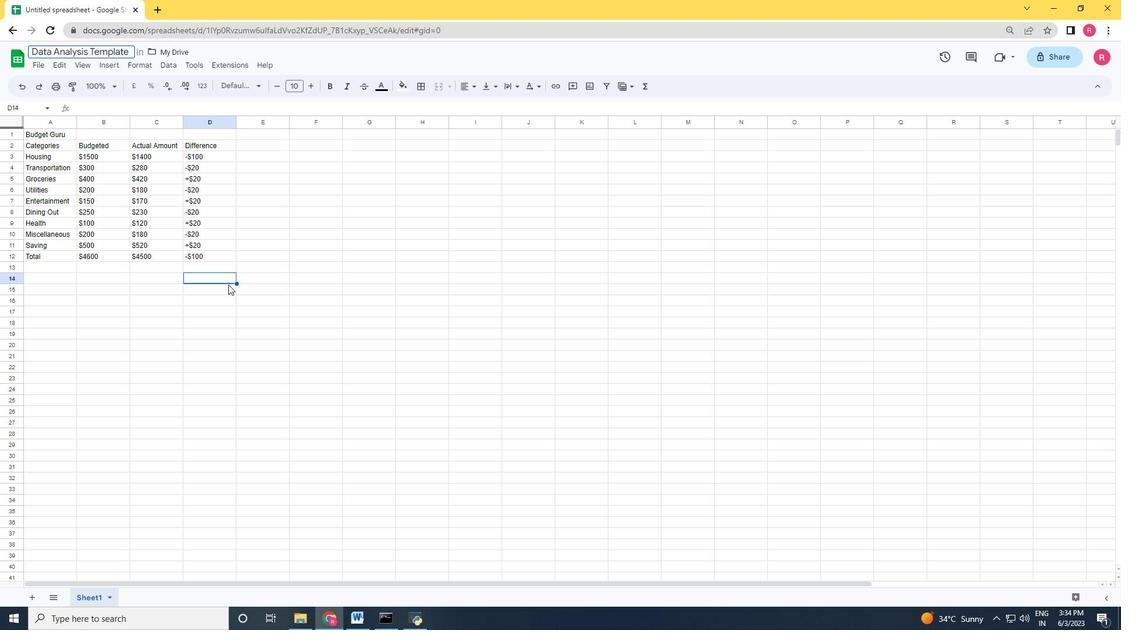 
Action: Mouse pressed left at (247, 354)
Screenshot: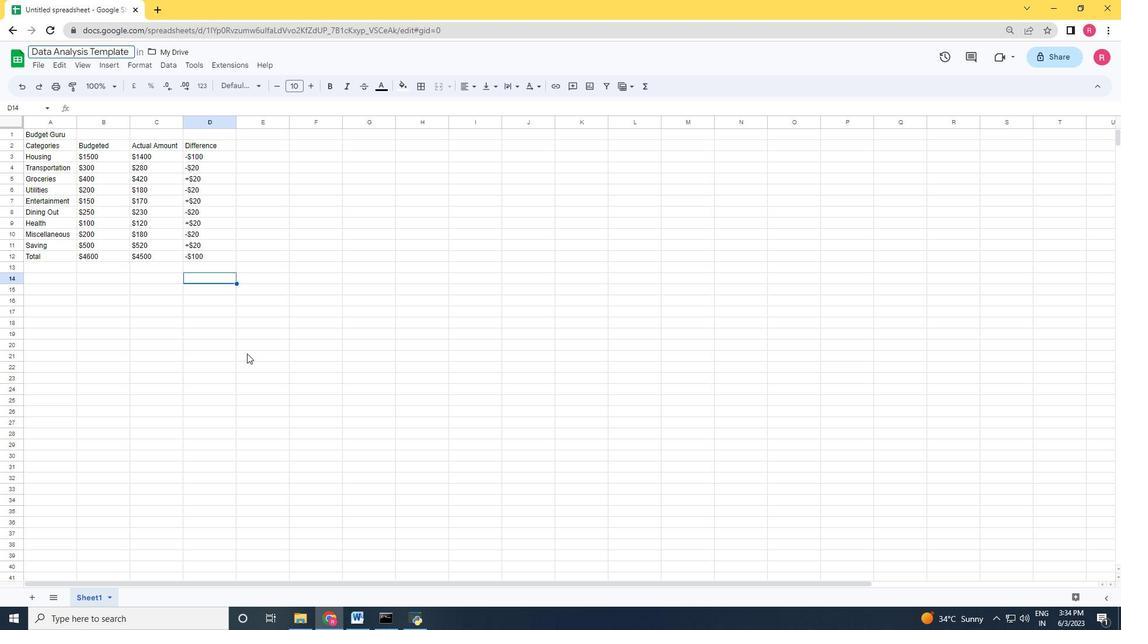 
Action: Mouse moved to (243, 339)
Screenshot: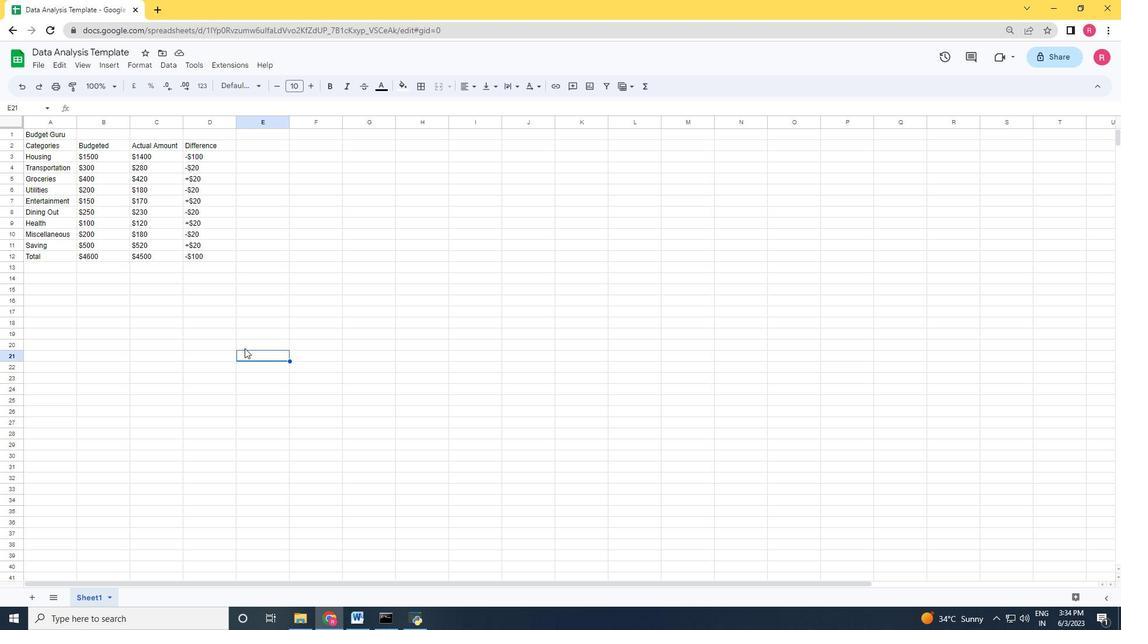 
